Task: Look for space in Visconde do Rio Branco, Brazil from 12th August, 2023 to 16th August, 2023 for 8 adults in price range Rs.10000 to Rs.16000. Place can be private room with 8 bedrooms having 8 beds and 8 bathrooms. Property type can be house, flat, guest house, hotel. Amenities needed are: wifi, TV, free parkinig on premises, gym, breakfast. Booking option can be shelf check-in. Required host language is English.
Action: Mouse moved to (583, 130)
Screenshot: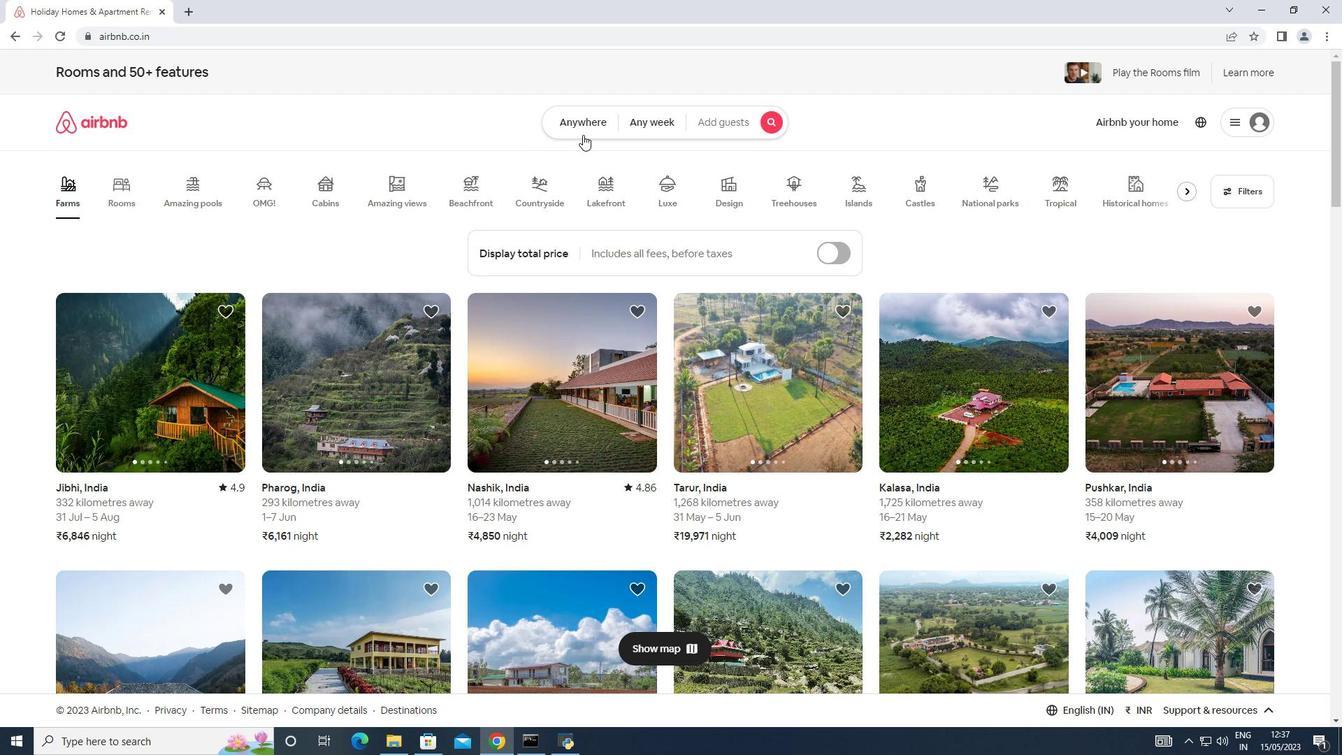 
Action: Mouse pressed left at (583, 130)
Screenshot: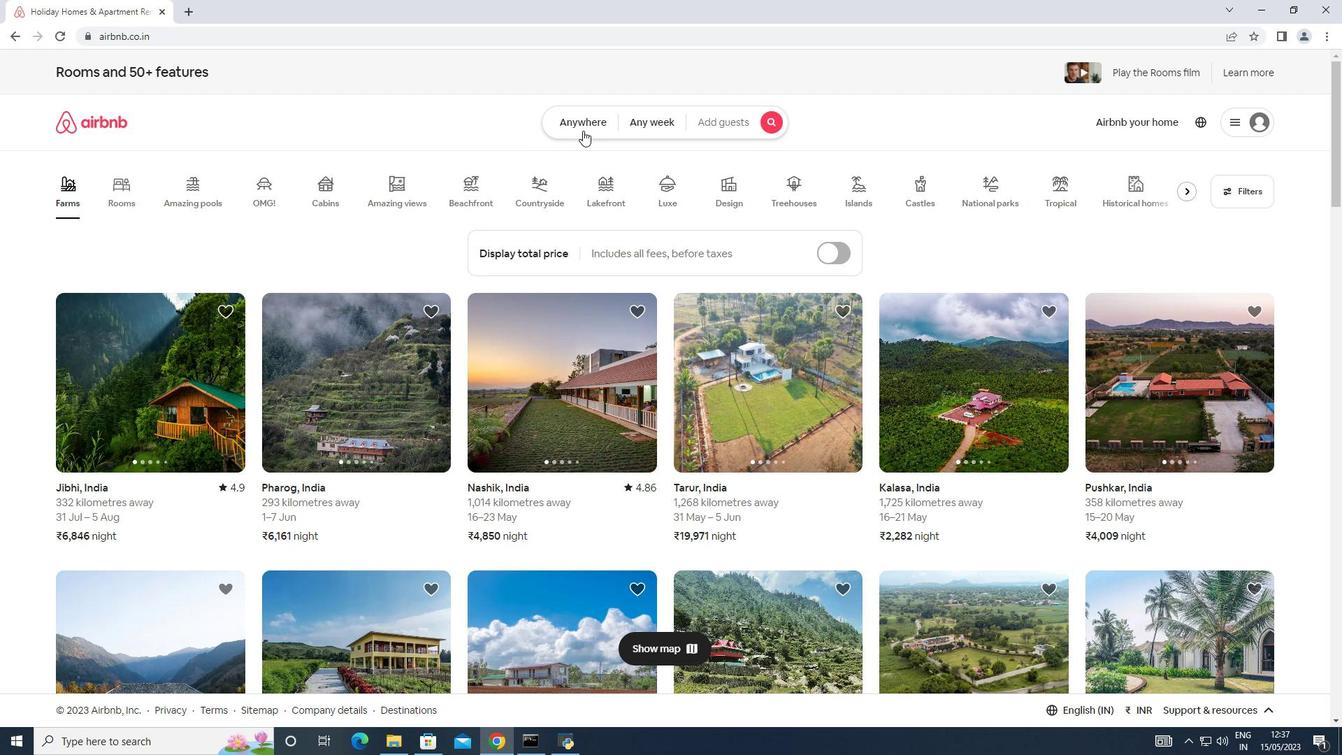 
Action: Mouse moved to (465, 181)
Screenshot: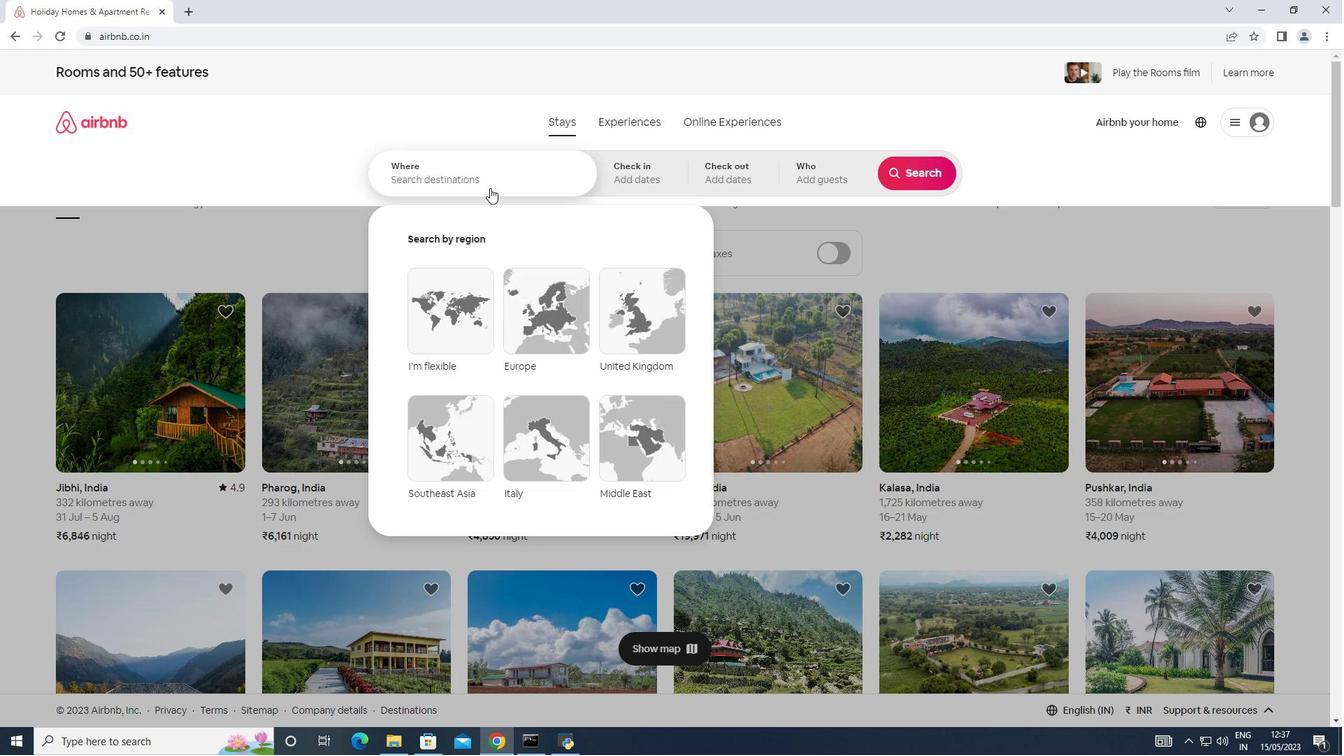 
Action: Mouse pressed left at (465, 181)
Screenshot: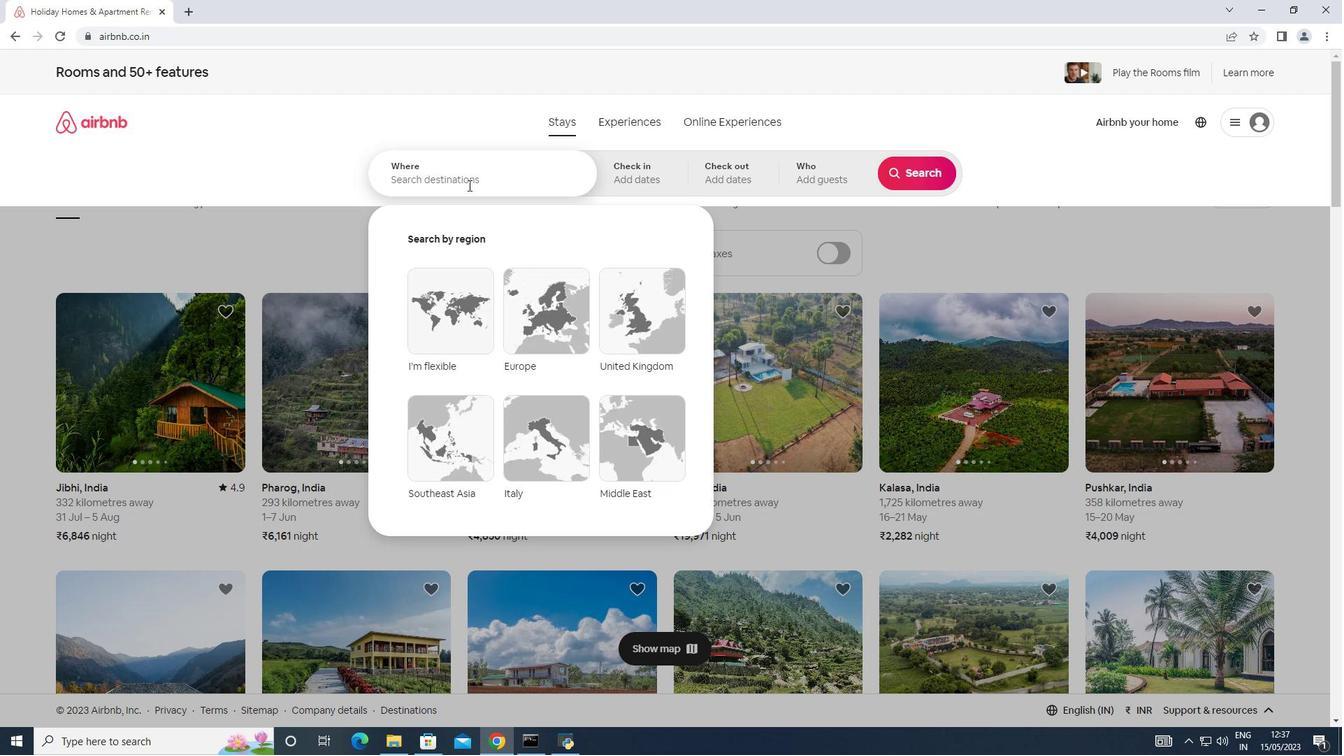 
Action: Key pressed <Key.shift>Visconde
Screenshot: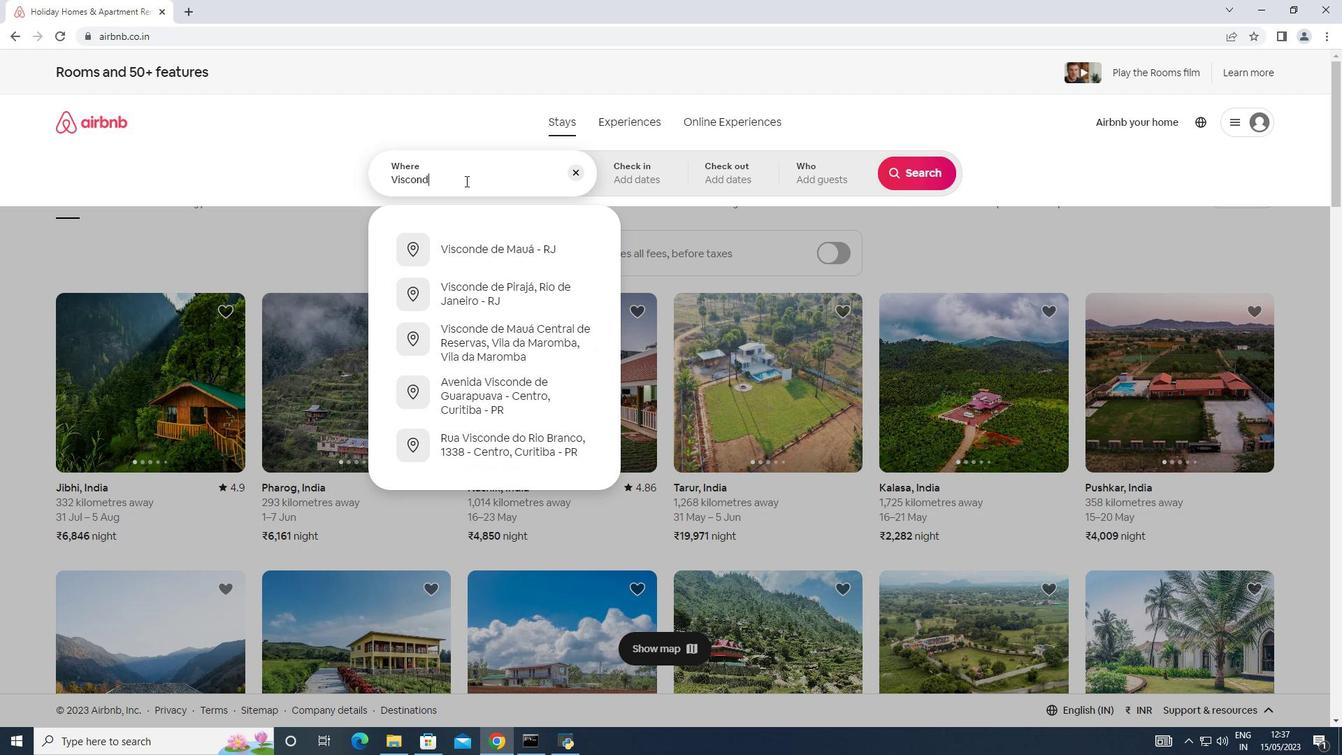 
Action: Mouse moved to (464, 181)
Screenshot: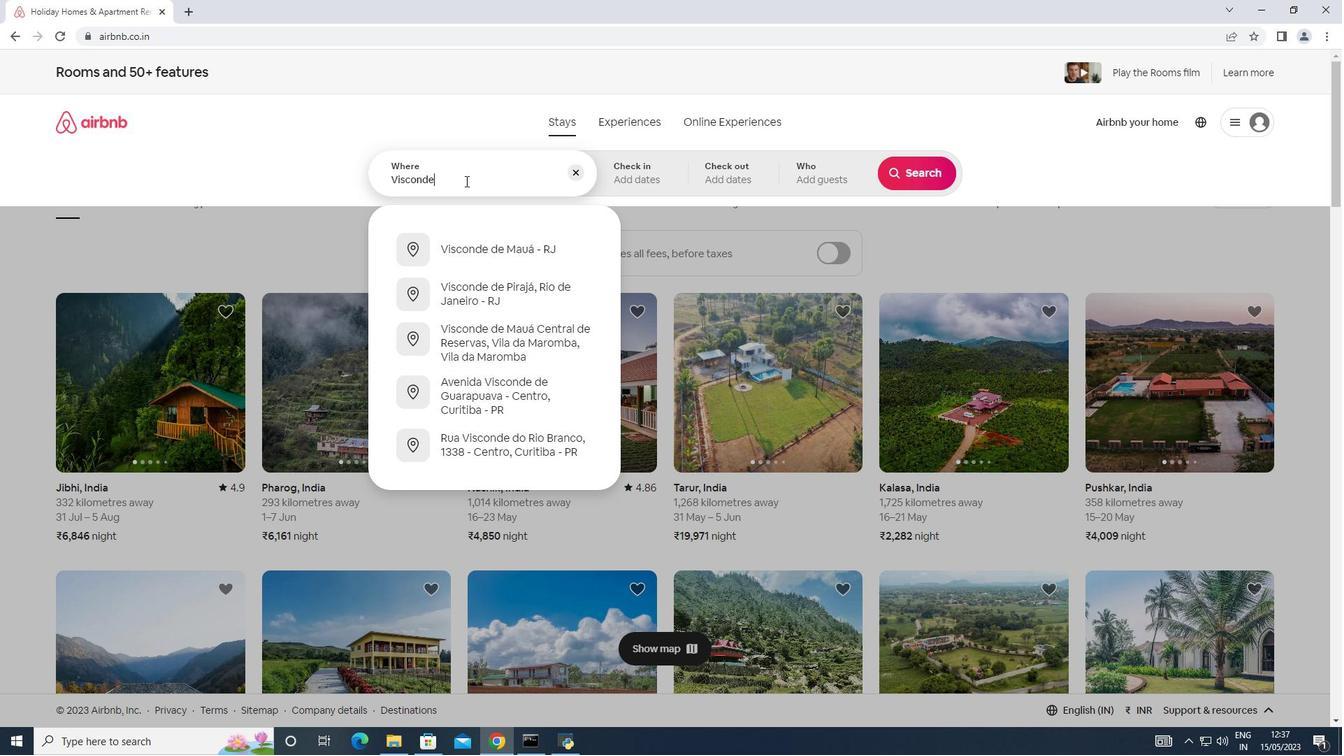 
Action: Key pressed <Key.space>de<Key.space><Key.shift><Key.shift><Key.shift><Key.shift>Rio<Key.space><Key.shift><Key.shift><Key.shift><Key.shift><Key.shift><Key.shift><Key.shift><Key.shift><Key.shift><Key.shift><Key.shift><Key.shift>Branco,<Key.shift><Key.shift><Key.shift><Key.shift><Key.shift><Key.shift><Key.shift><Key.shift><Key.shift><Key.shift><Key.shift><Key.shift><Key.shift><Key.shift><Key.shift><Key.shift><Key.shift><Key.shift><Key.shift><Key.shift><Key.shift><Key.shift><Key.shift><Key.shift><Key.shift><Key.shift><Key.shift>Brazil
Screenshot: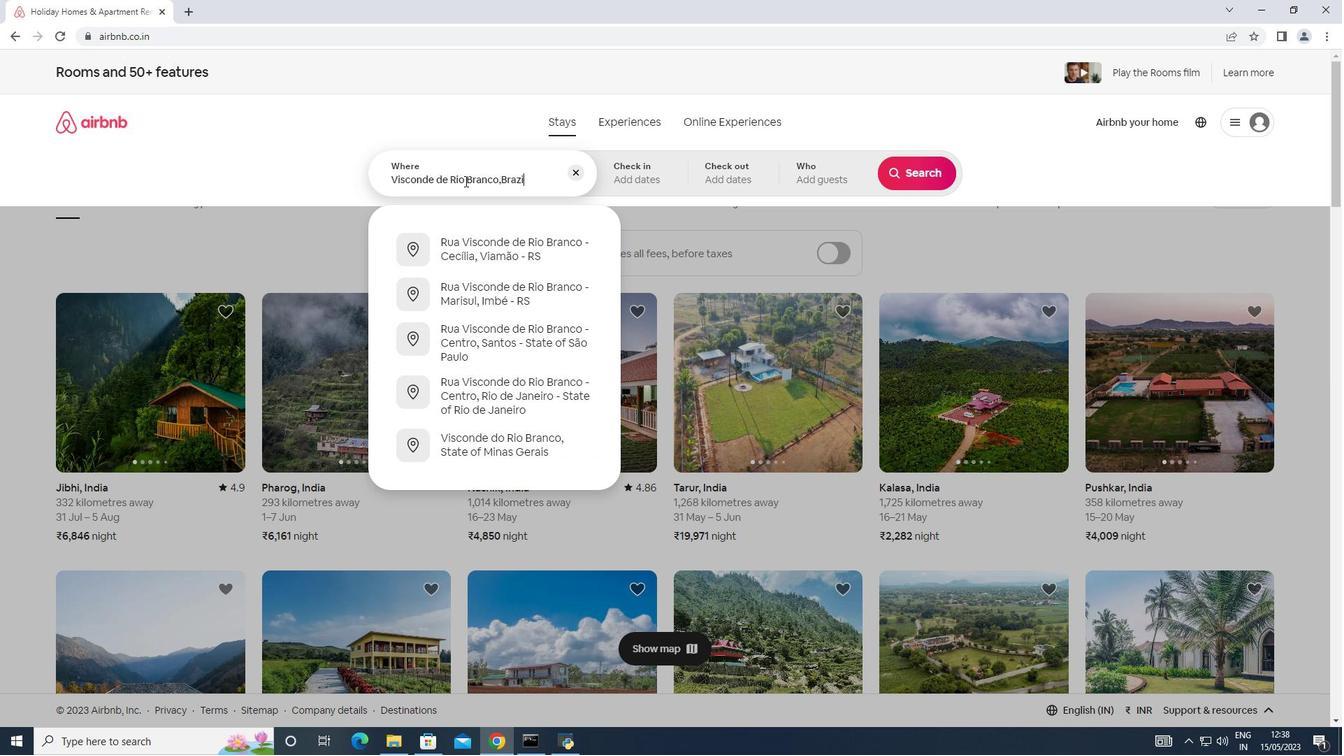 
Action: Mouse moved to (604, 174)
Screenshot: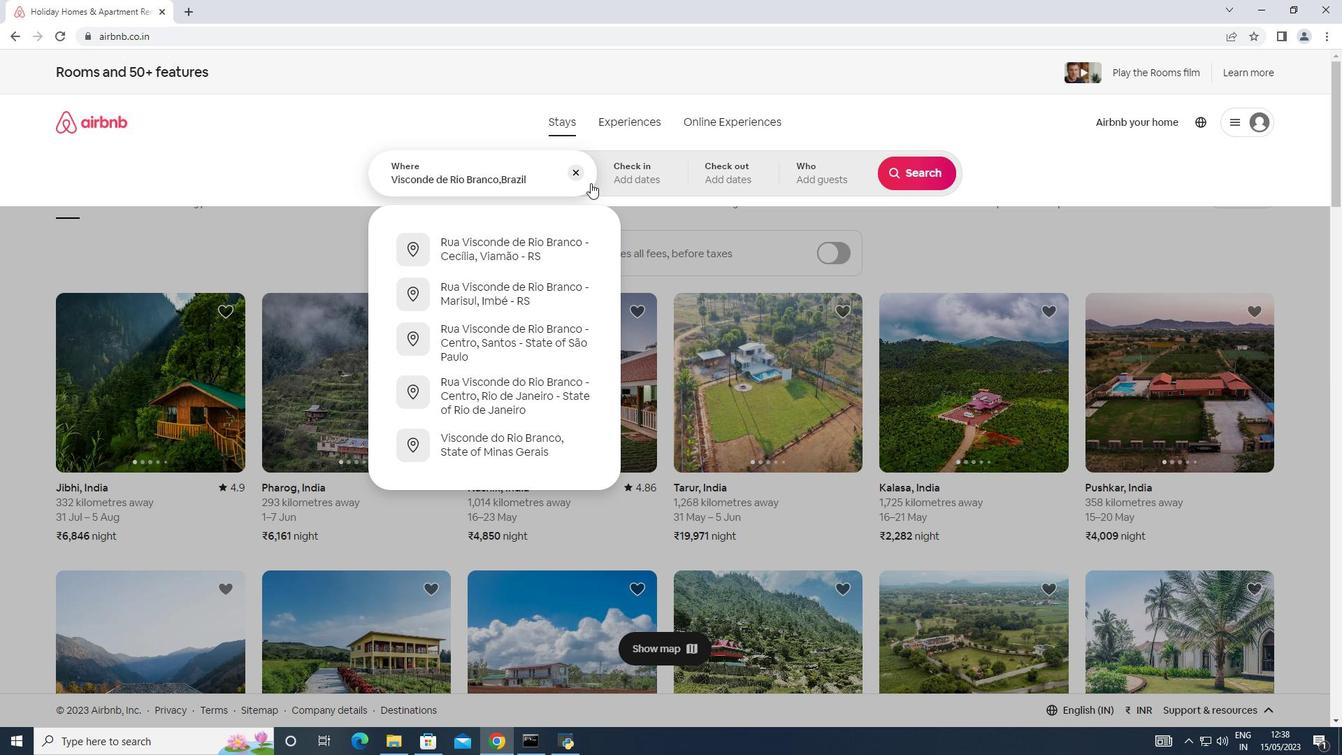 
Action: Mouse pressed left at (604, 174)
Screenshot: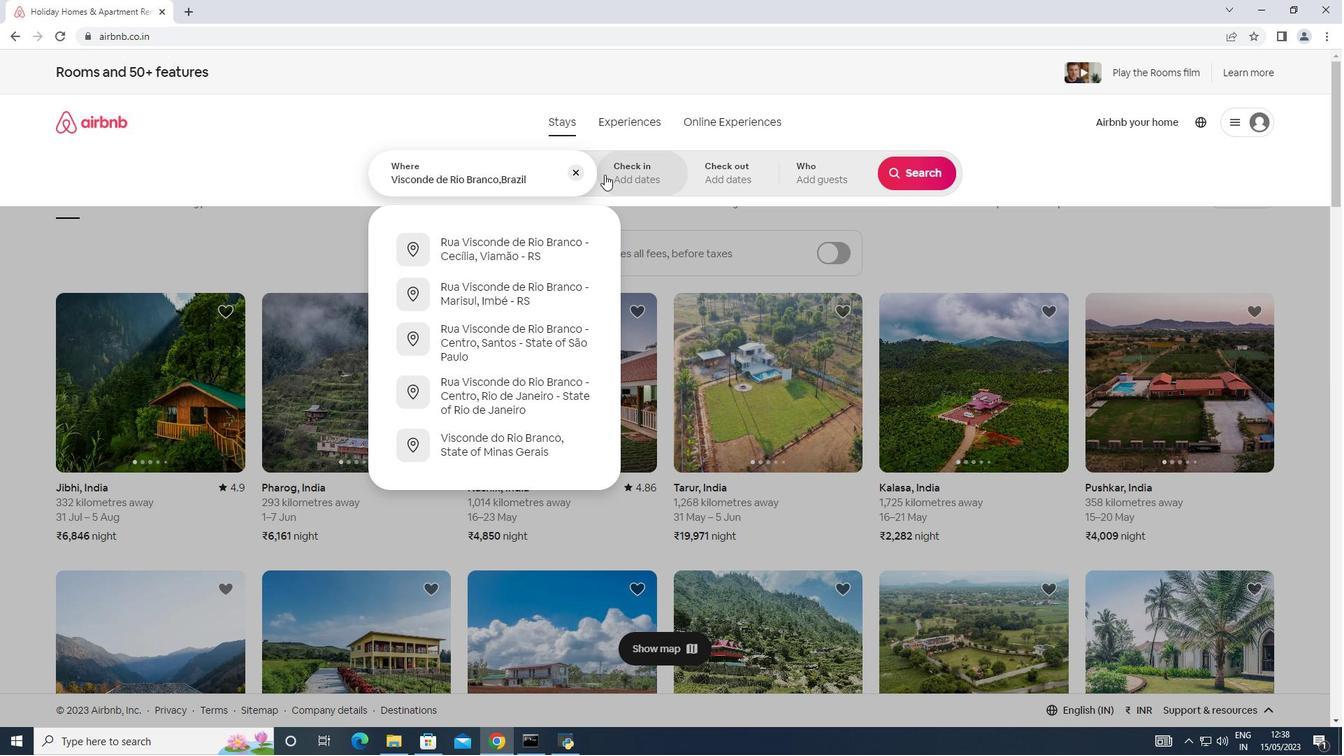 
Action: Mouse moved to (920, 283)
Screenshot: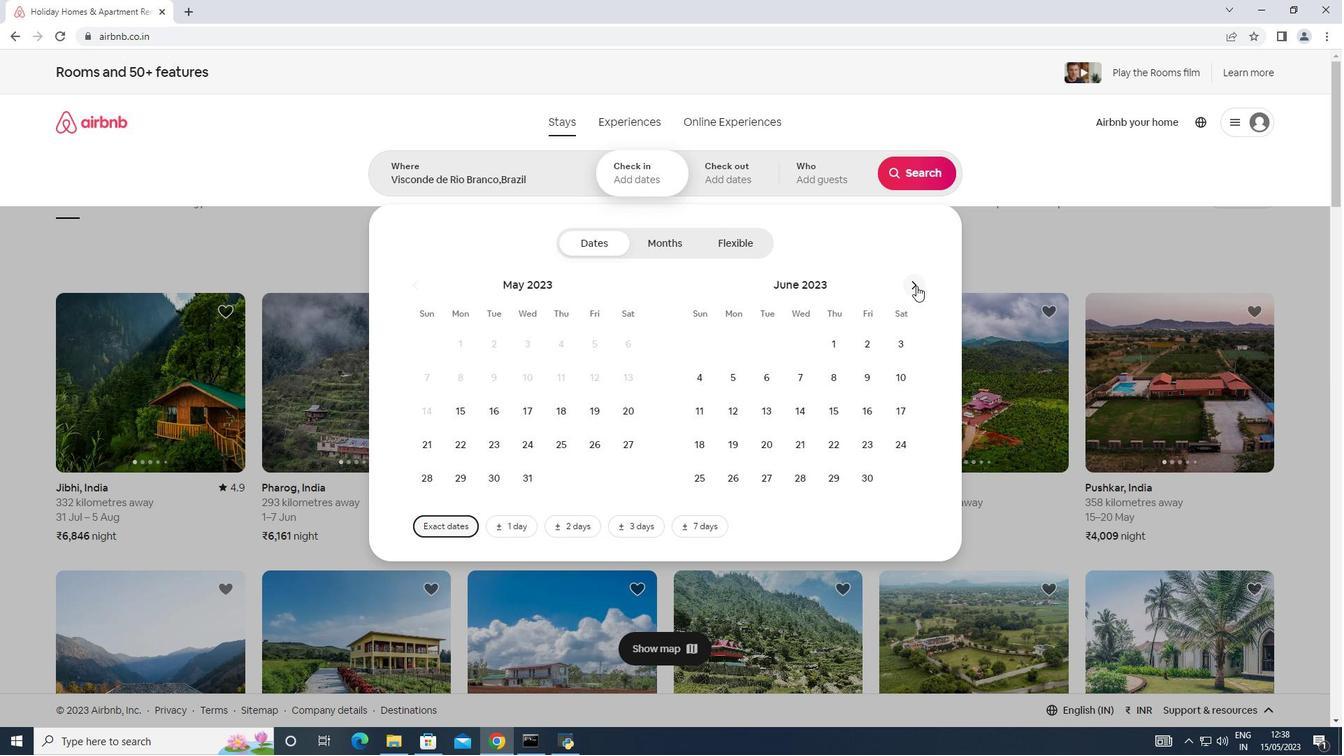 
Action: Mouse pressed left at (920, 283)
Screenshot: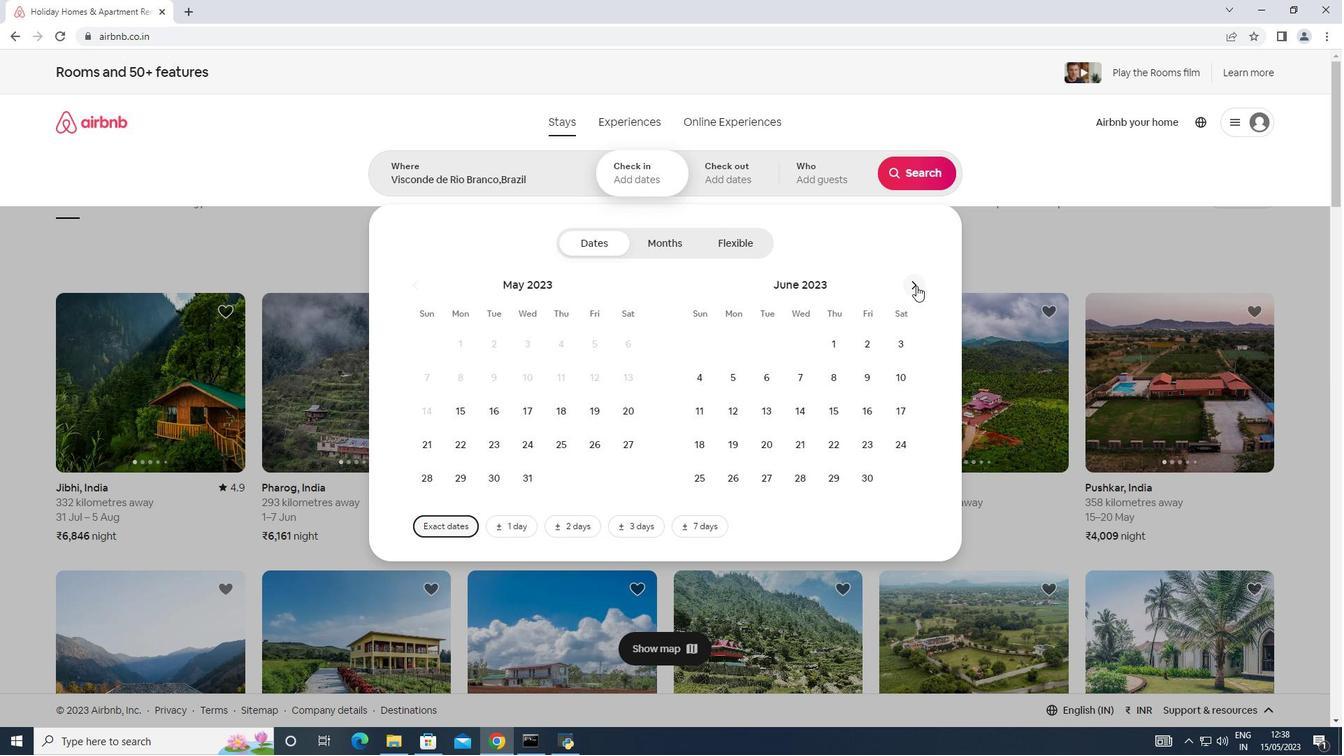
Action: Mouse pressed left at (920, 283)
Screenshot: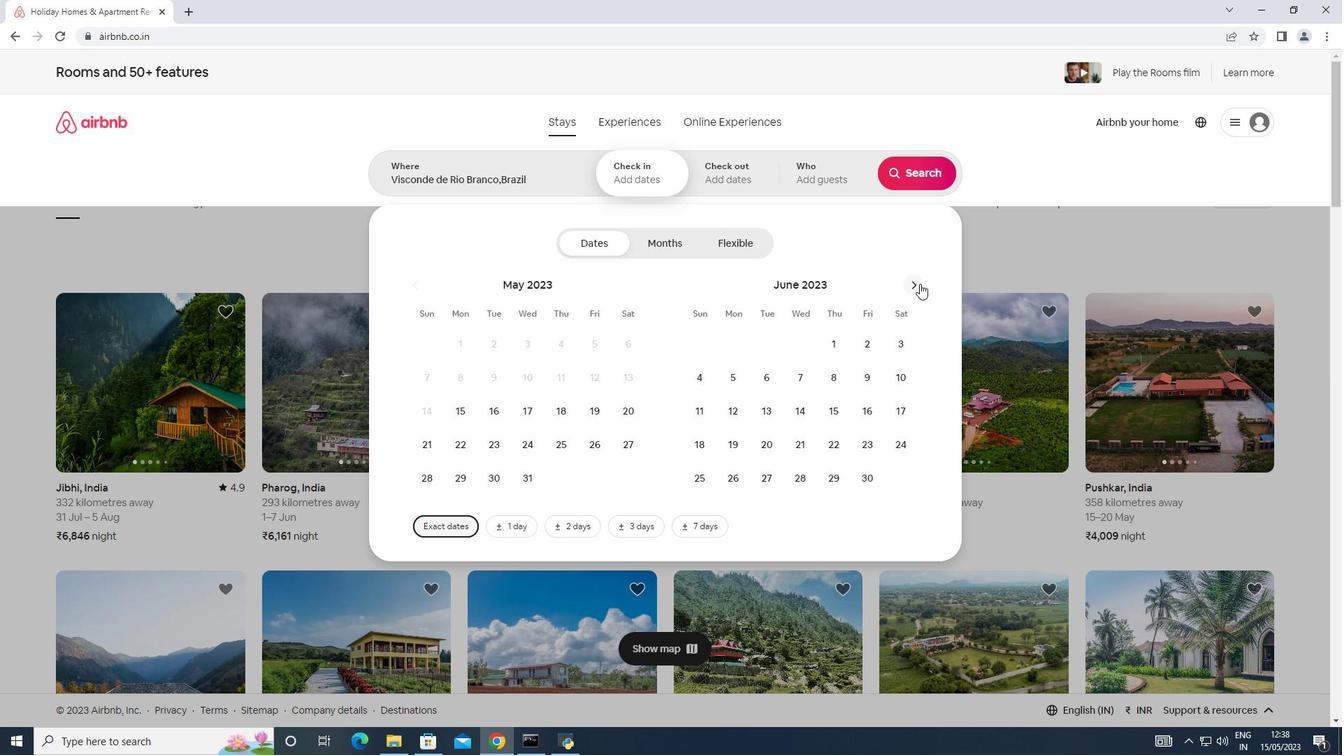 
Action: Mouse moved to (894, 371)
Screenshot: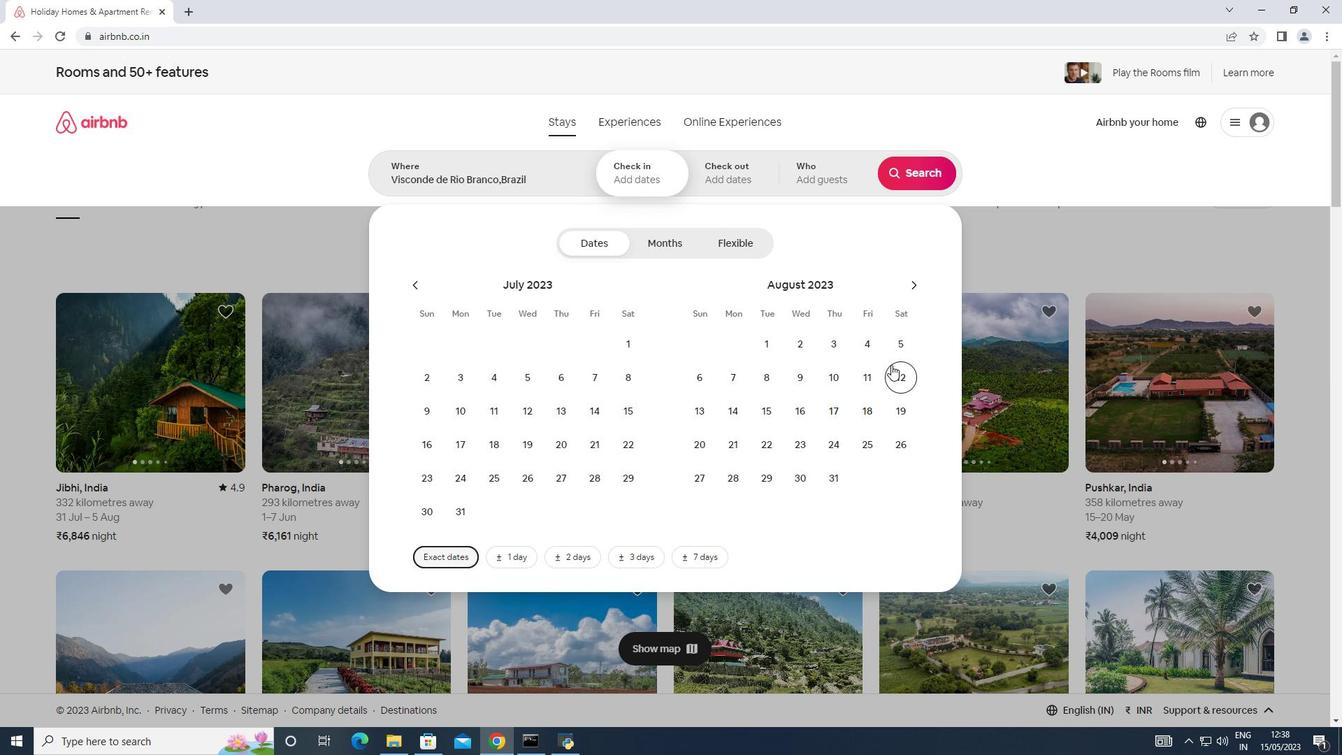 
Action: Mouse pressed left at (894, 371)
Screenshot: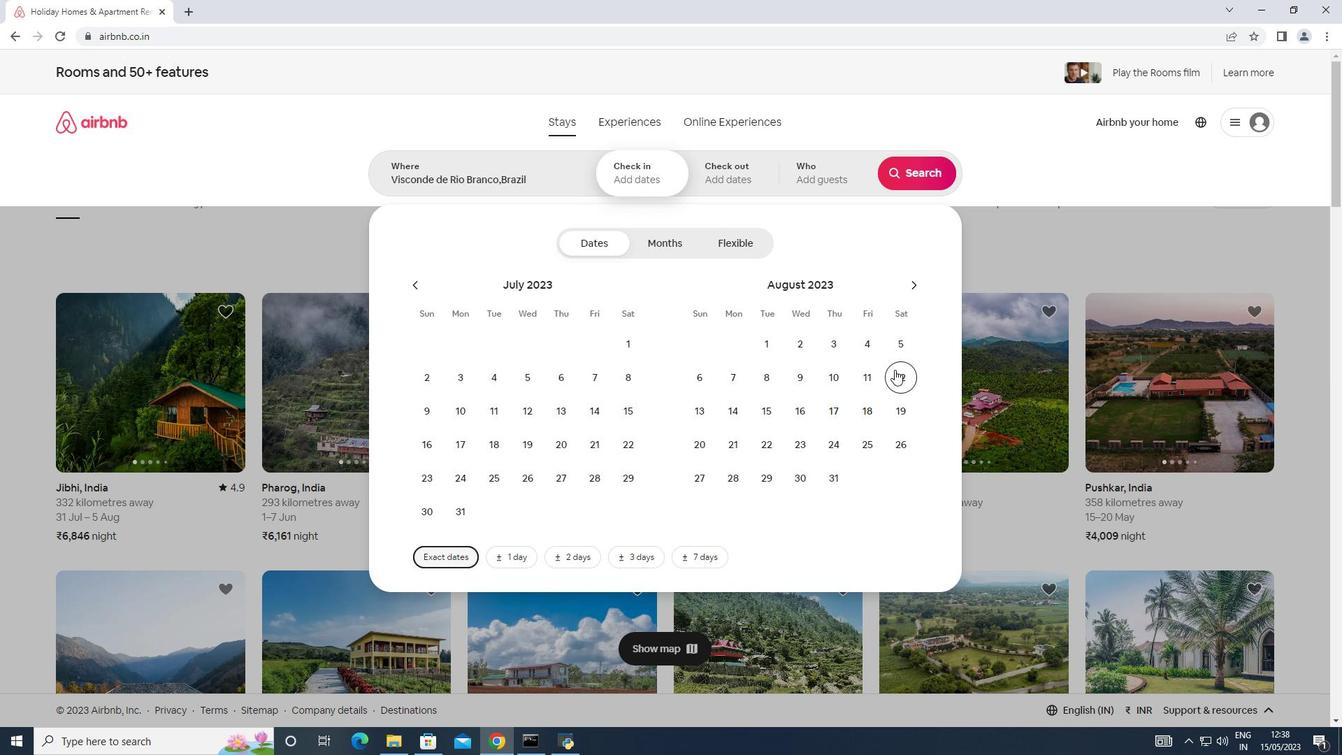 
Action: Mouse moved to (793, 406)
Screenshot: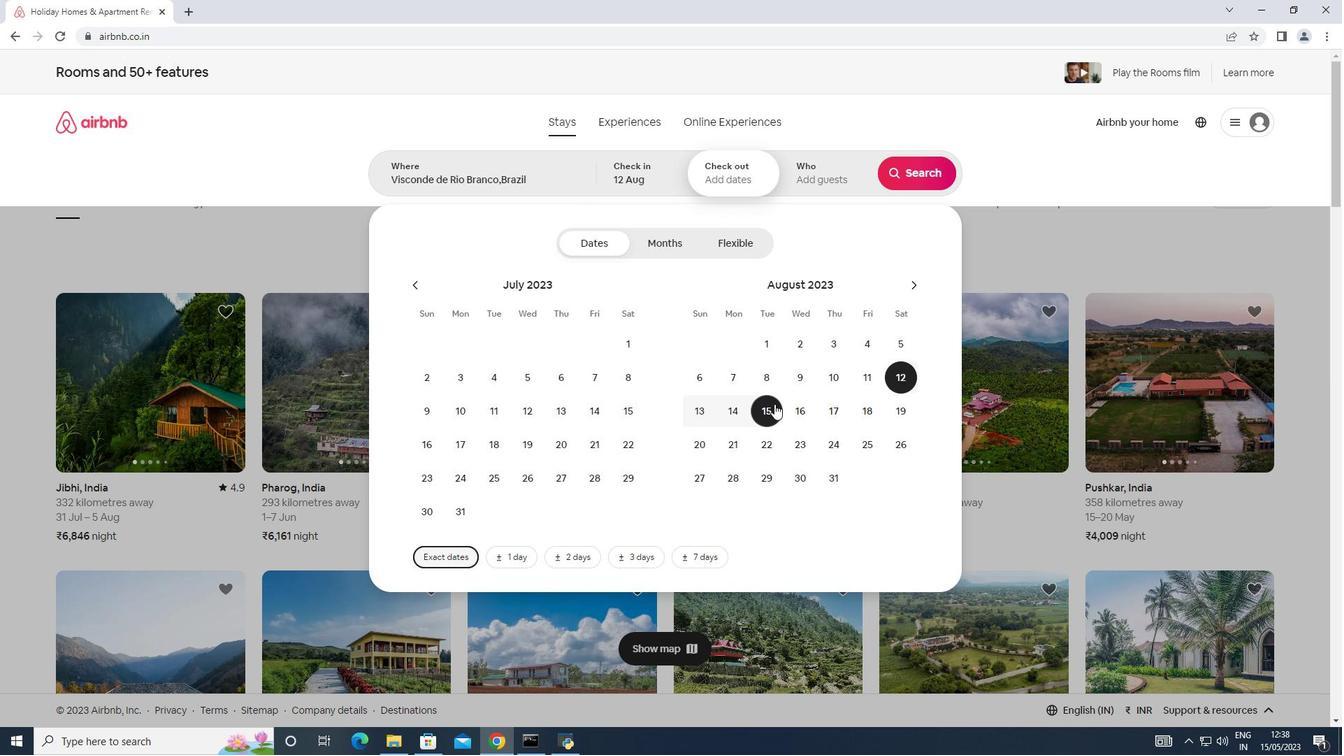 
Action: Mouse pressed left at (793, 406)
Screenshot: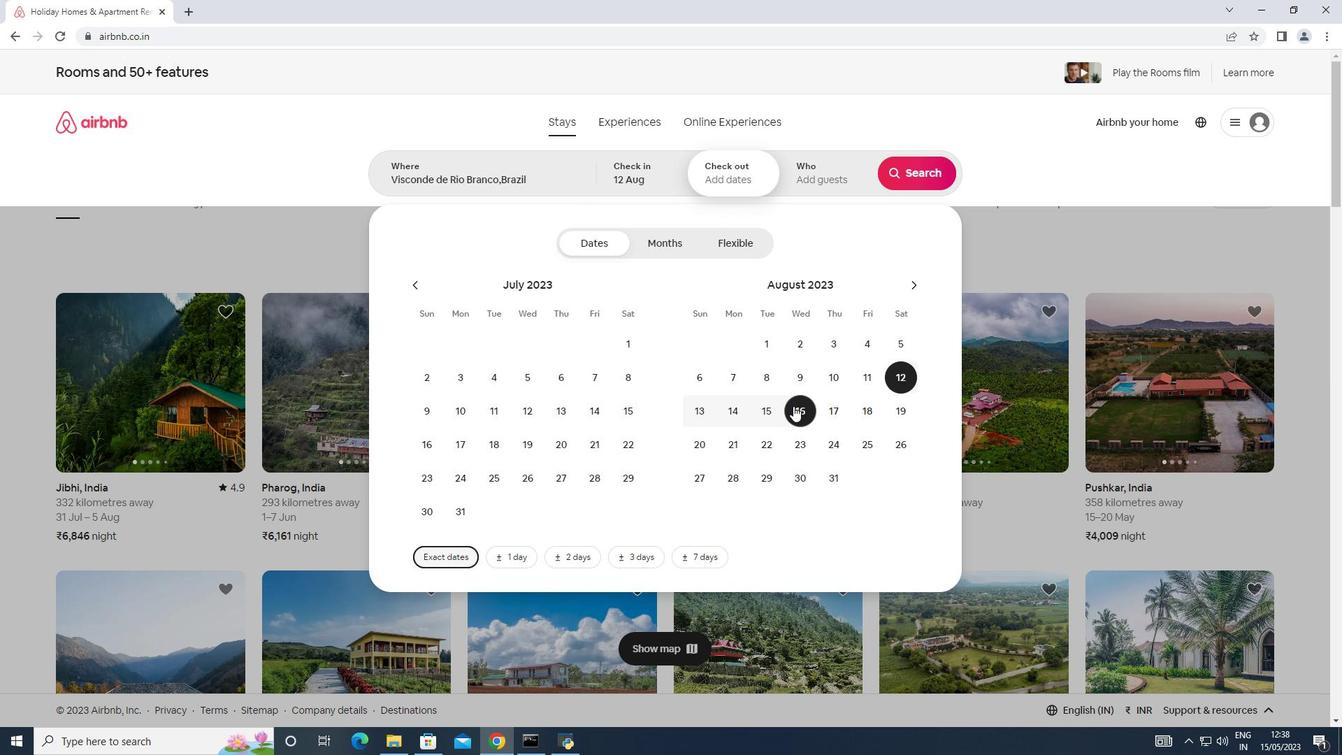 
Action: Mouse moved to (813, 179)
Screenshot: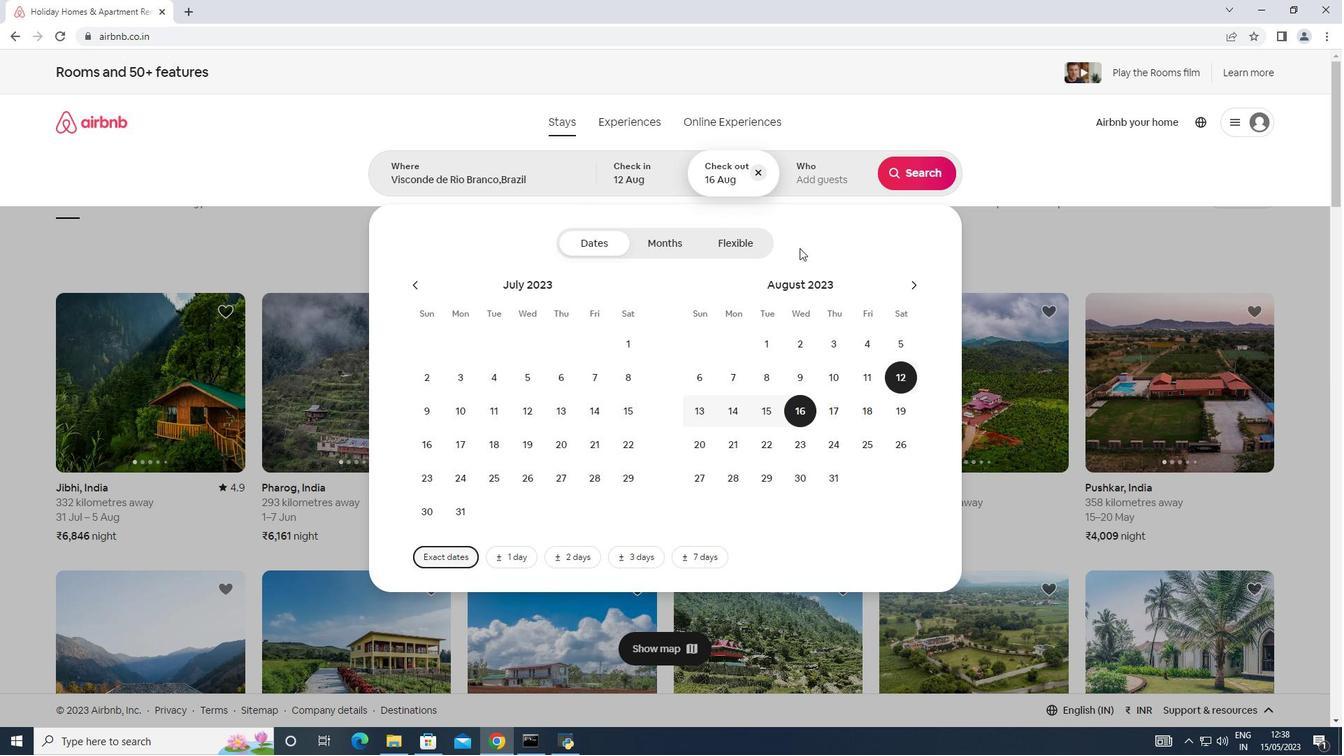 
Action: Mouse pressed left at (813, 179)
Screenshot: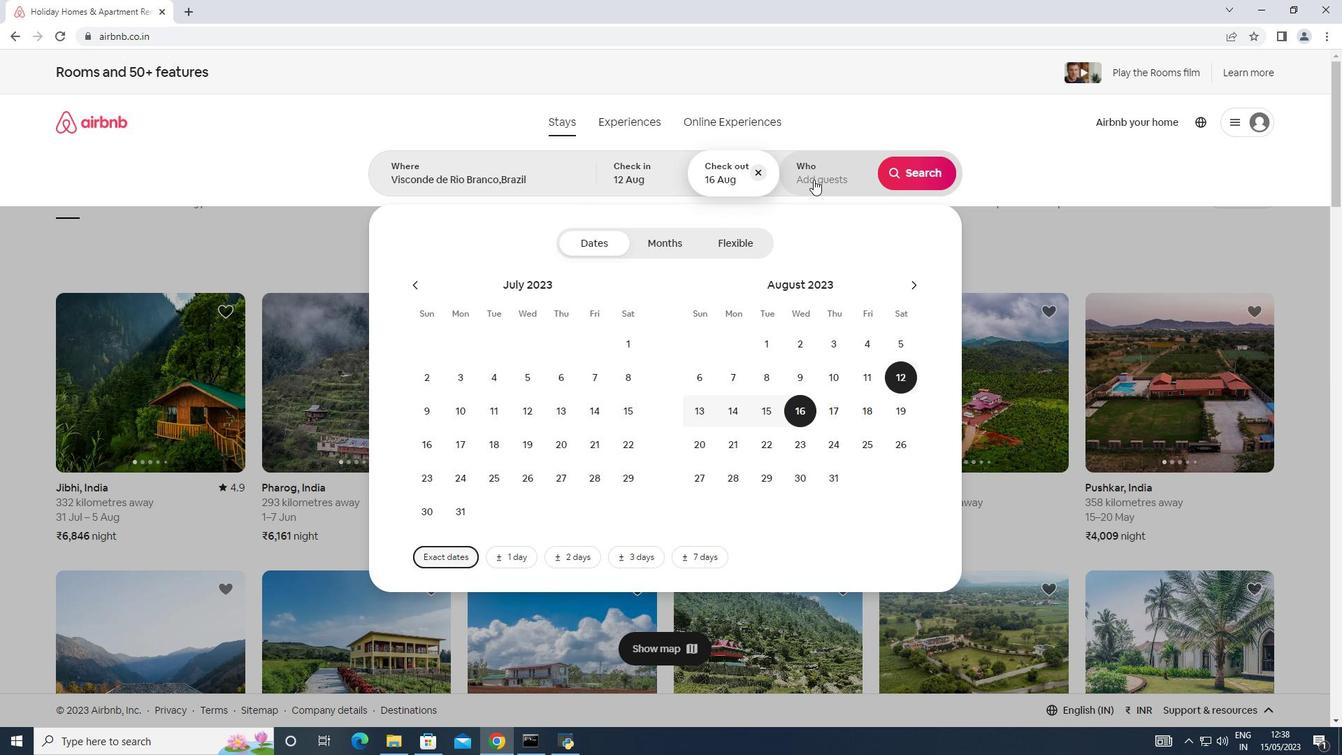 
Action: Mouse moved to (917, 255)
Screenshot: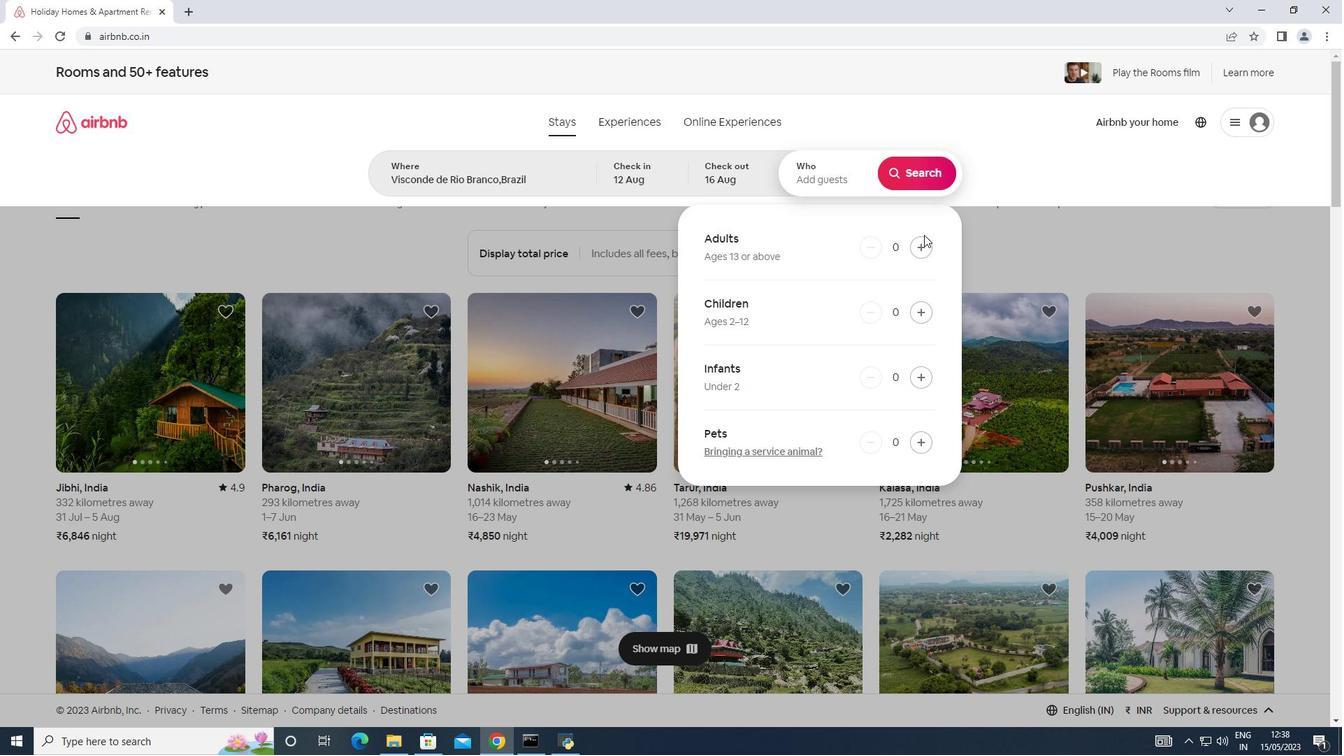 
Action: Mouse pressed left at (917, 255)
Screenshot: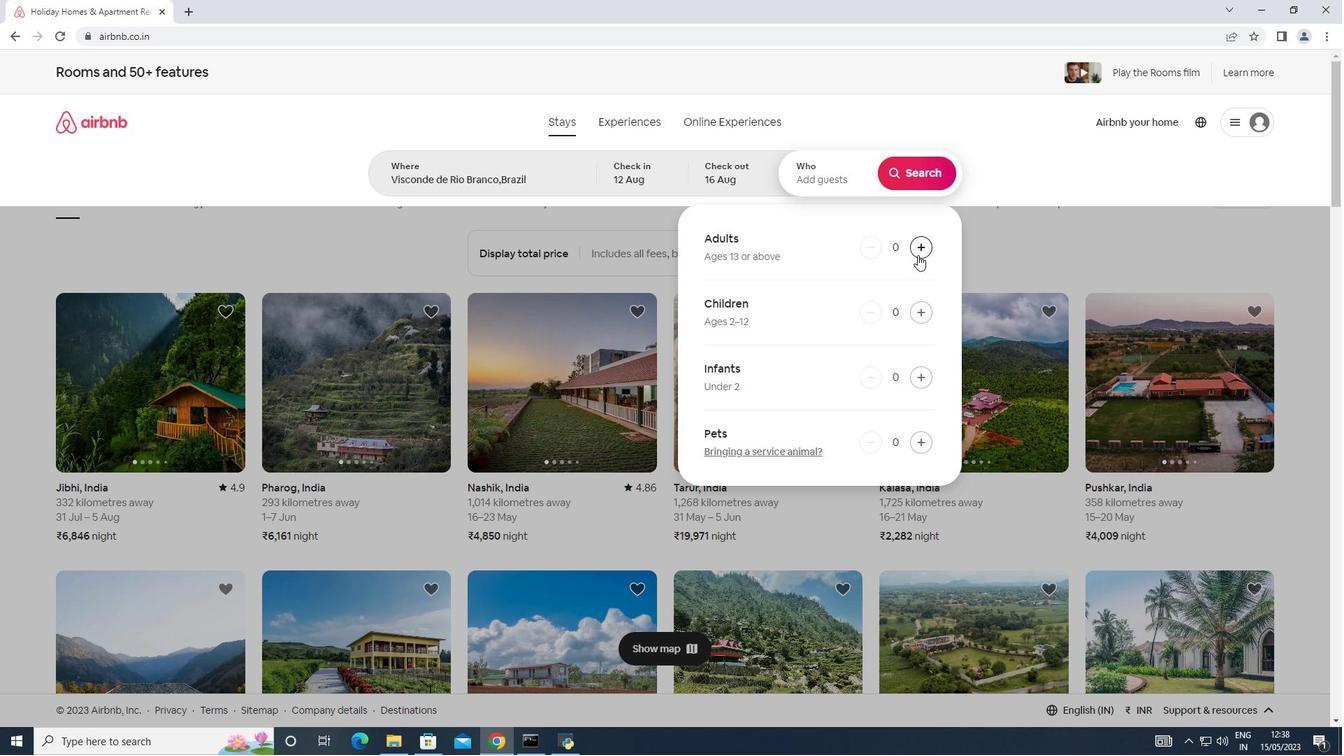 
Action: Mouse pressed left at (917, 255)
Screenshot: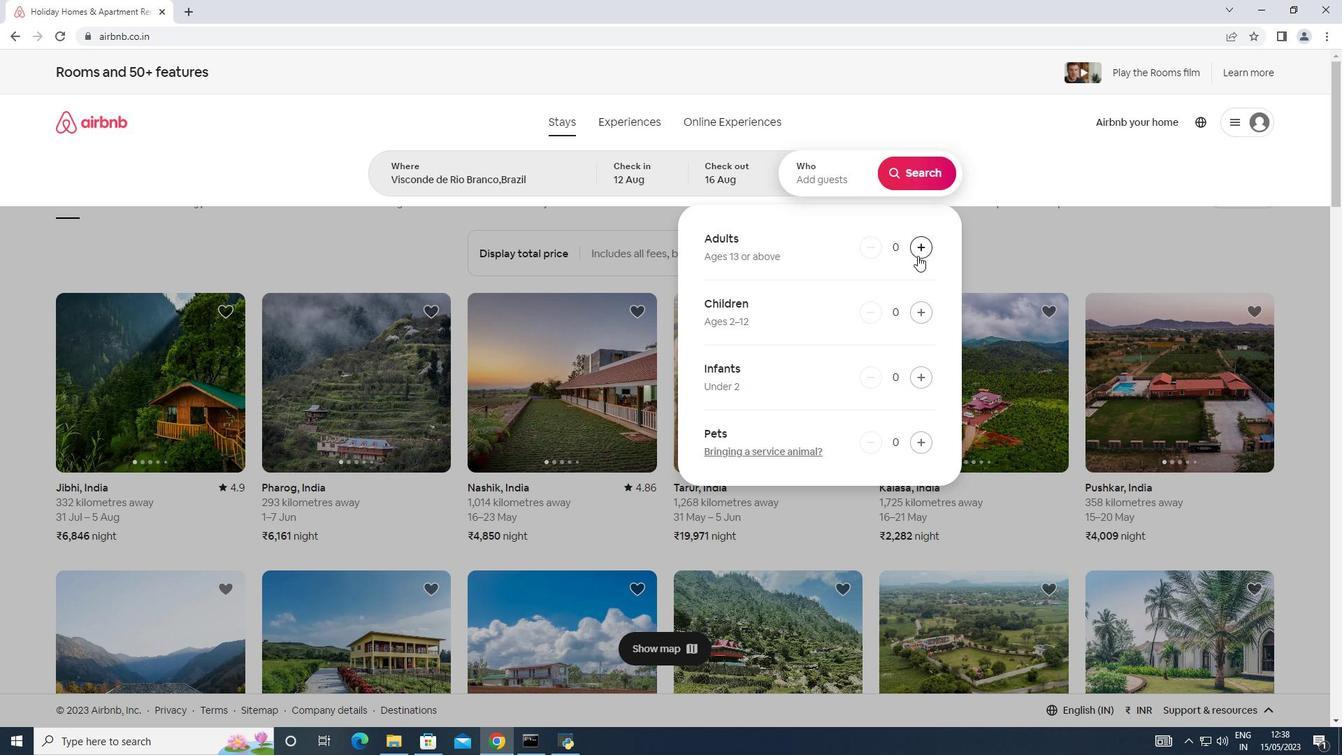 
Action: Mouse pressed left at (917, 255)
Screenshot: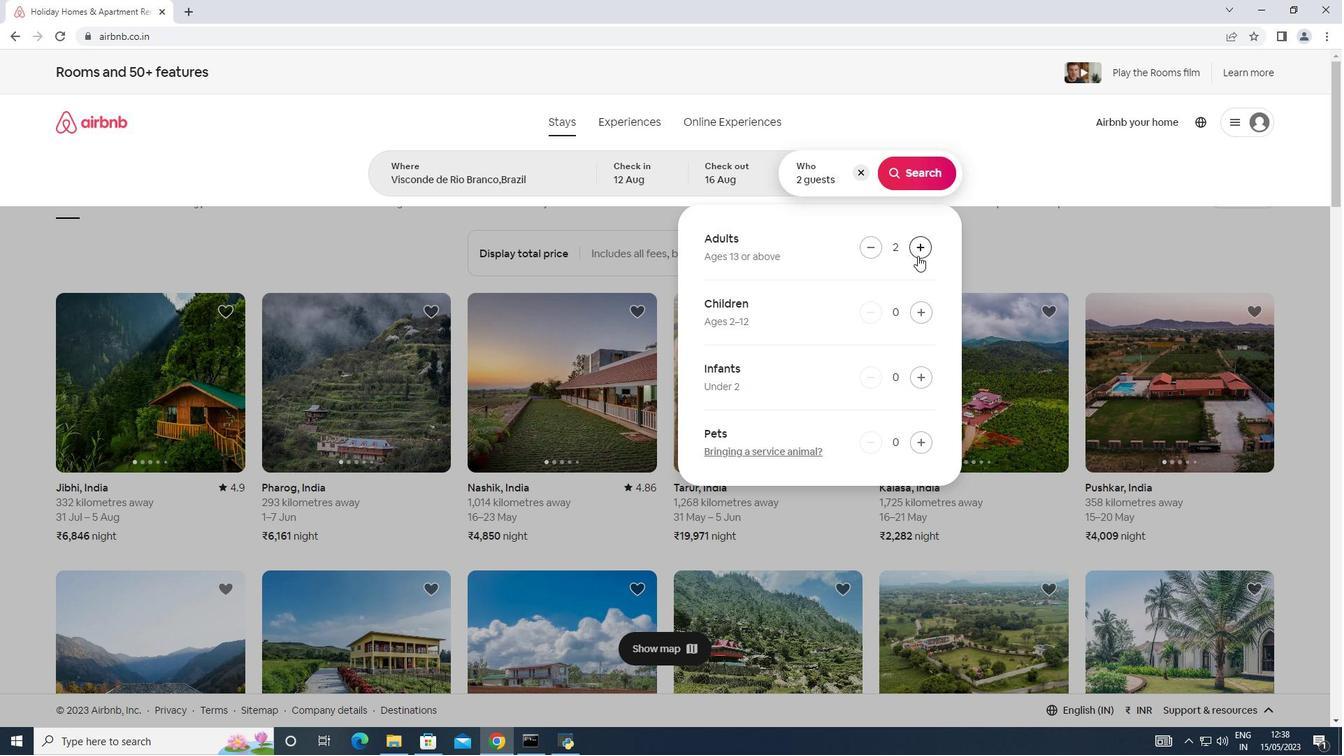
Action: Mouse pressed left at (917, 255)
Screenshot: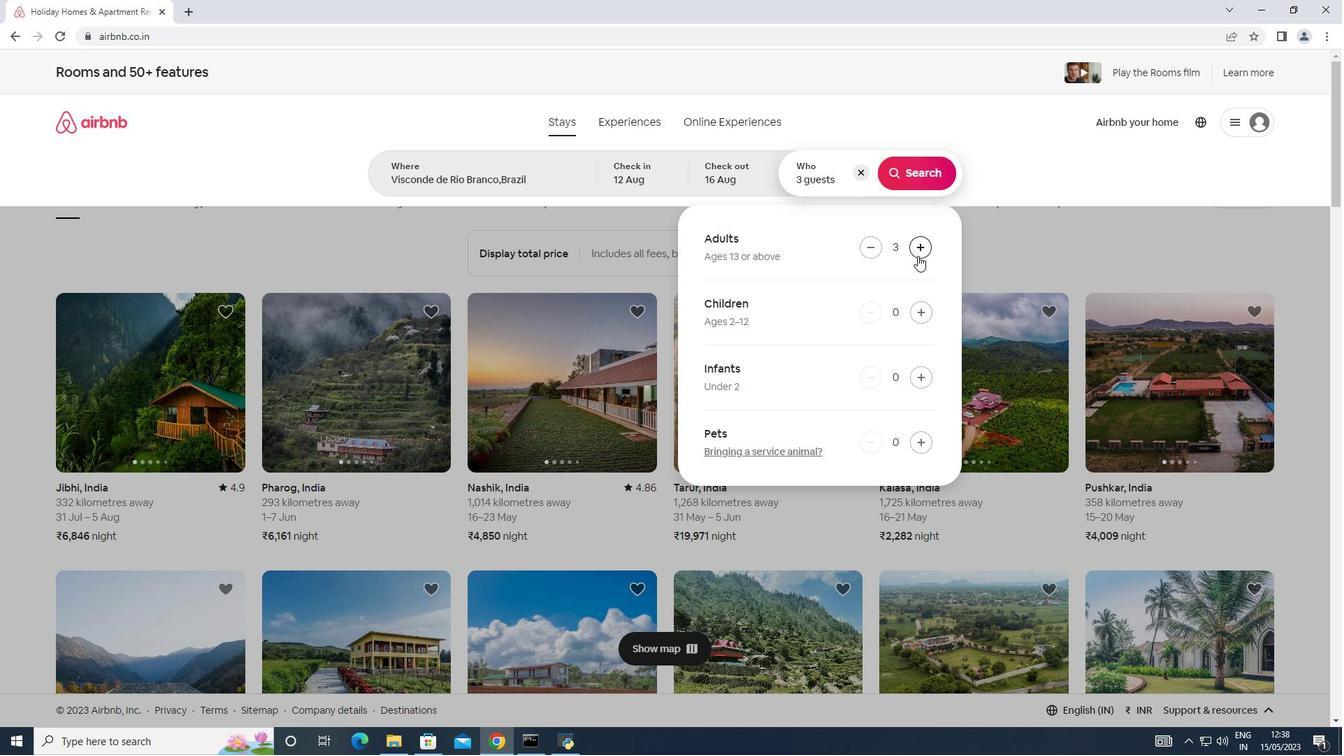 
Action: Mouse pressed left at (917, 255)
Screenshot: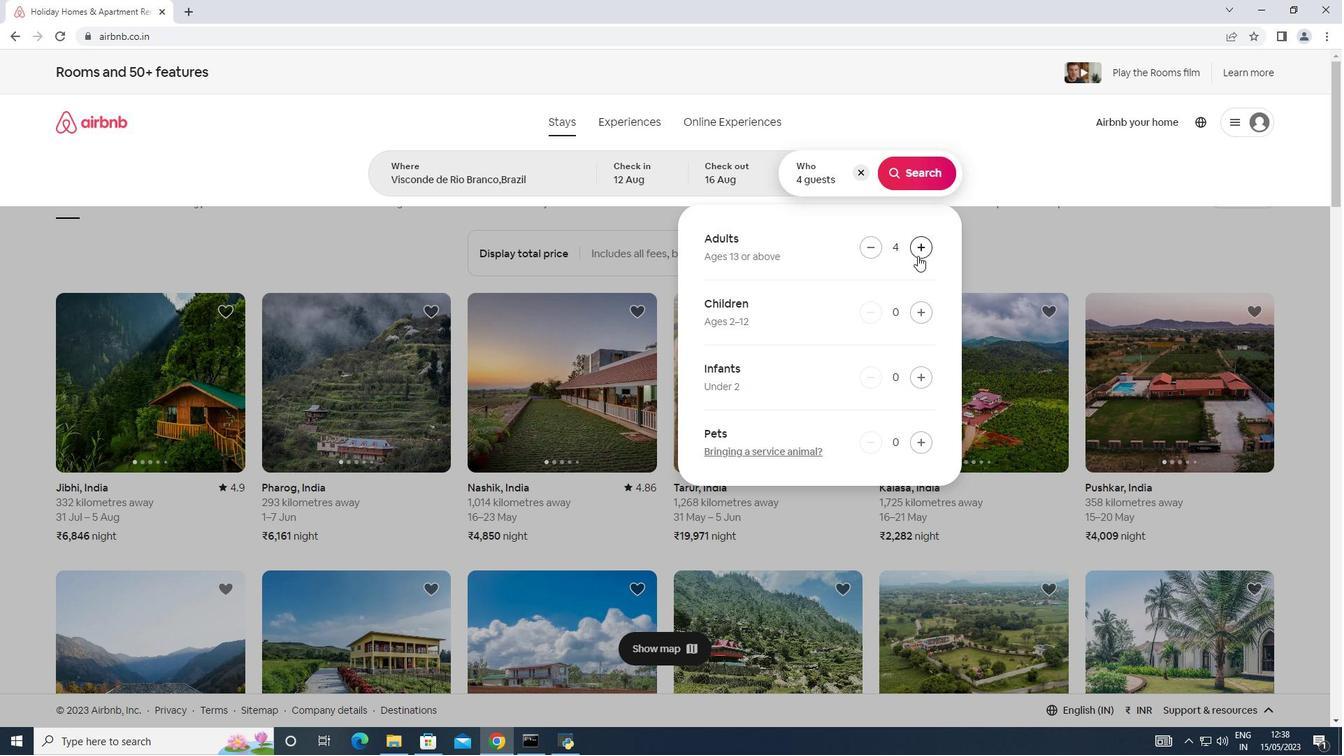 
Action: Mouse pressed left at (917, 255)
Screenshot: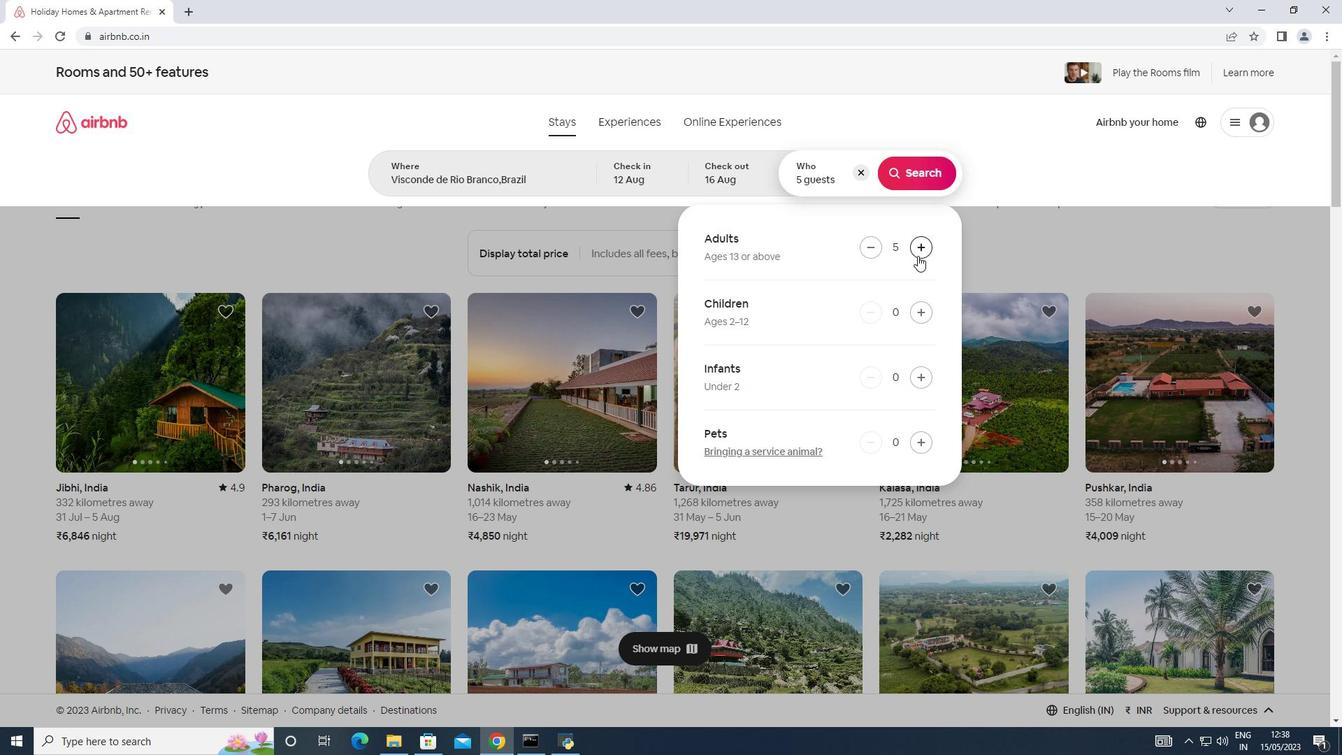 
Action: Mouse pressed left at (917, 255)
Screenshot: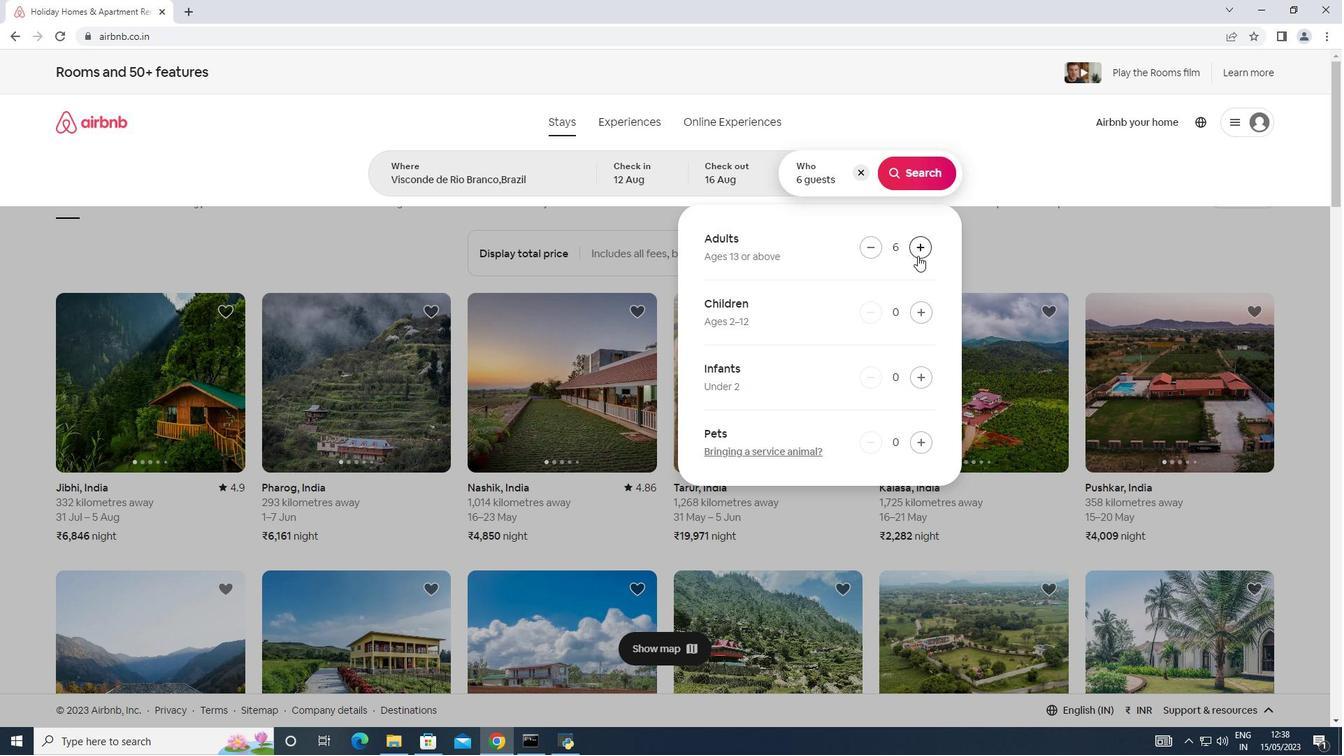 
Action: Mouse pressed left at (917, 255)
Screenshot: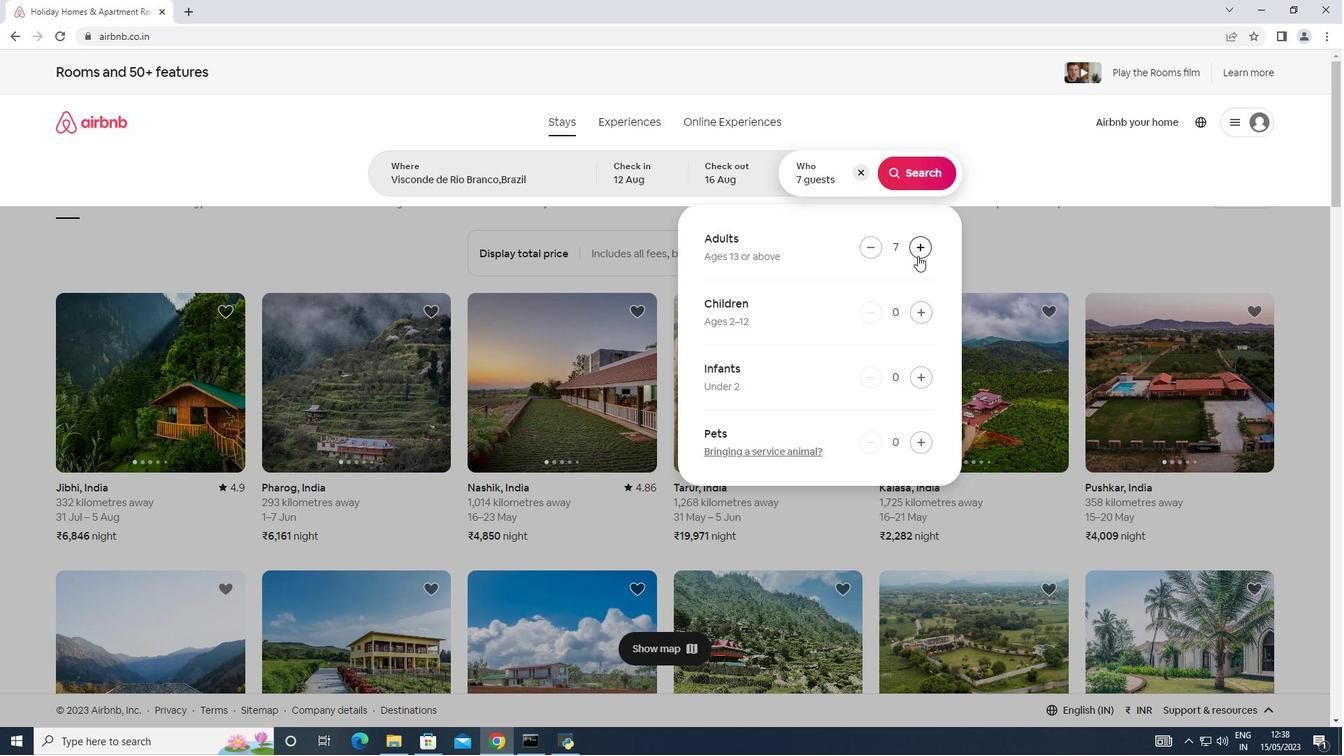 
Action: Mouse moved to (933, 170)
Screenshot: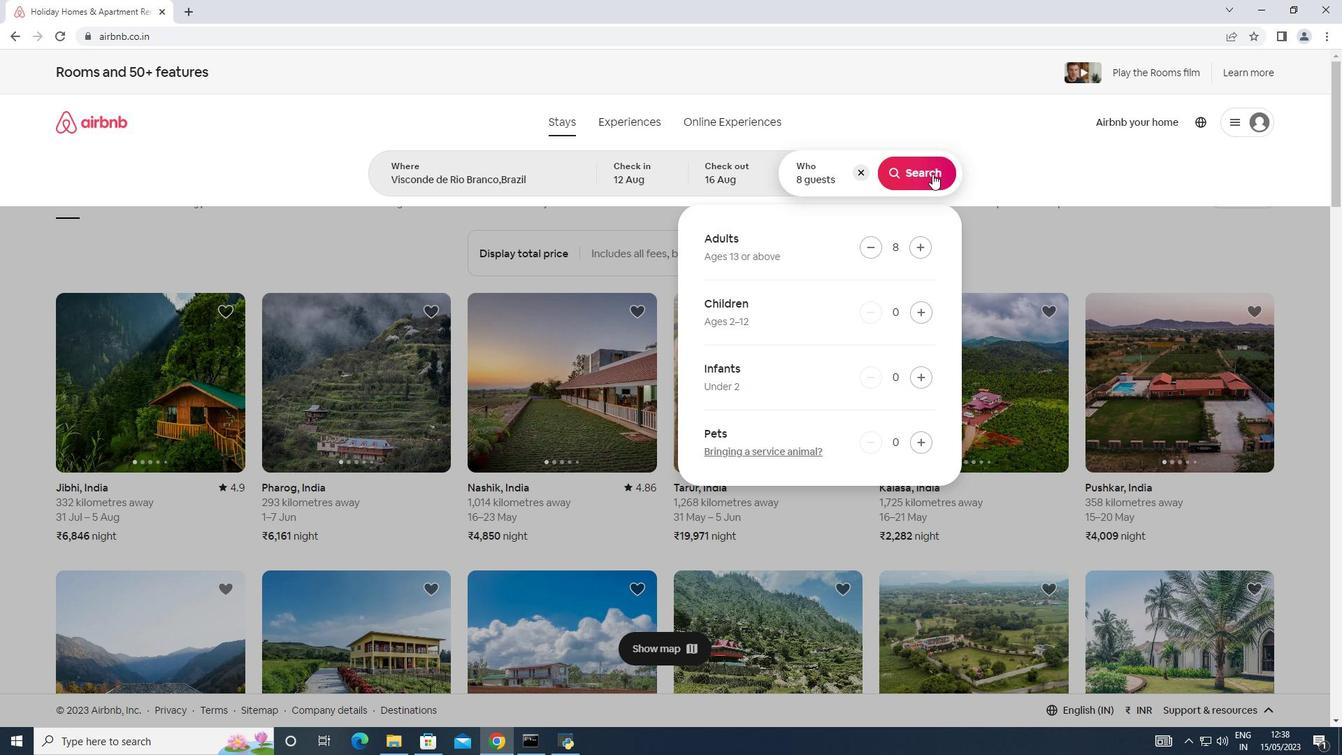 
Action: Mouse pressed left at (933, 170)
Screenshot: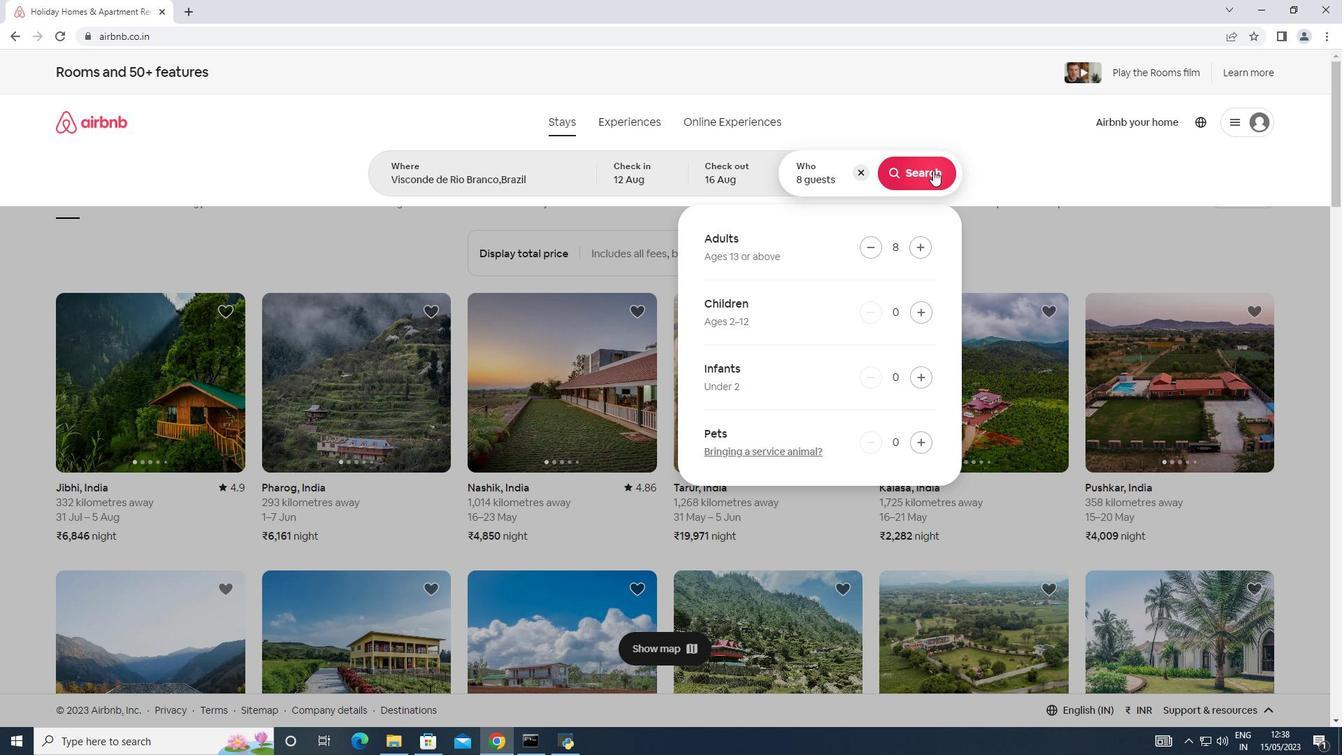 
Action: Mouse moved to (1266, 136)
Screenshot: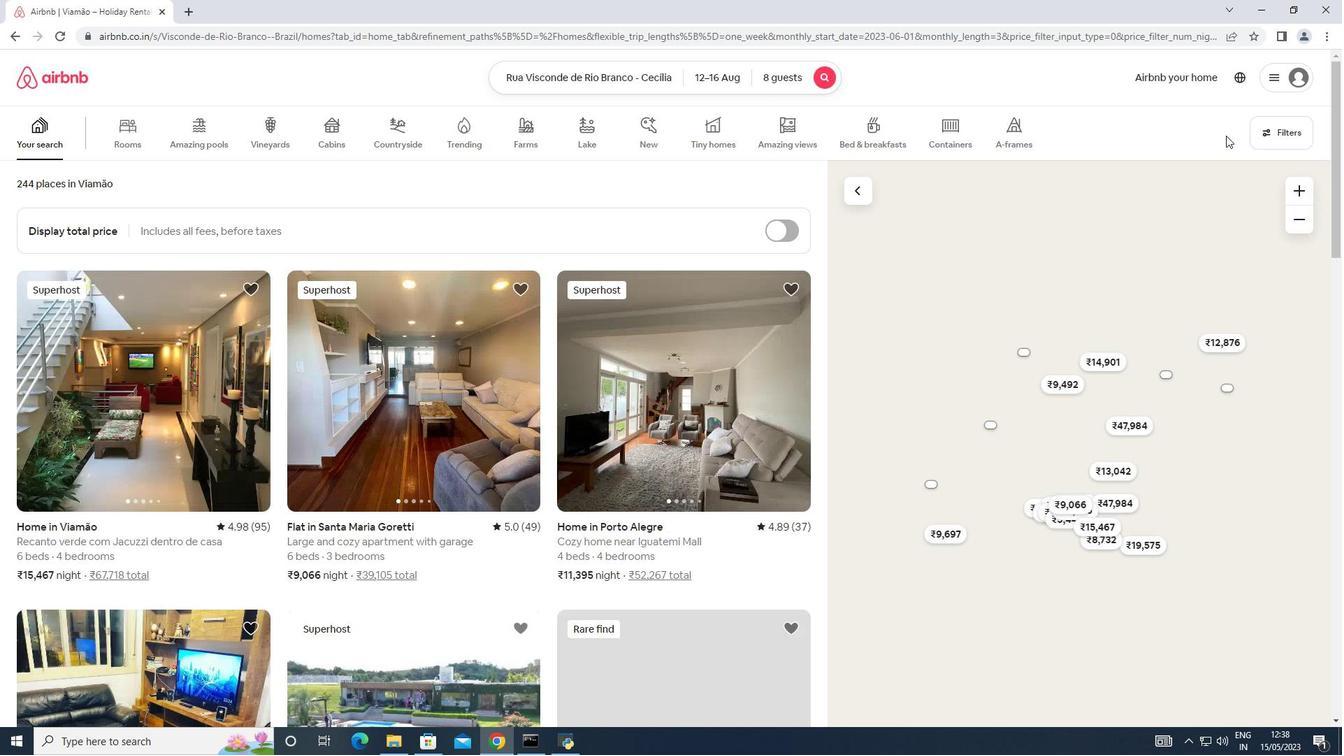 
Action: Mouse pressed left at (1266, 136)
Screenshot: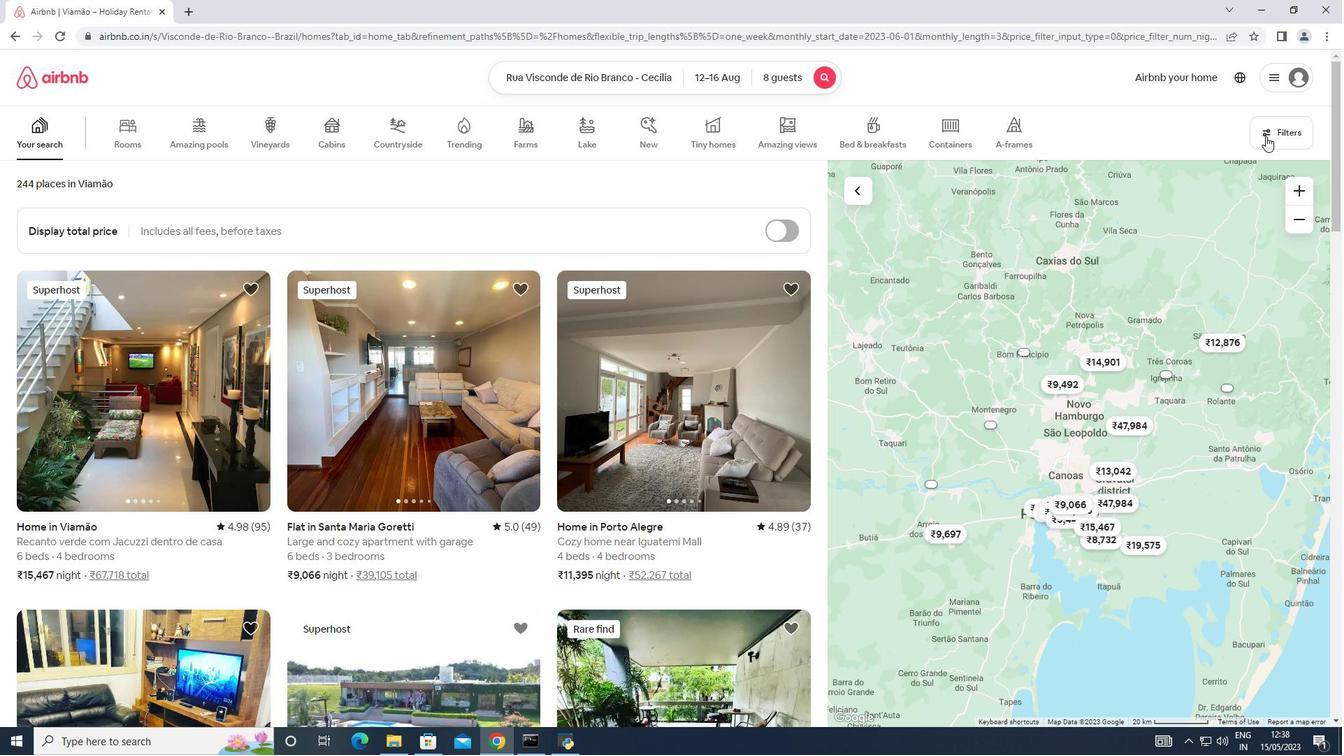 
Action: Mouse moved to (480, 481)
Screenshot: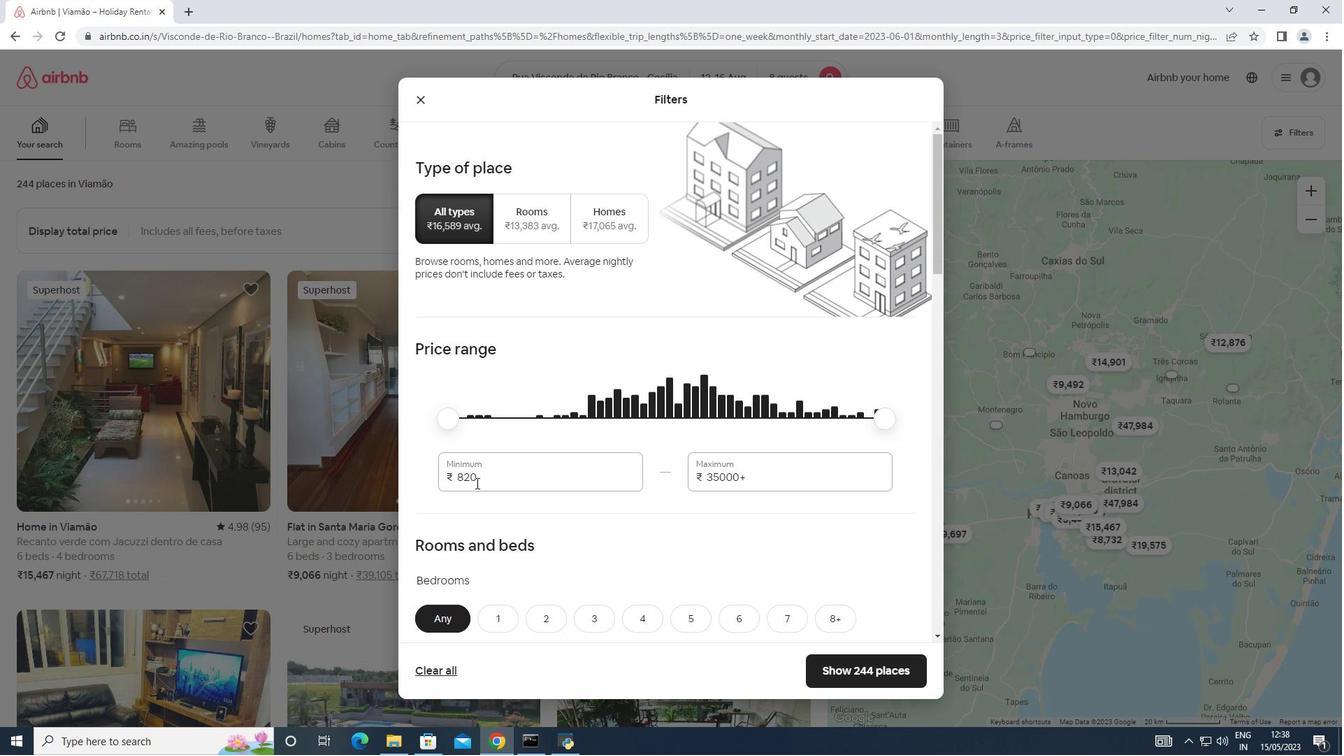 
Action: Mouse pressed left at (480, 481)
Screenshot: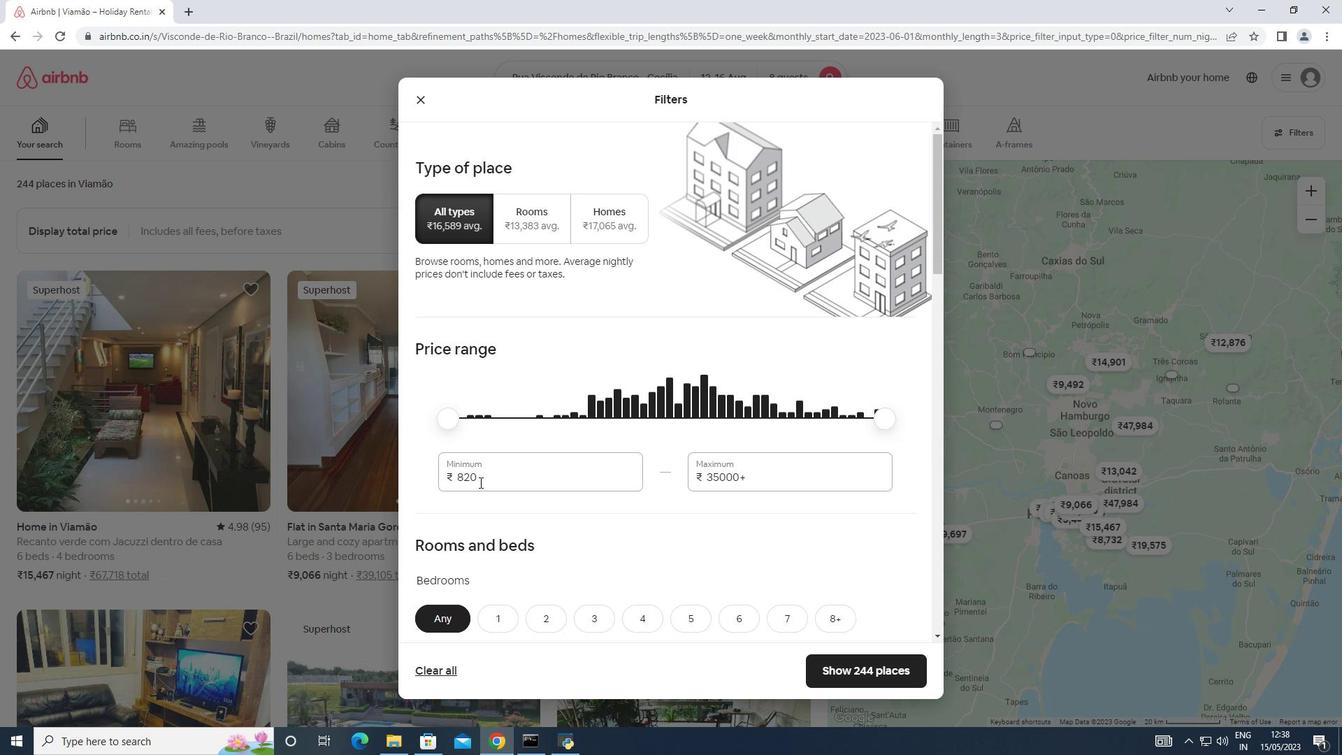 
Action: Mouse moved to (435, 467)
Screenshot: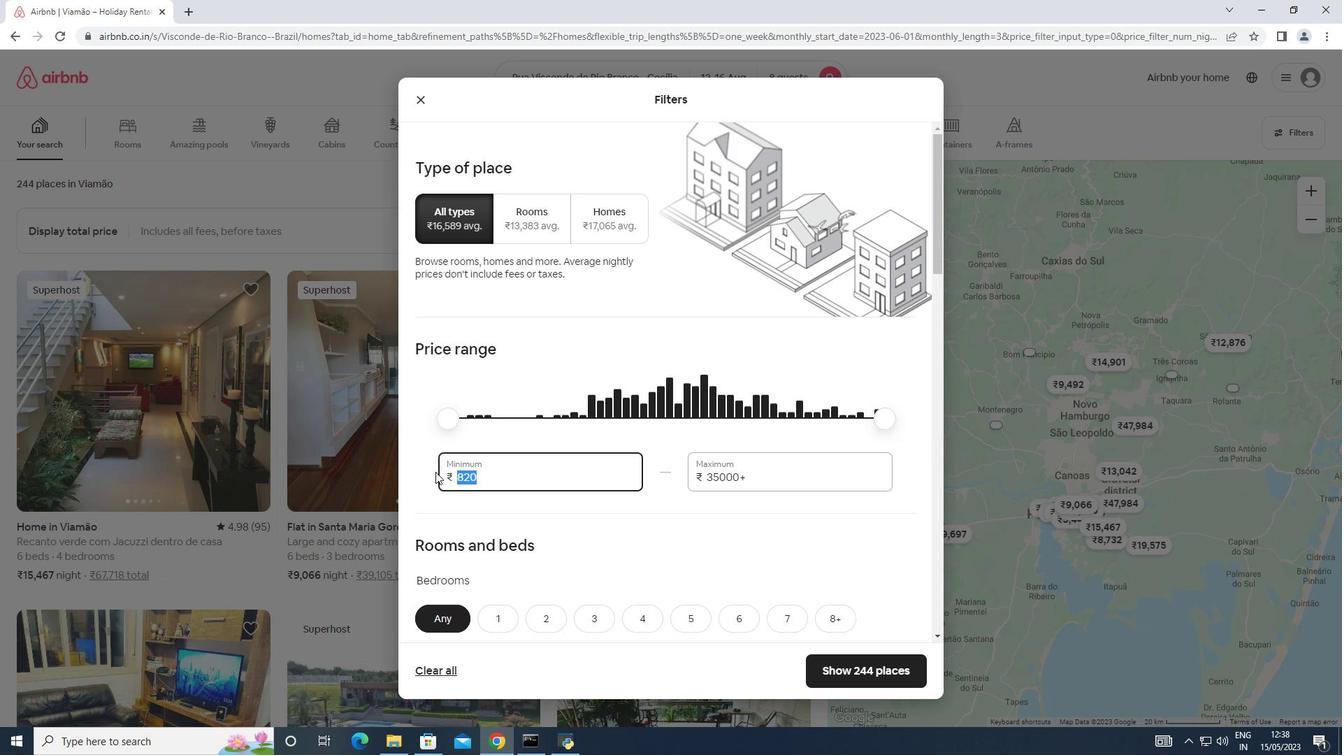 
Action: Key pressed 10000<Key.tab>16000
Screenshot: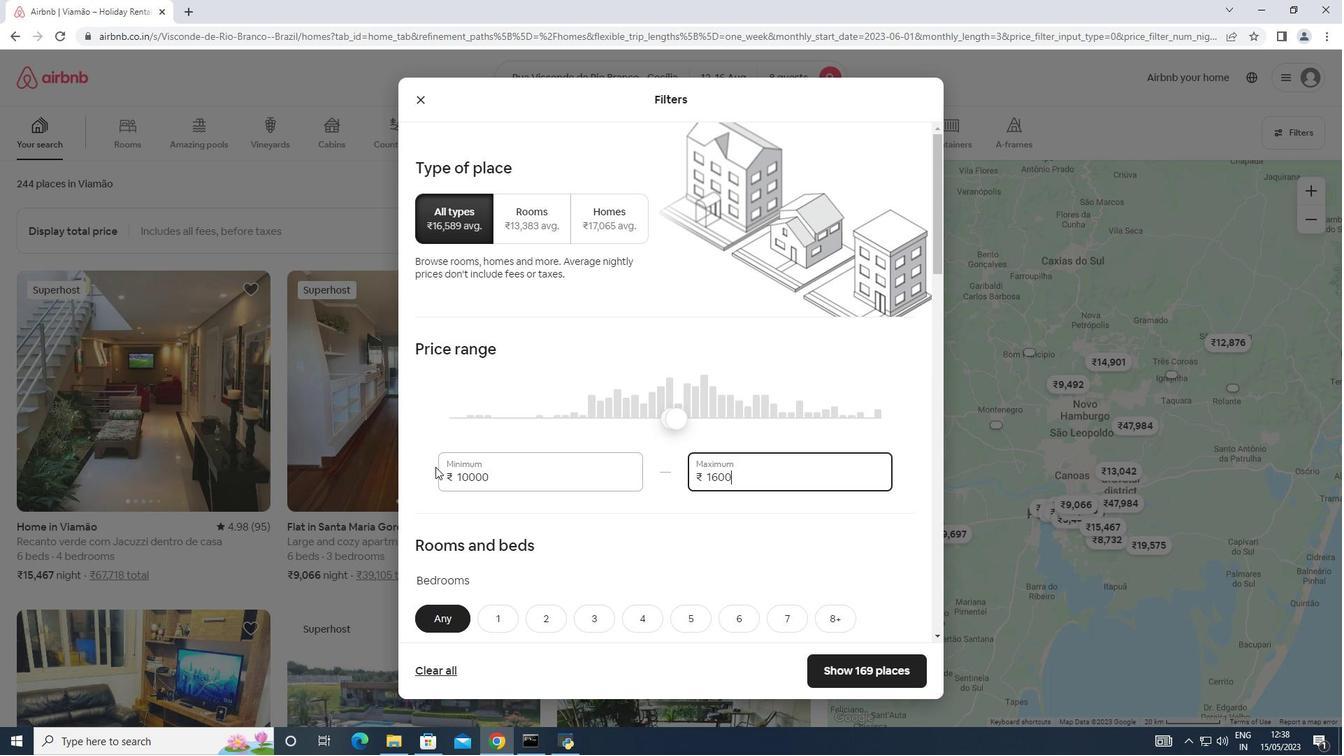 
Action: Mouse moved to (439, 462)
Screenshot: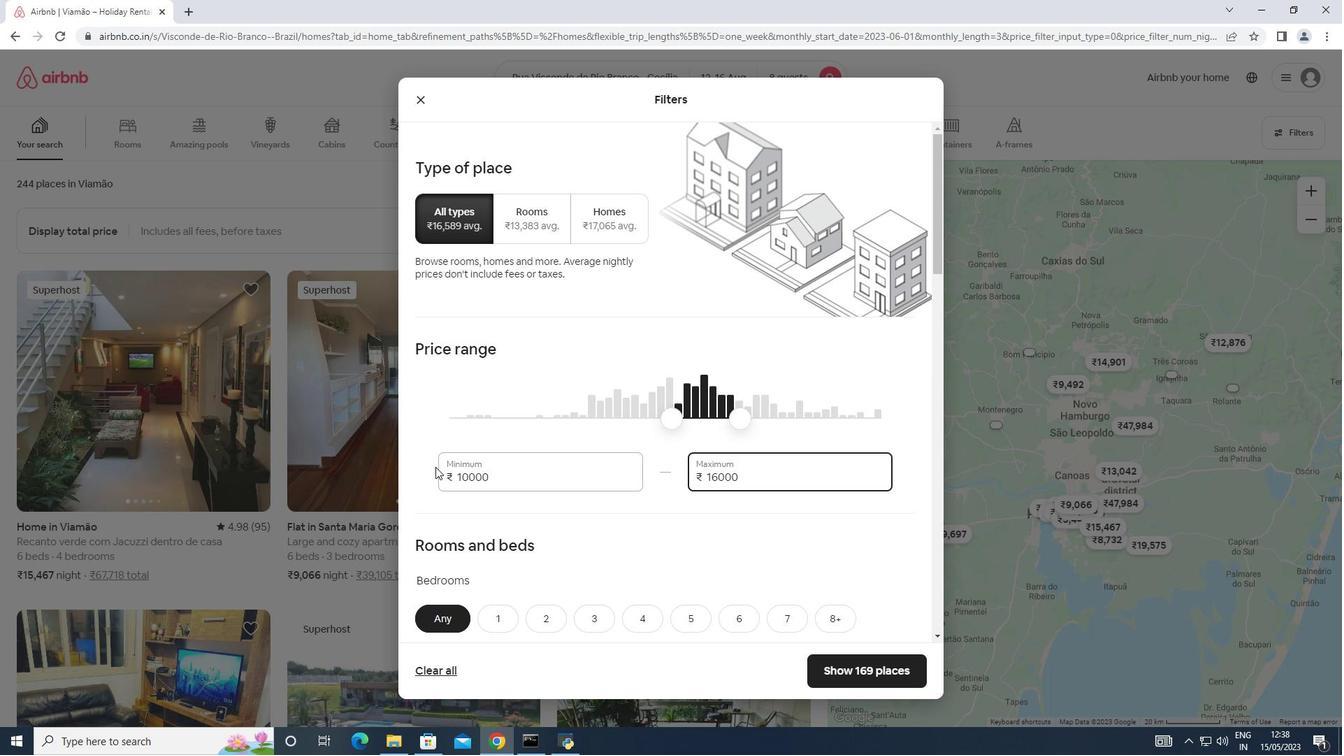 
Action: Mouse scrolled (439, 461) with delta (0, 0)
Screenshot: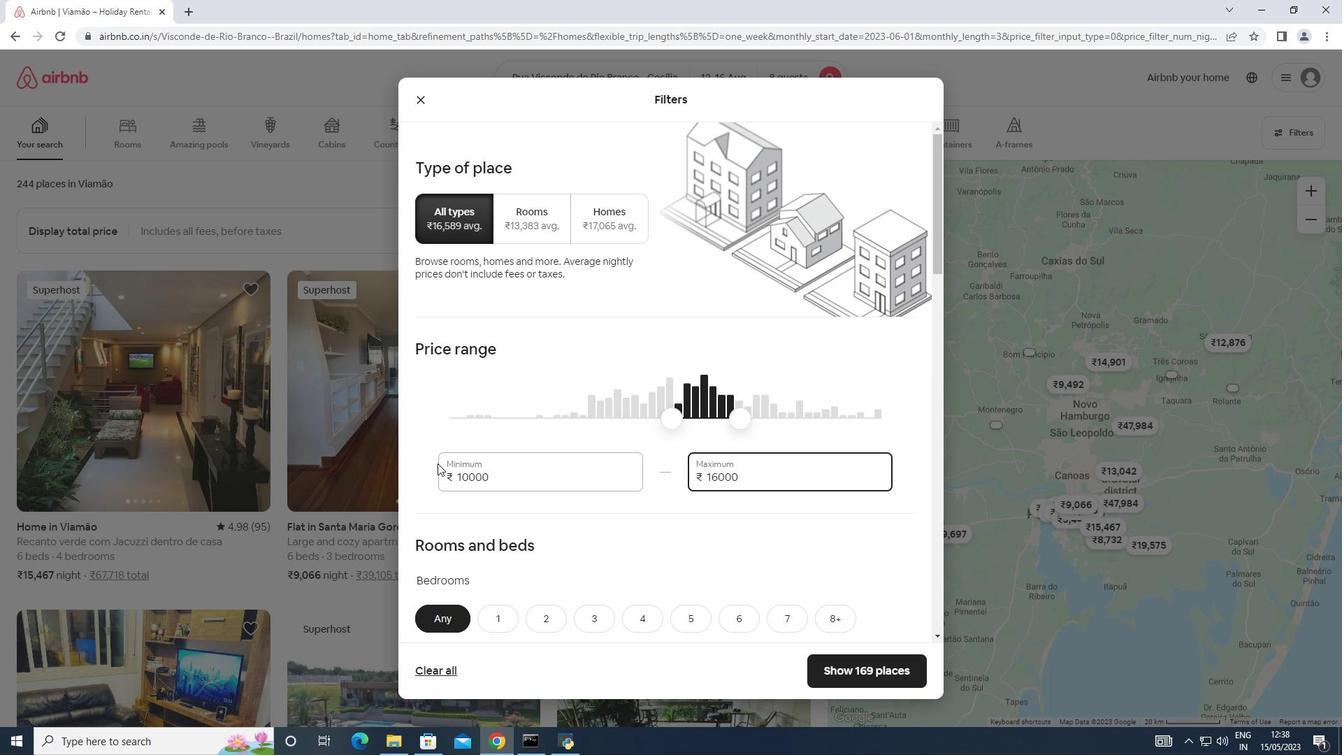 
Action: Mouse moved to (441, 460)
Screenshot: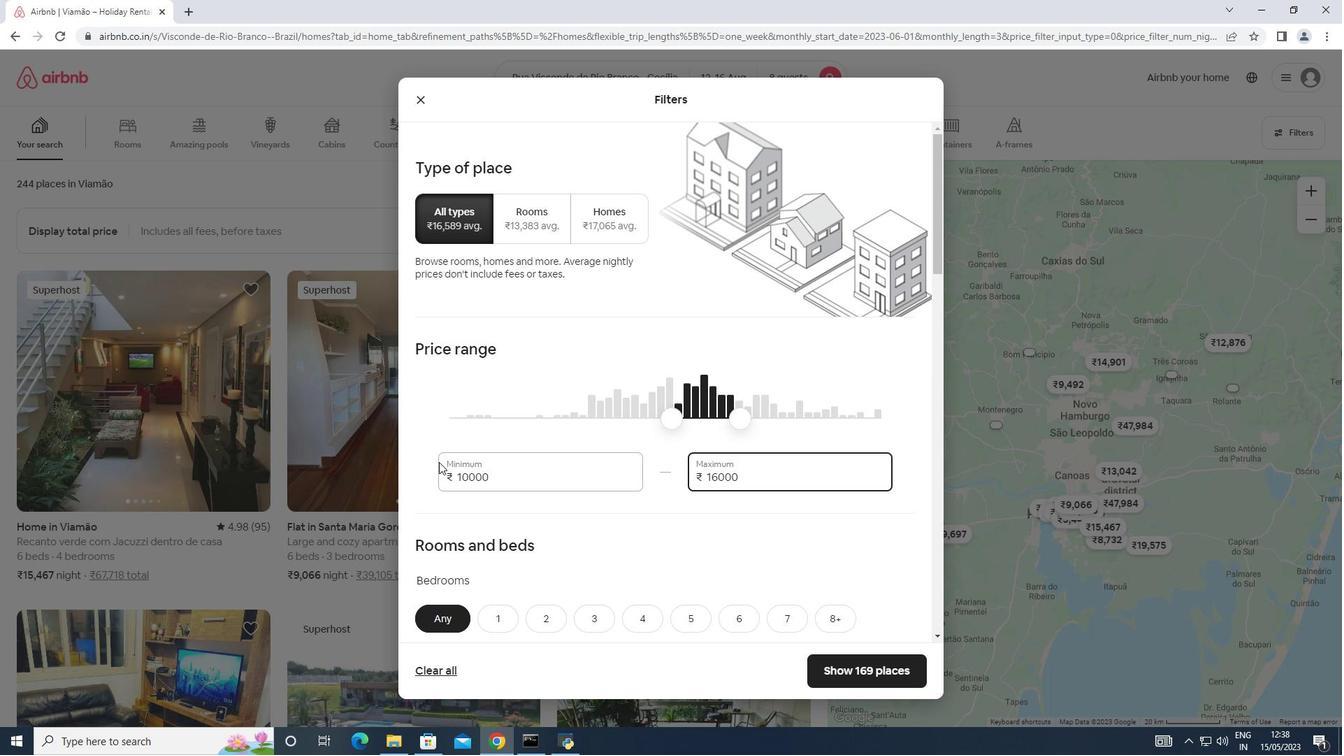 
Action: Mouse scrolled (441, 460) with delta (0, 0)
Screenshot: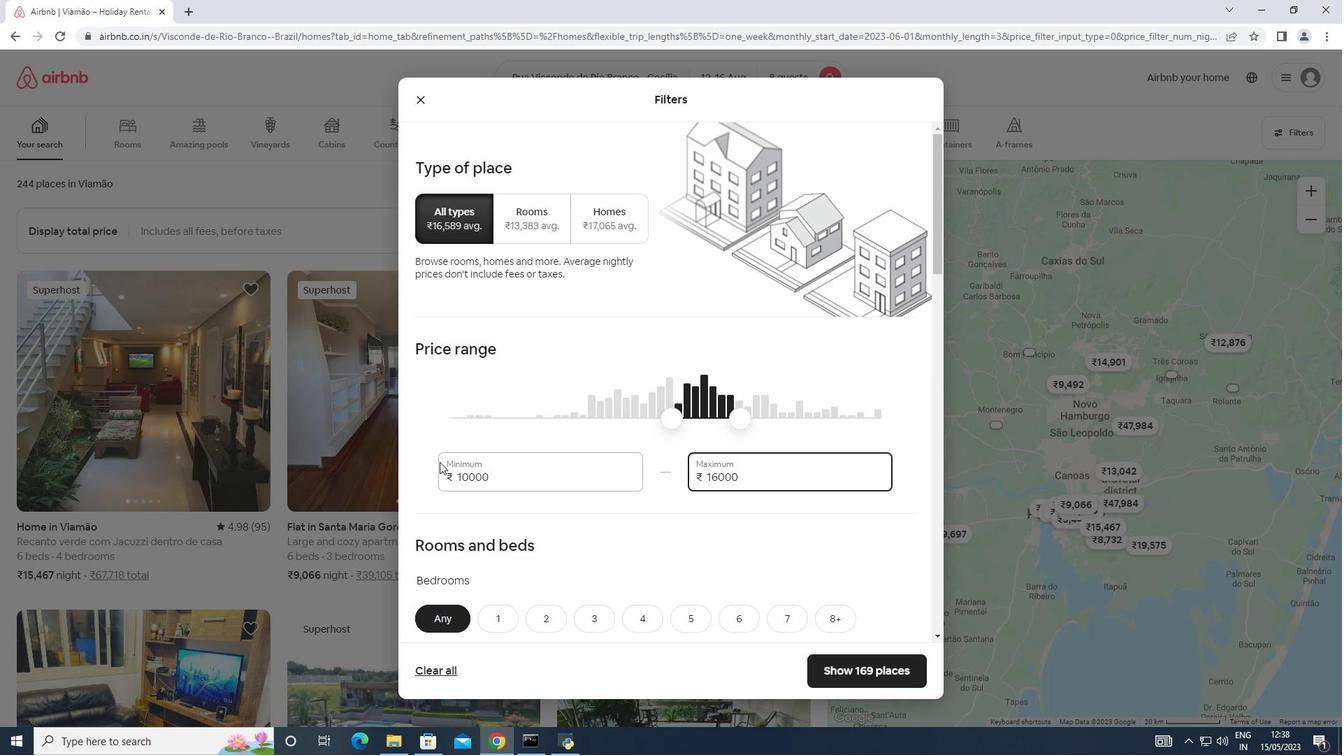 
Action: Mouse moved to (851, 485)
Screenshot: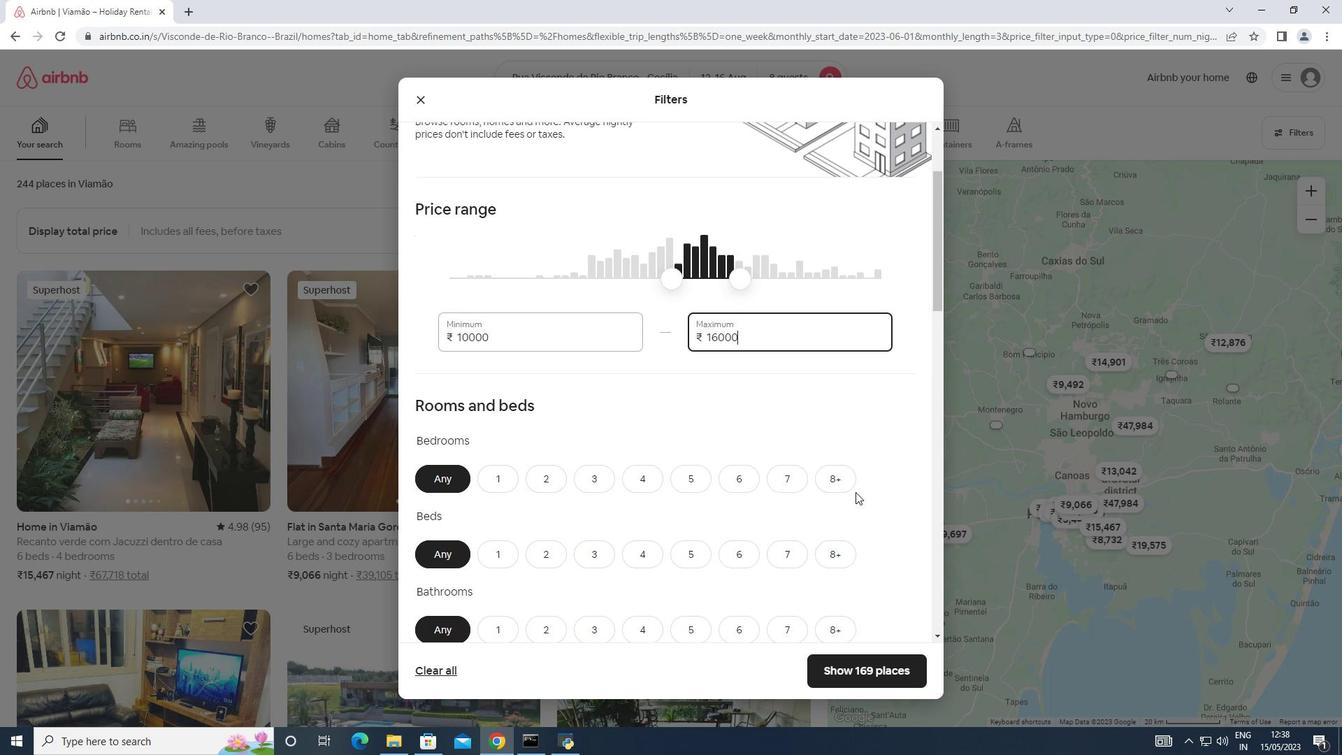 
Action: Mouse pressed left at (851, 485)
Screenshot: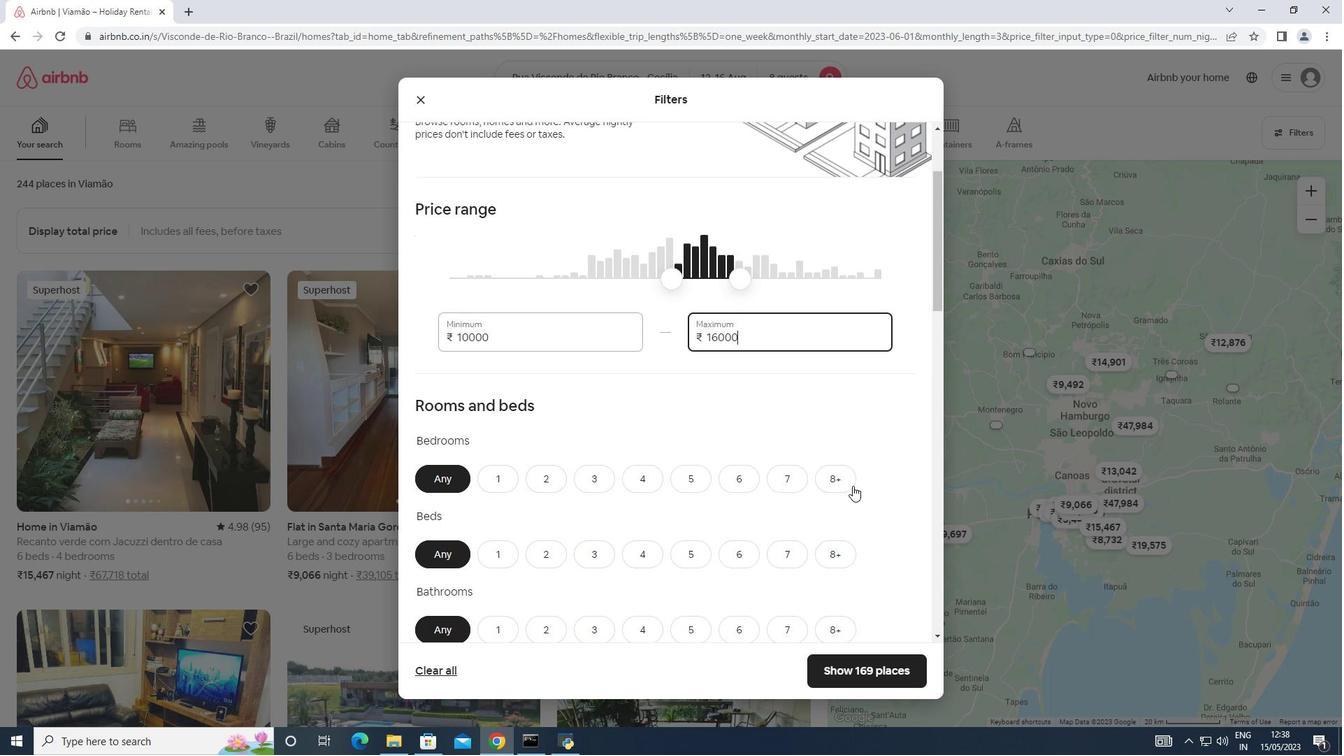 
Action: Mouse moved to (831, 564)
Screenshot: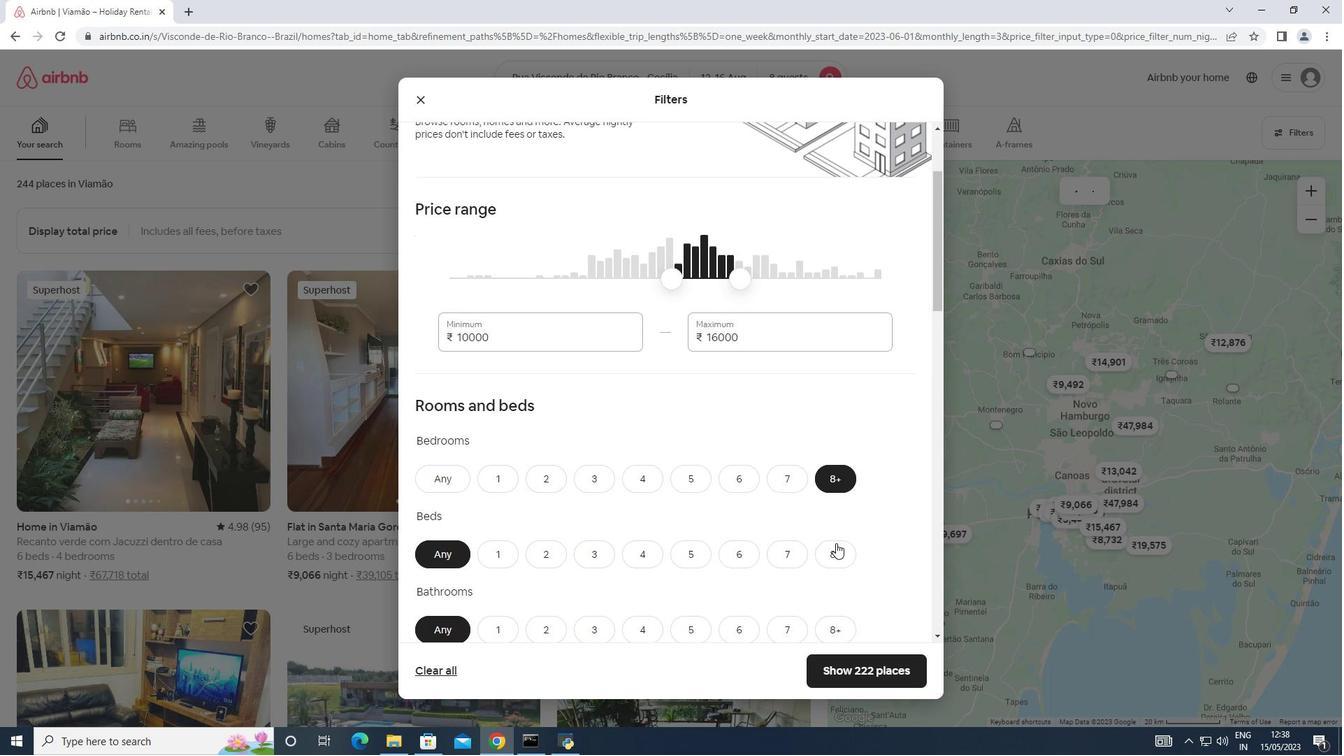 
Action: Mouse pressed left at (831, 564)
Screenshot: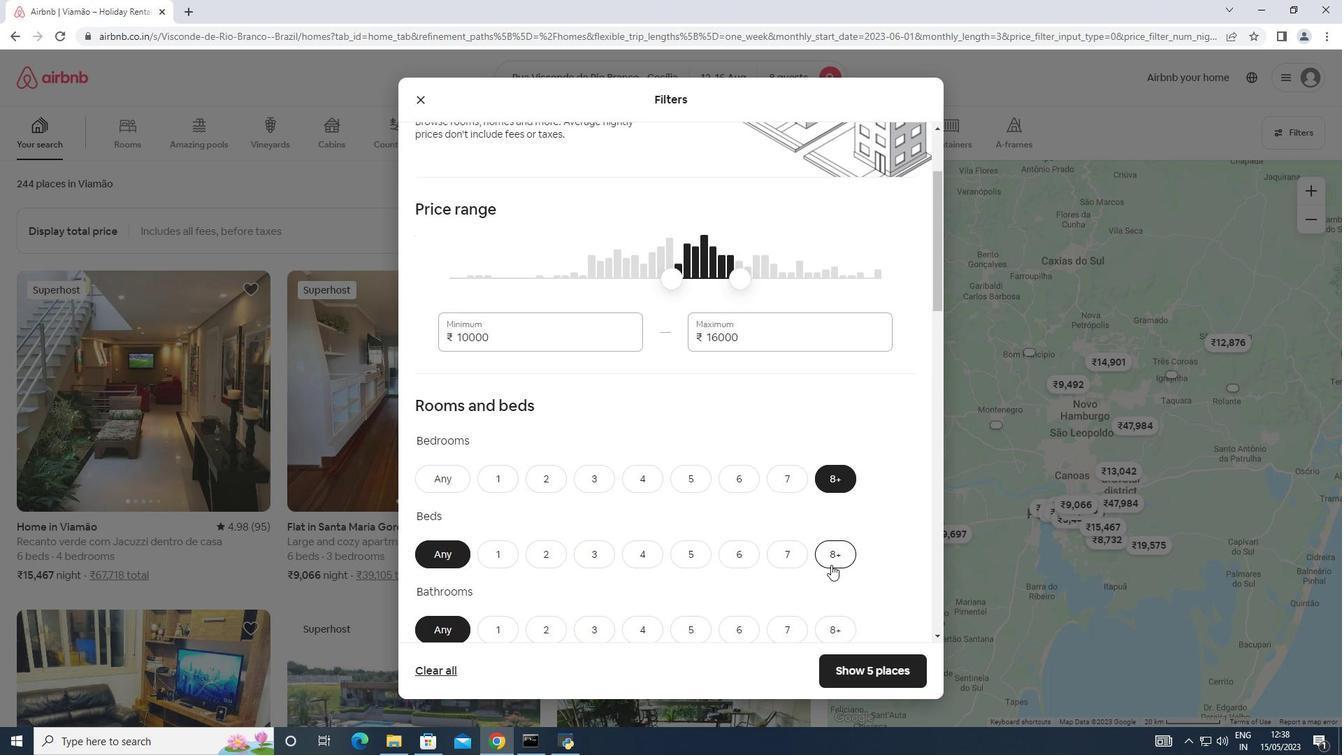 
Action: Mouse moved to (831, 550)
Screenshot: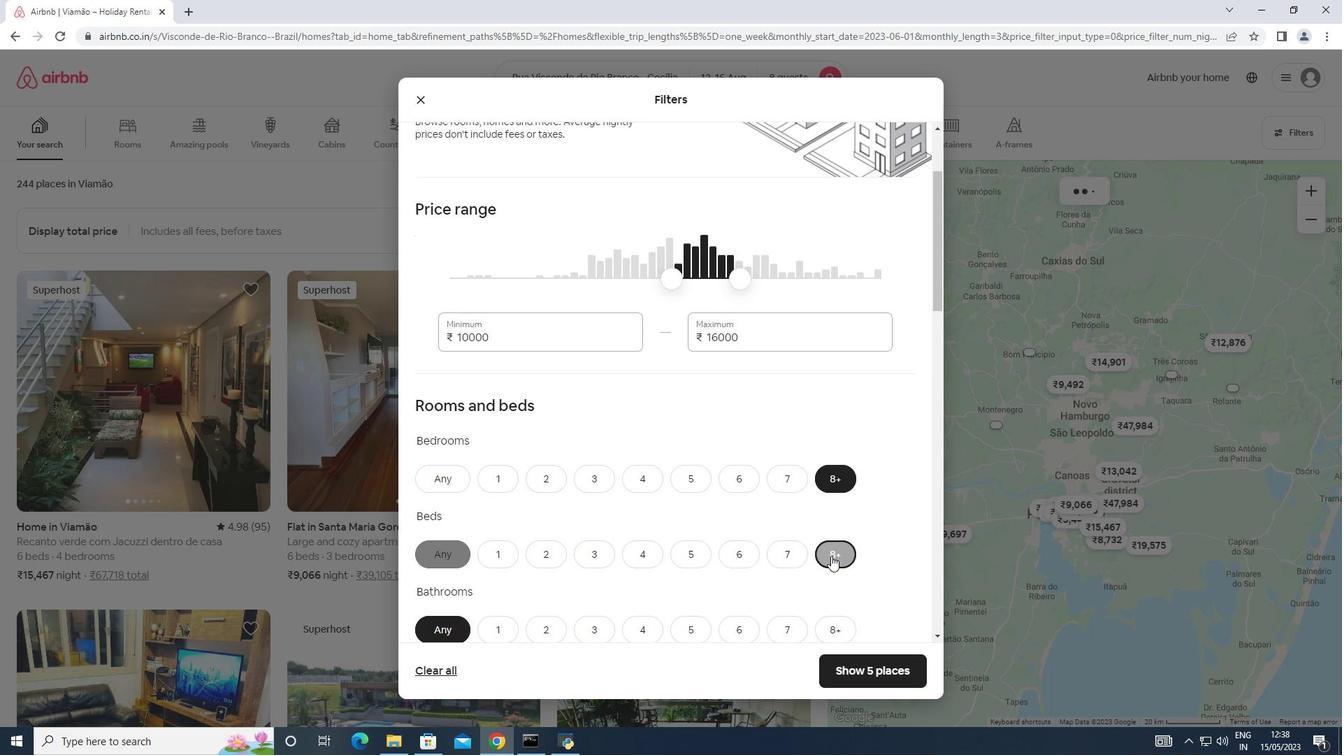 
Action: Mouse scrolled (831, 550) with delta (0, 0)
Screenshot: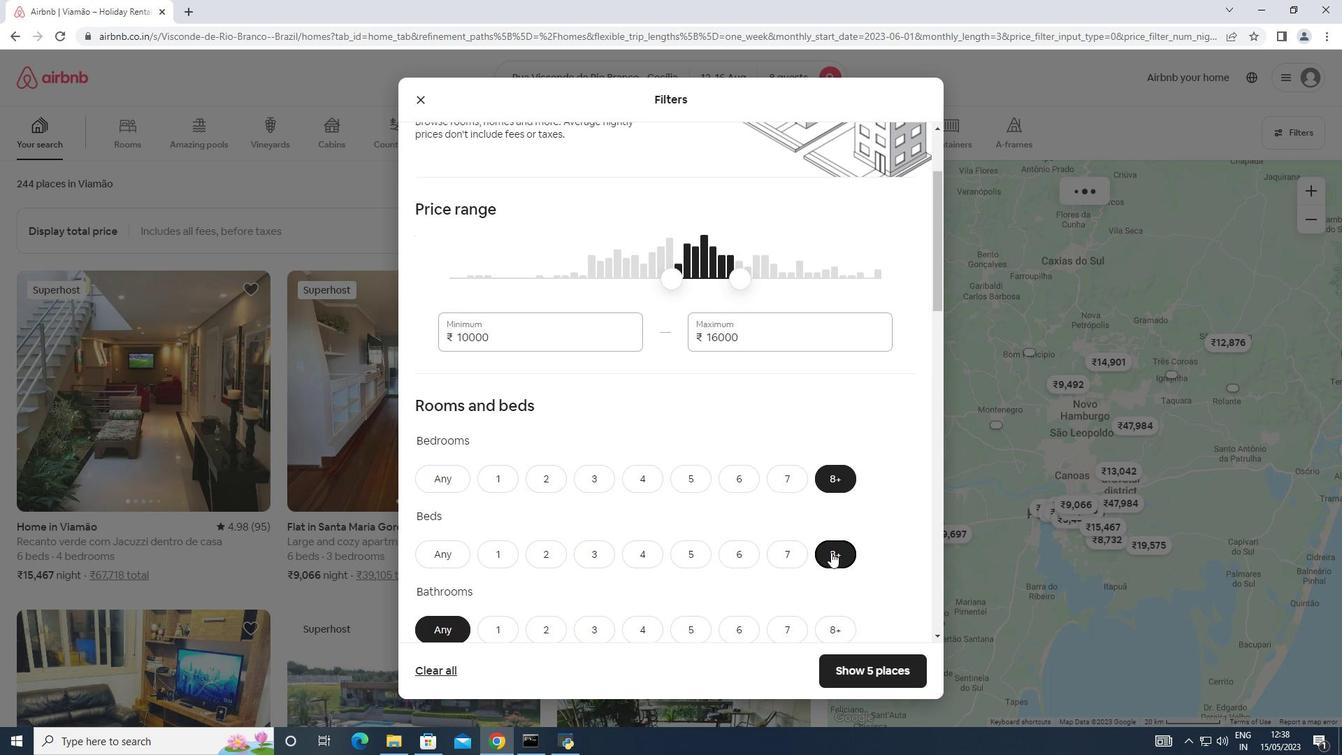 
Action: Mouse scrolled (831, 550) with delta (0, 0)
Screenshot: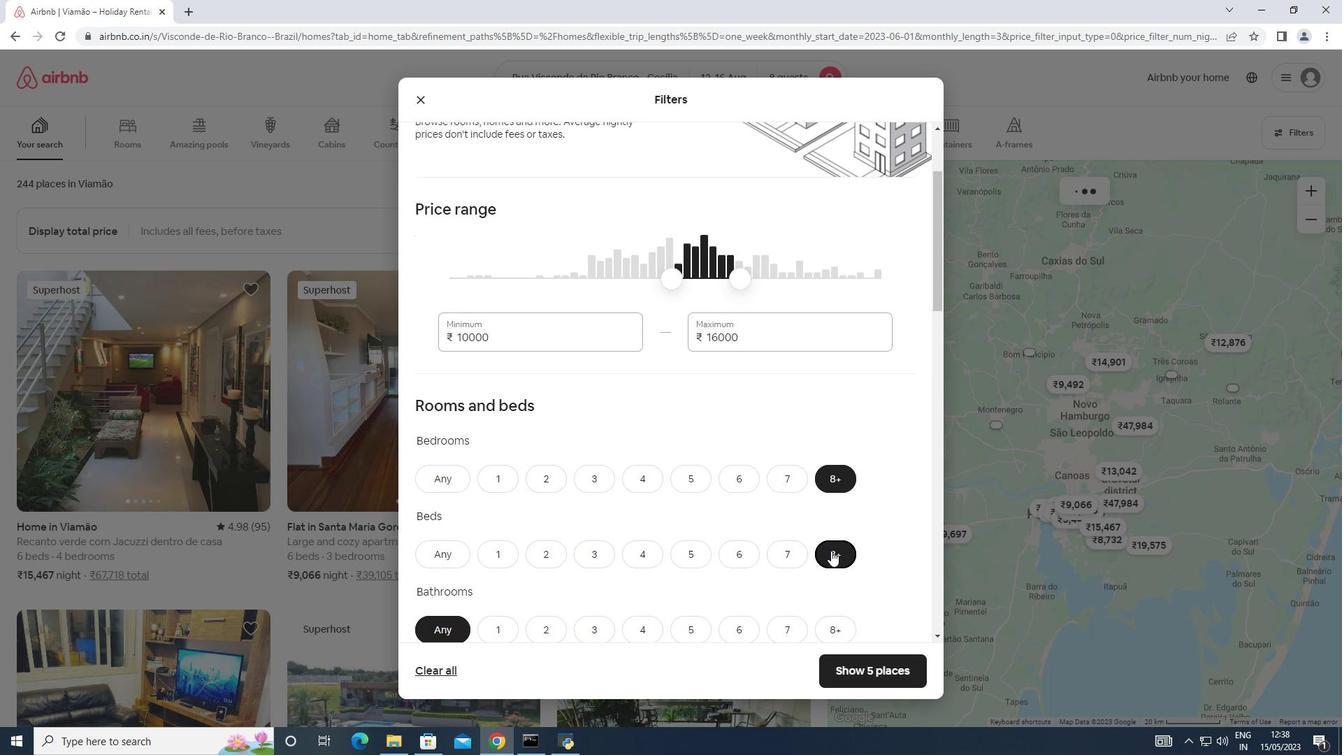 
Action: Mouse moved to (837, 488)
Screenshot: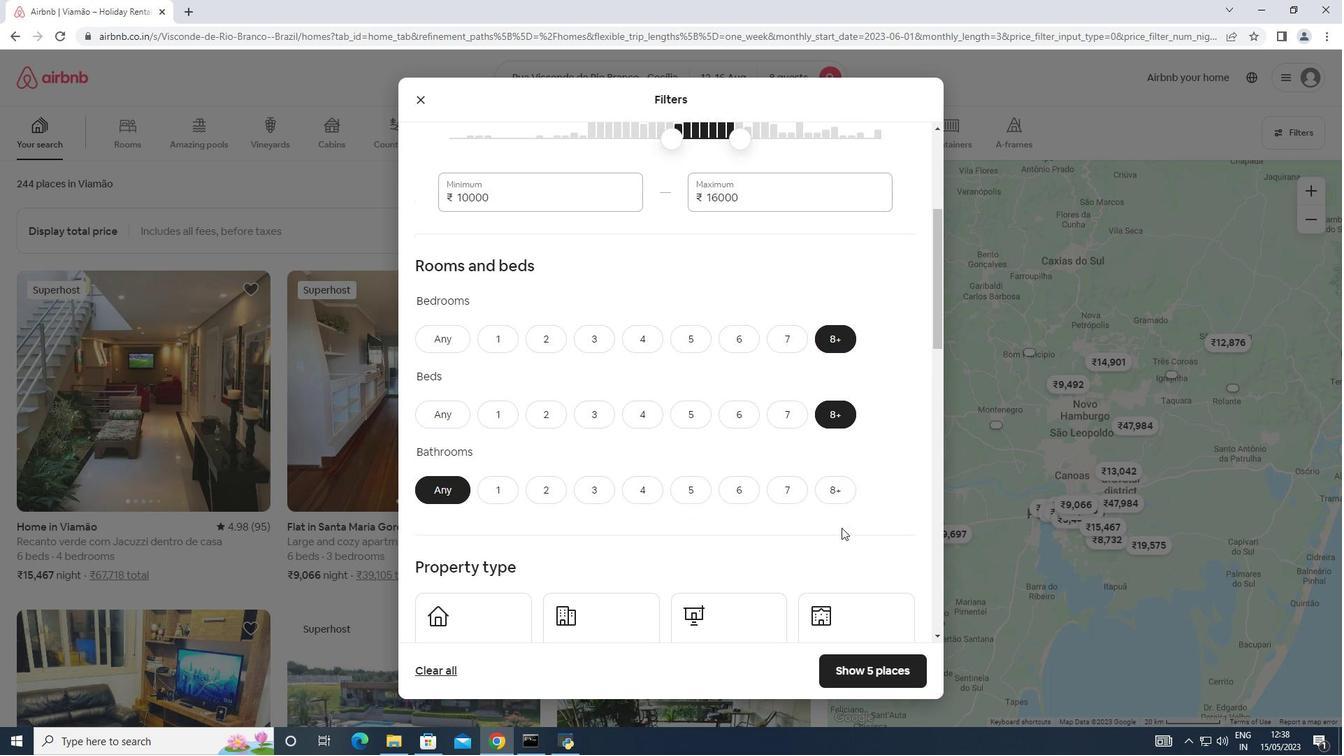 
Action: Mouse pressed left at (837, 488)
Screenshot: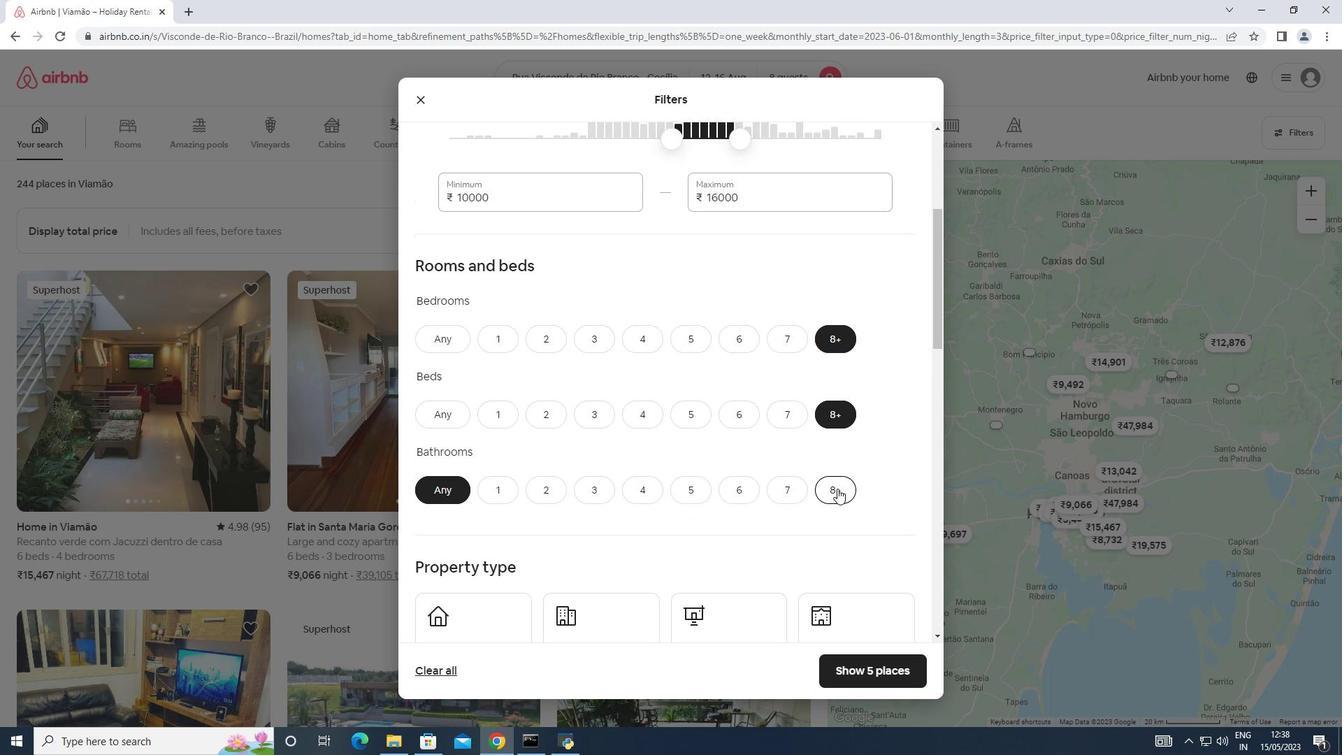 
Action: Mouse moved to (833, 487)
Screenshot: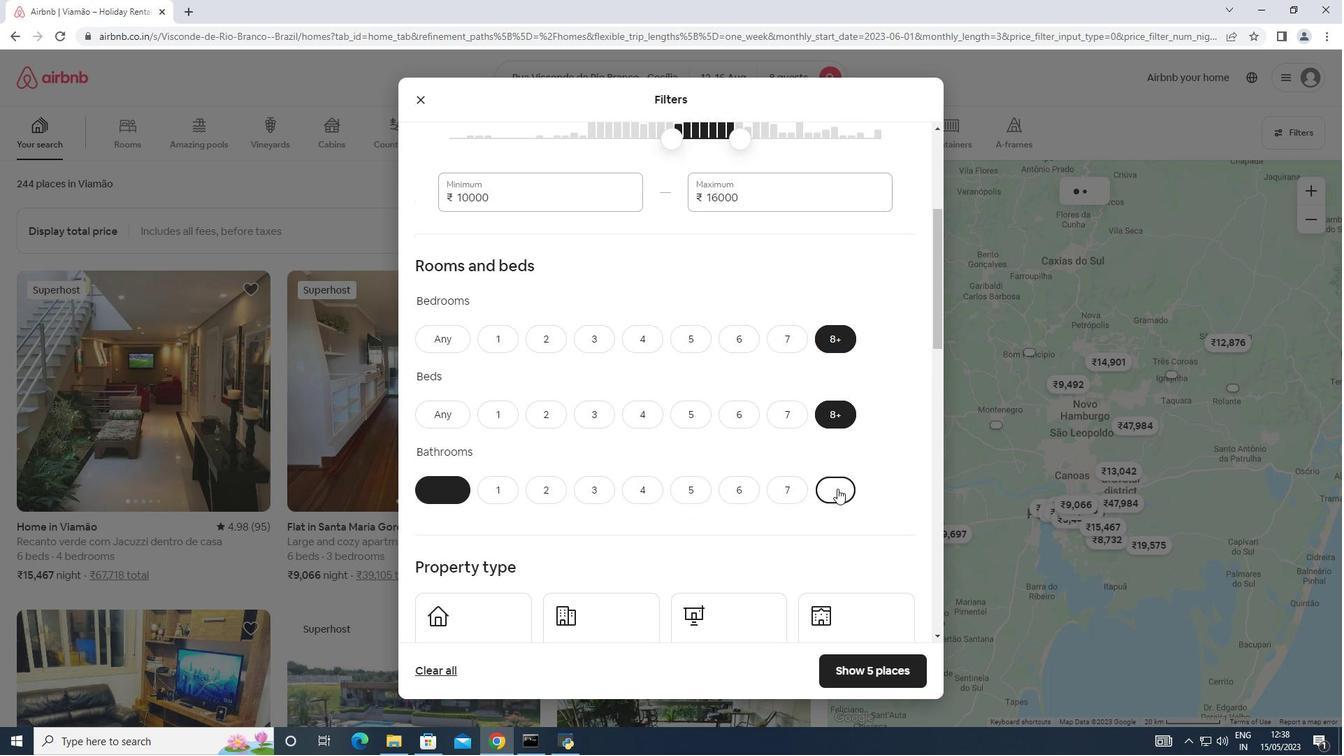 
Action: Mouse scrolled (833, 486) with delta (0, 0)
Screenshot: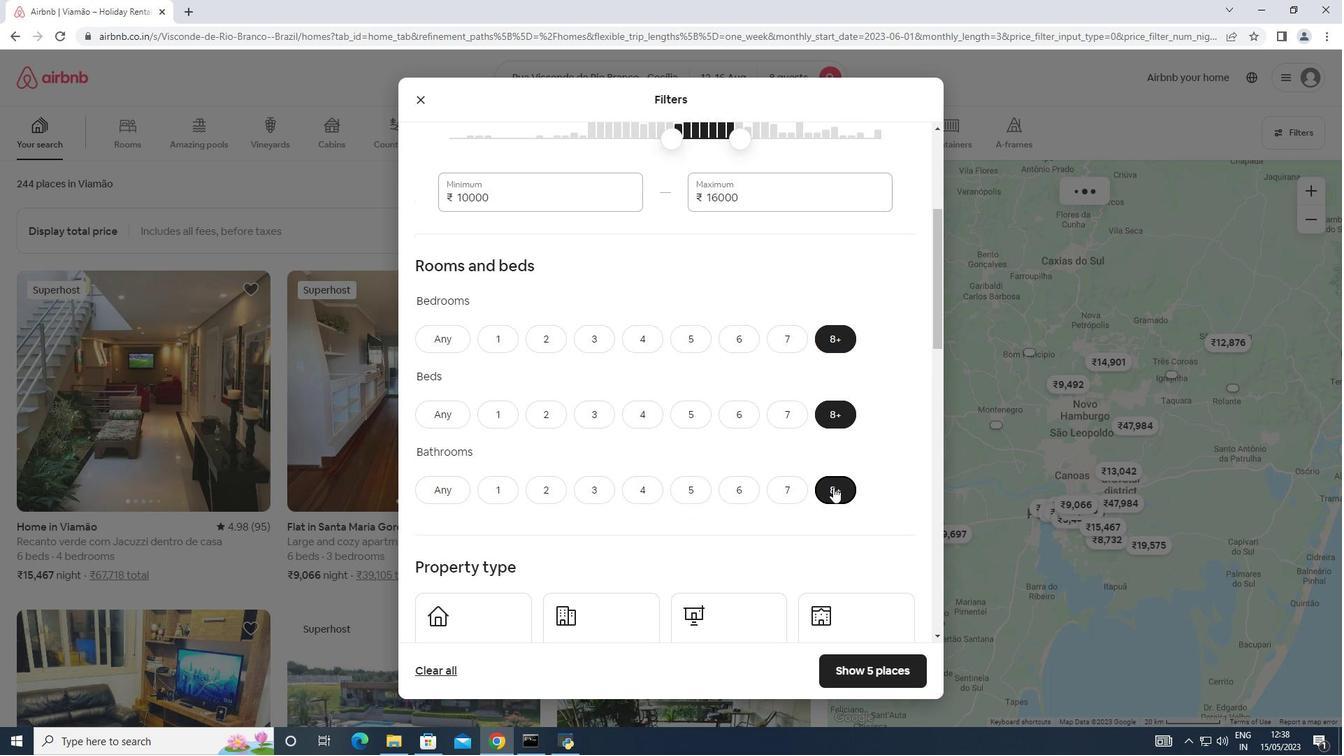 
Action: Mouse moved to (817, 494)
Screenshot: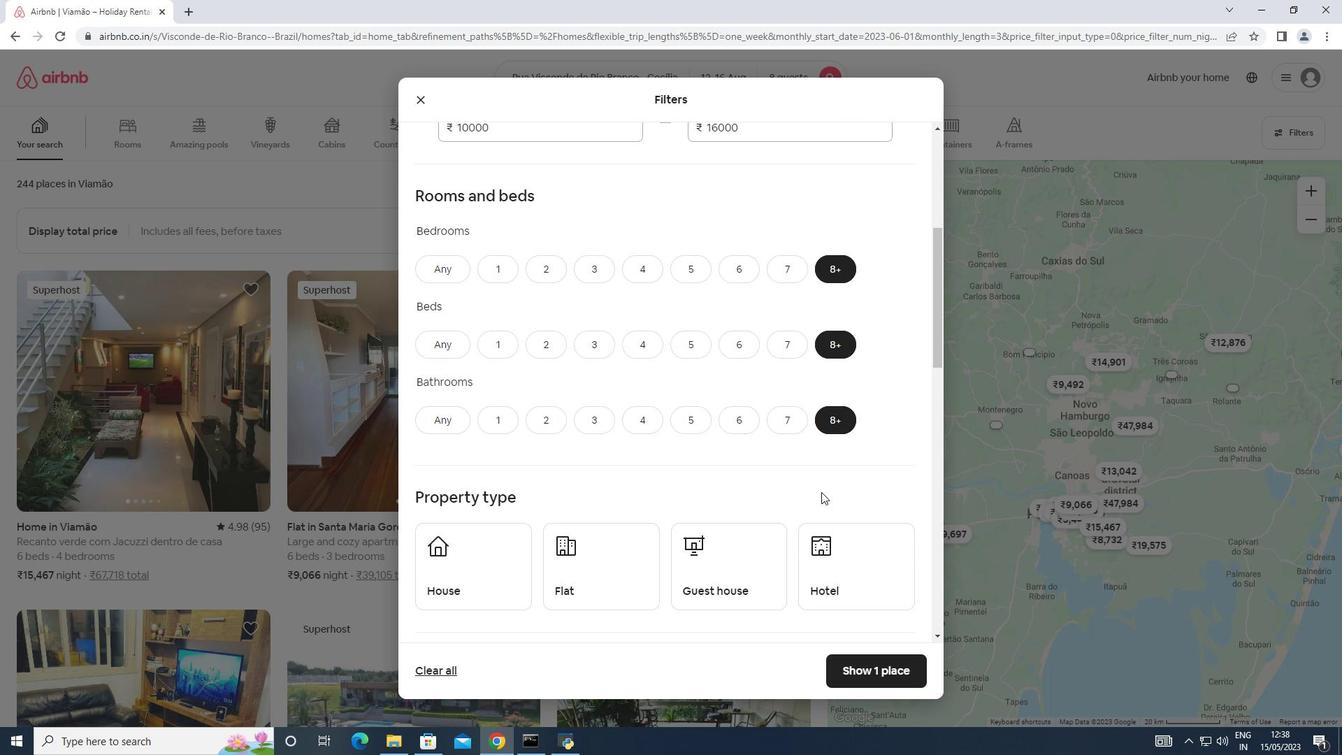 
Action: Mouse scrolled (817, 493) with delta (0, 0)
Screenshot: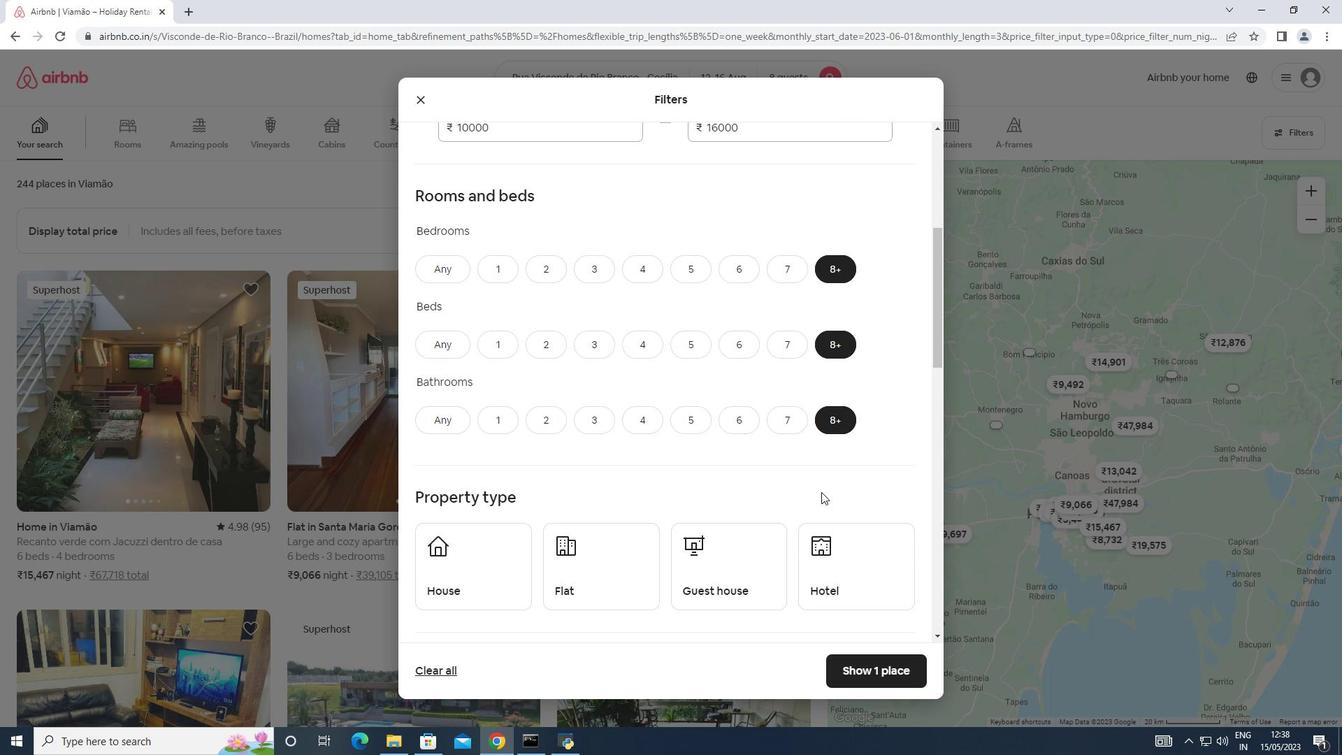 
Action: Mouse moved to (497, 487)
Screenshot: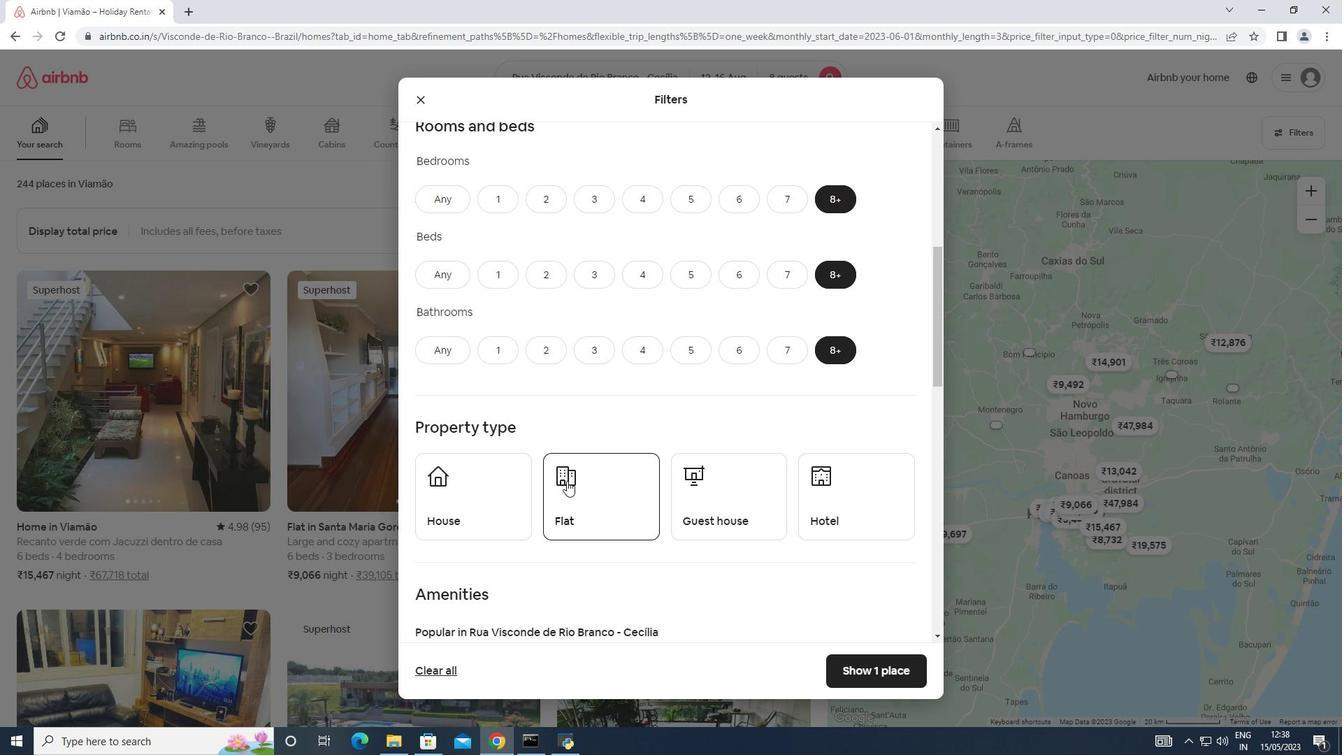 
Action: Mouse pressed left at (497, 487)
Screenshot: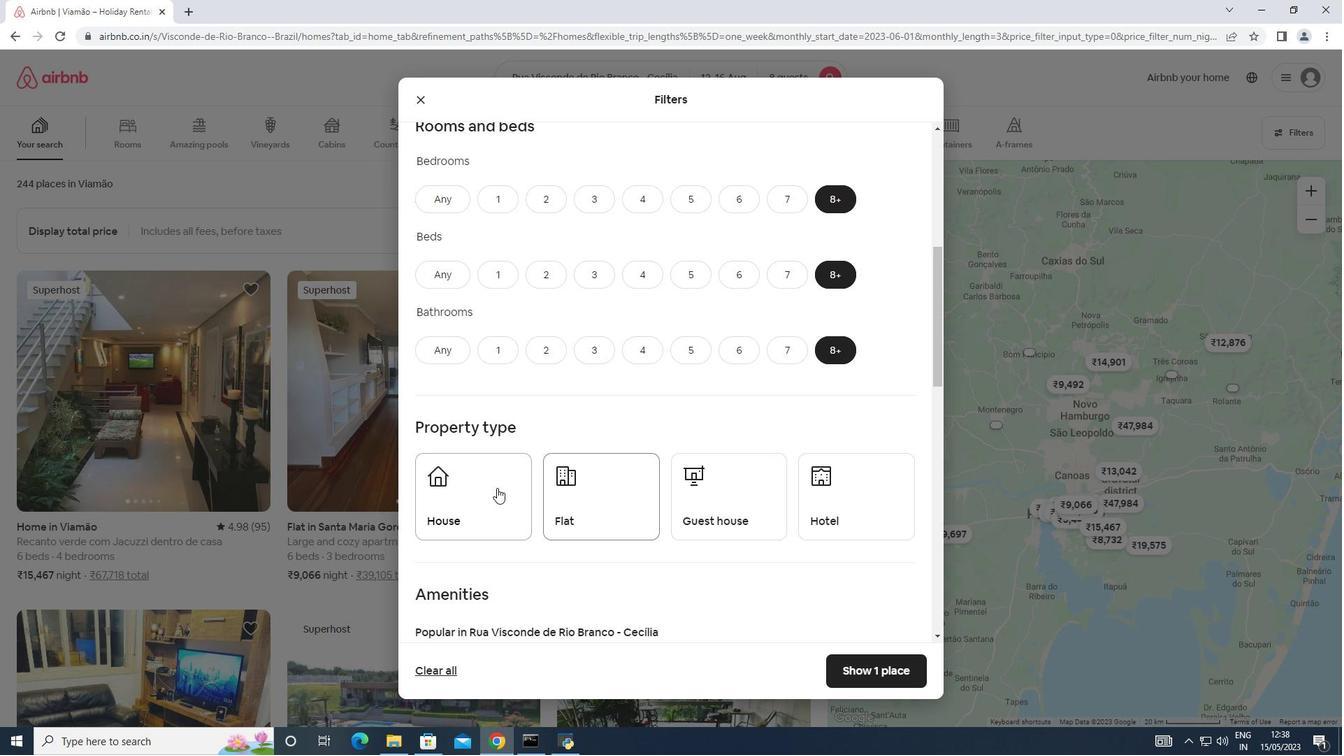 
Action: Mouse moved to (573, 498)
Screenshot: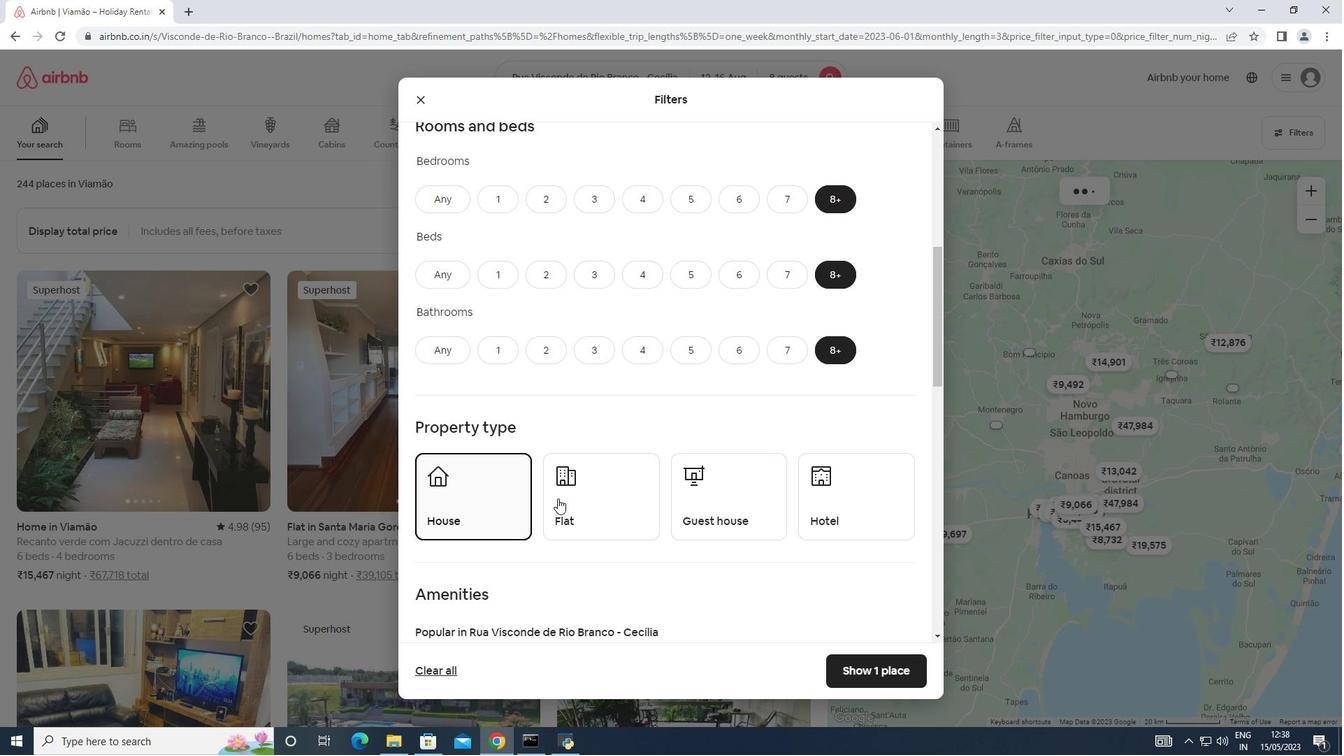 
Action: Mouse pressed left at (573, 498)
Screenshot: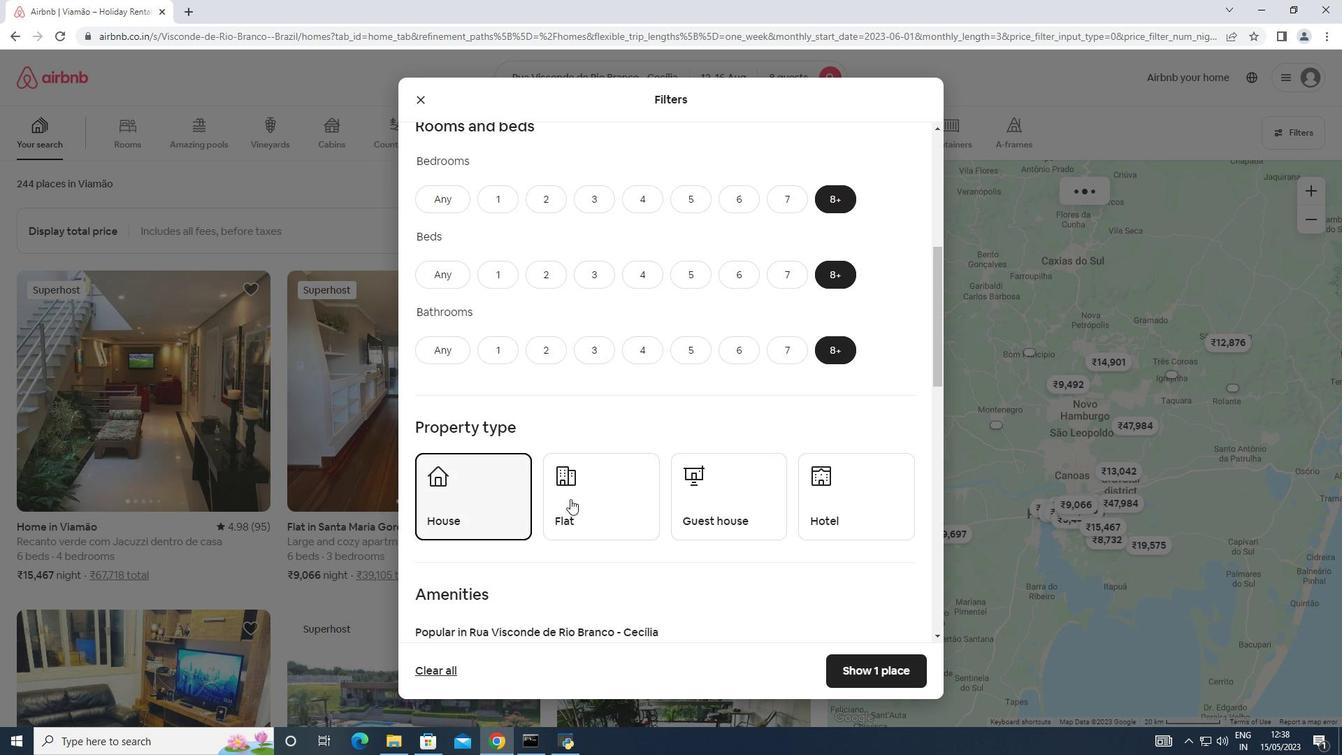 
Action: Mouse moved to (701, 500)
Screenshot: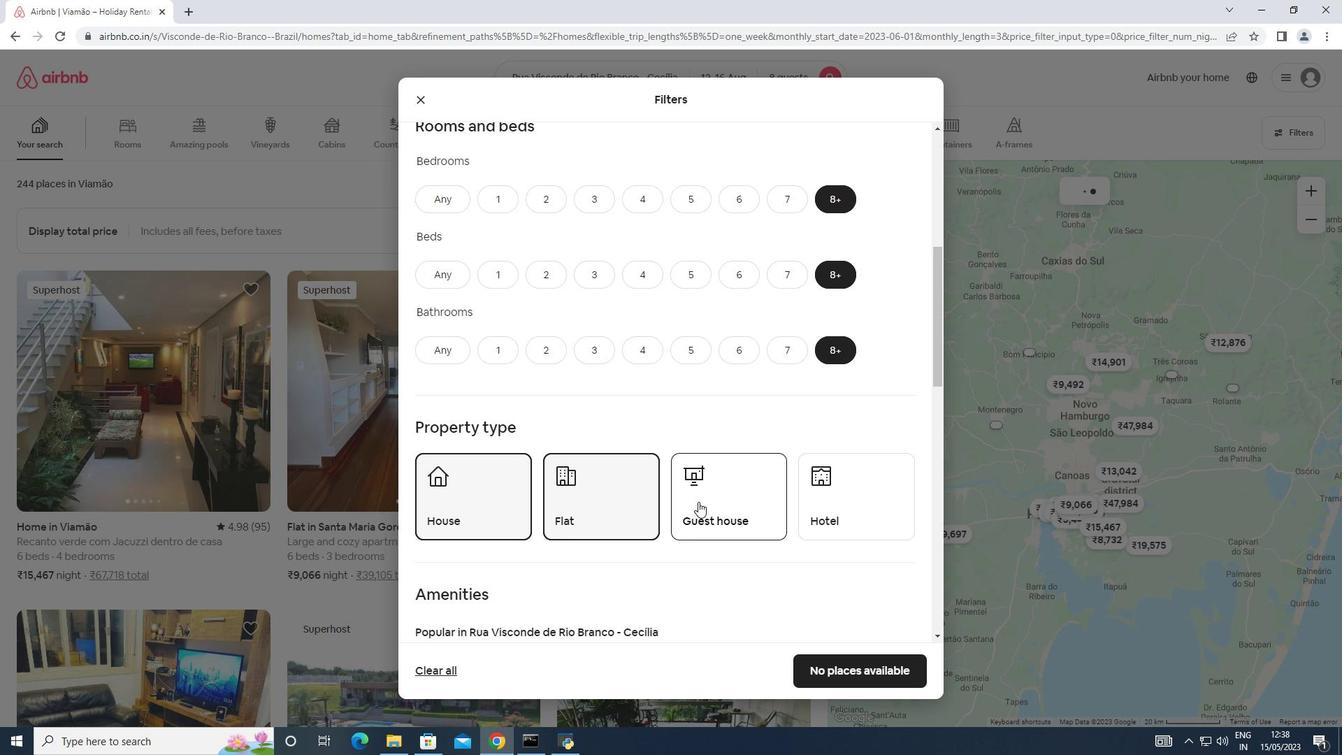 
Action: Mouse pressed left at (701, 500)
Screenshot: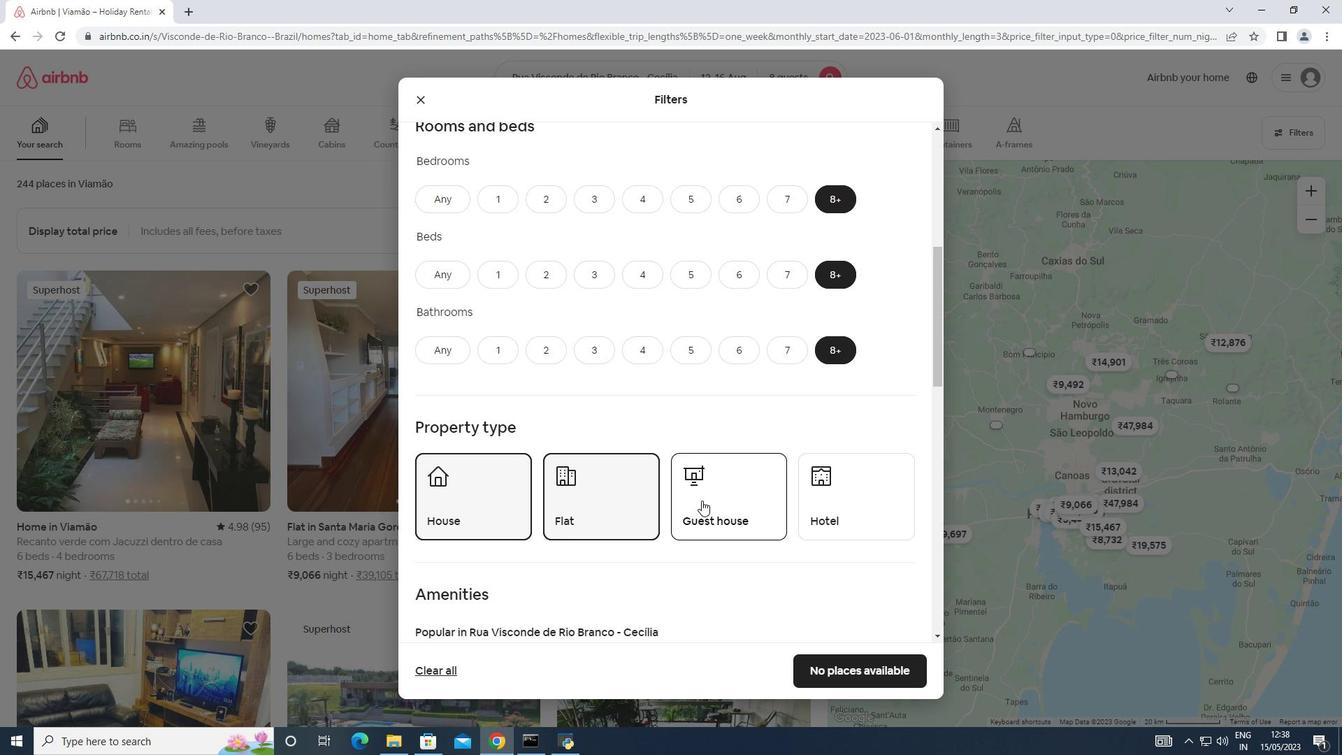 
Action: Mouse moved to (705, 497)
Screenshot: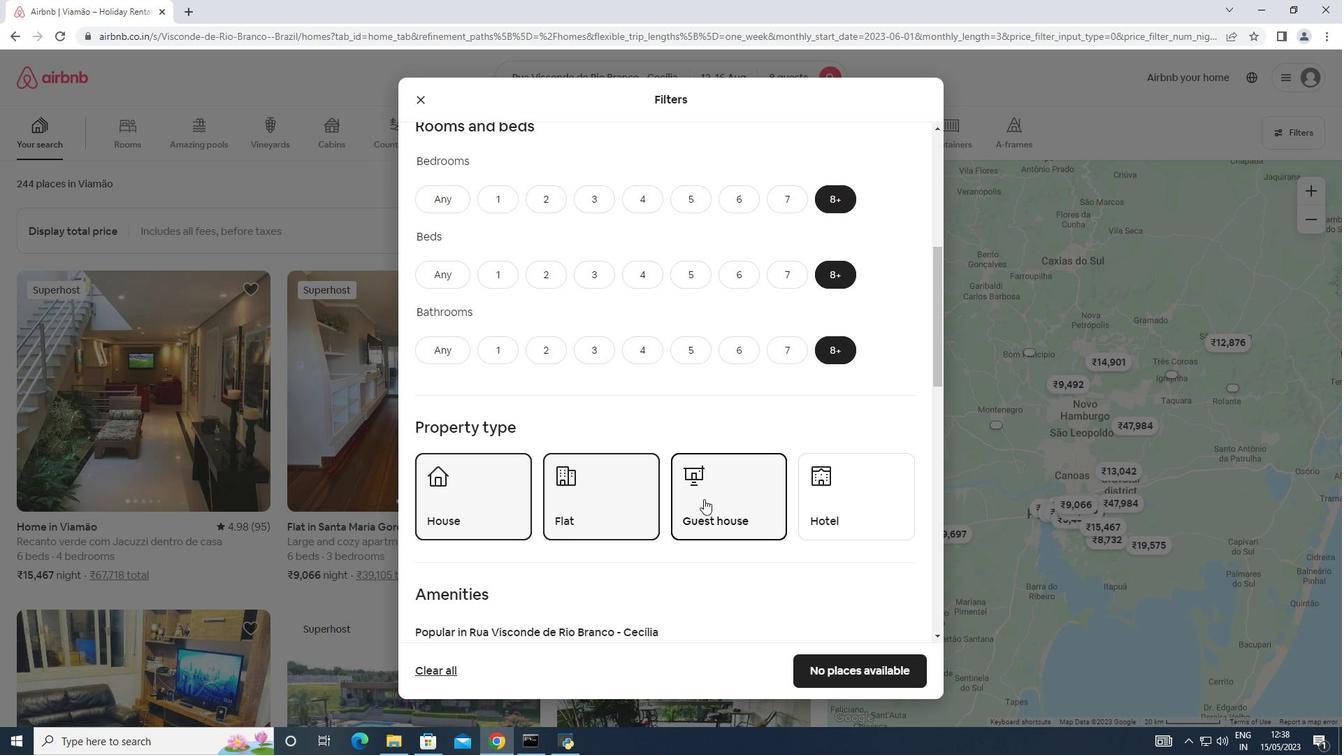 
Action: Mouse scrolled (705, 497) with delta (0, 0)
Screenshot: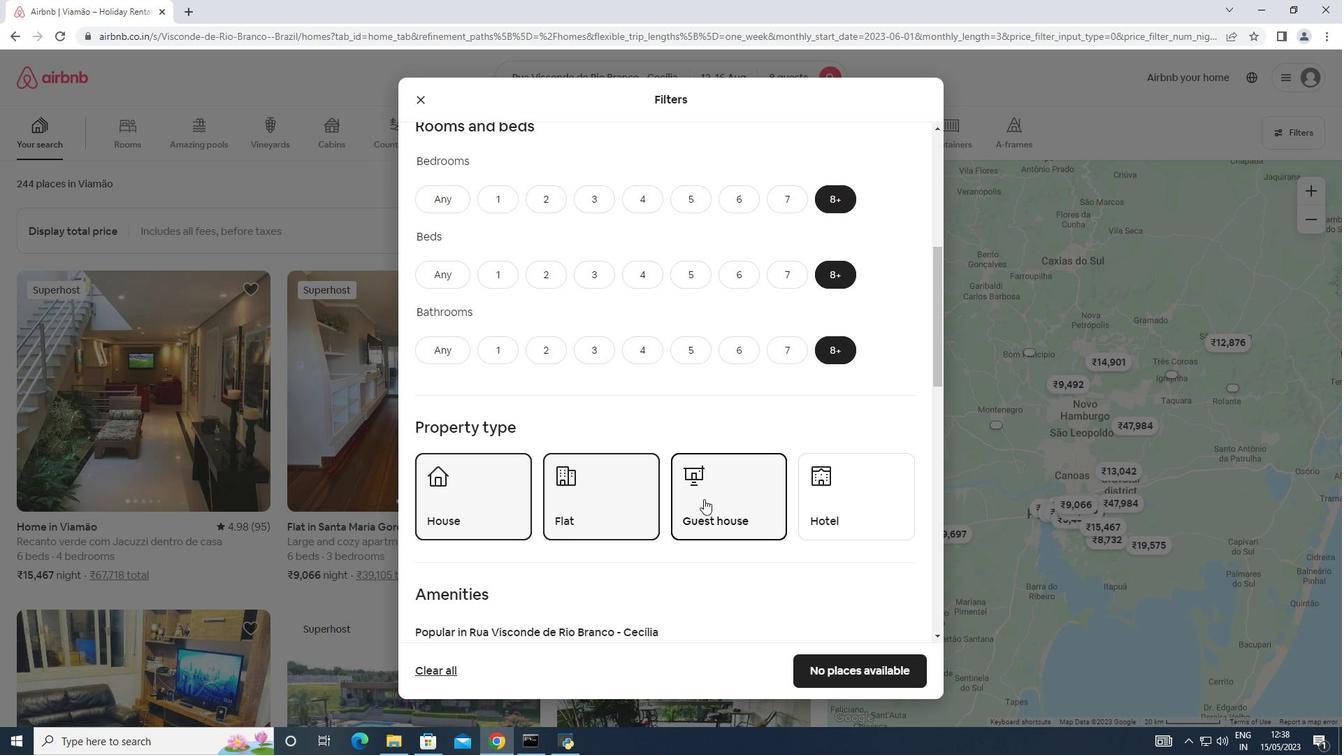 
Action: Mouse moved to (706, 497)
Screenshot: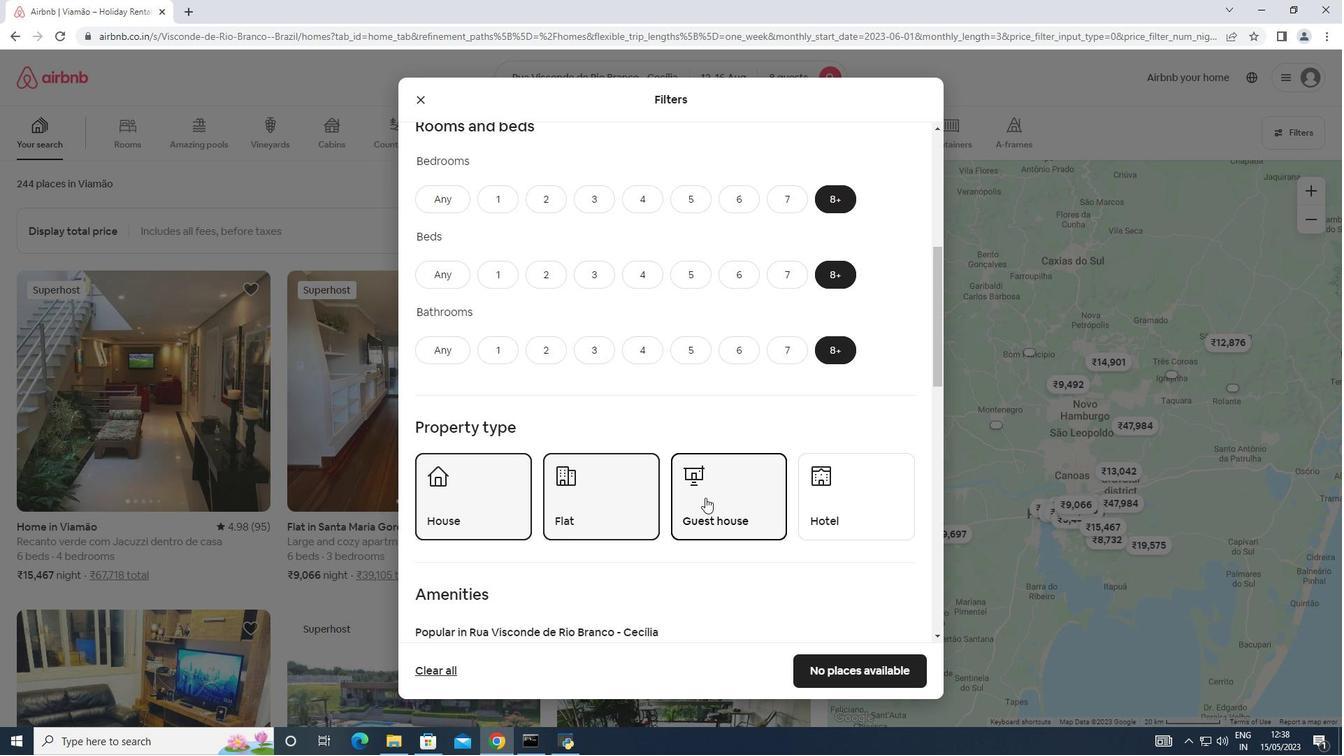 
Action: Mouse scrolled (706, 497) with delta (0, 0)
Screenshot: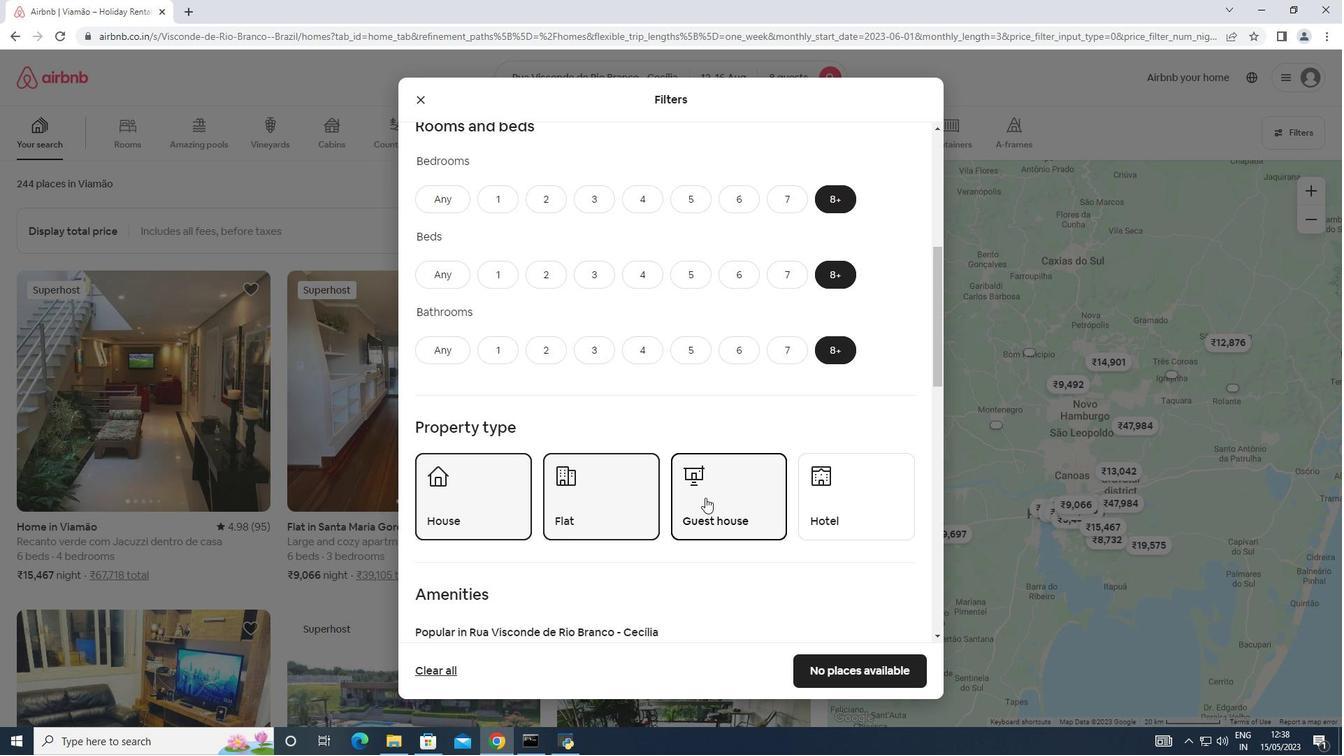 
Action: Mouse moved to (833, 384)
Screenshot: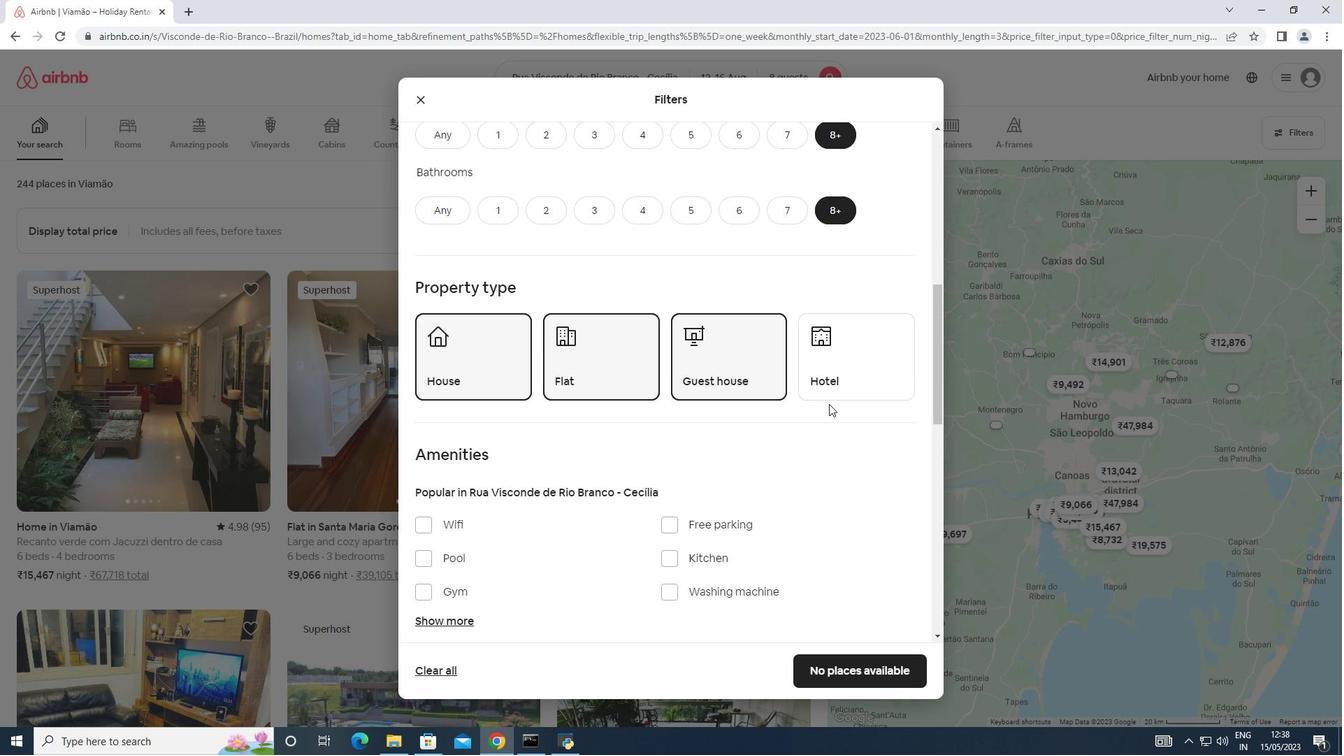 
Action: Mouse pressed left at (833, 384)
Screenshot: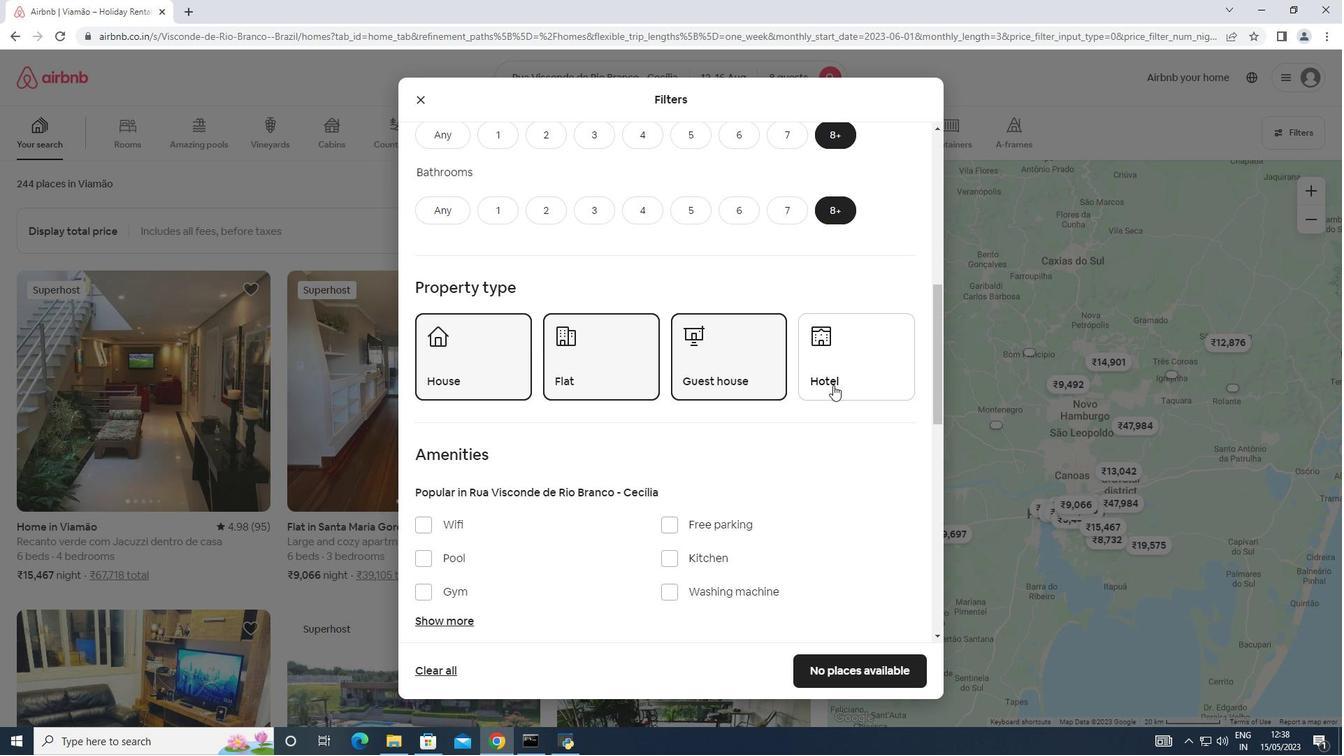 
Action: Mouse moved to (594, 498)
Screenshot: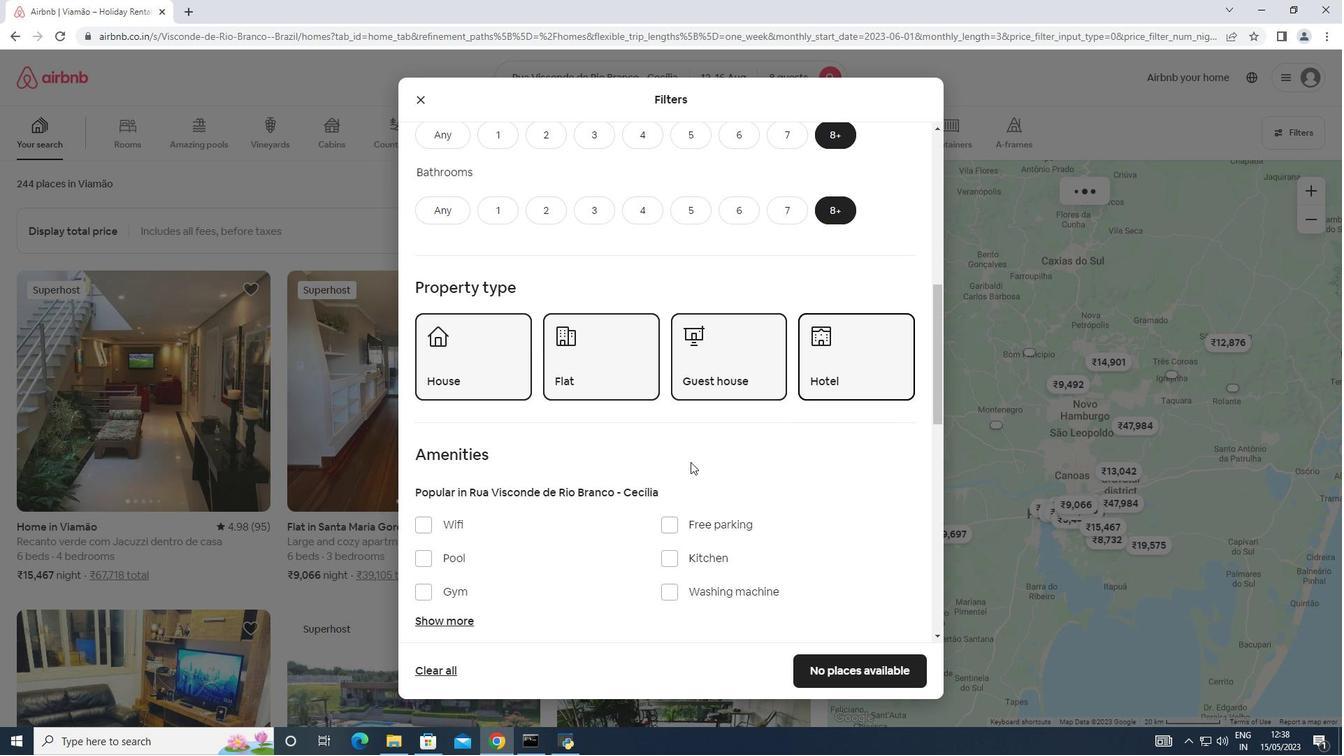 
Action: Mouse scrolled (594, 497) with delta (0, 0)
Screenshot: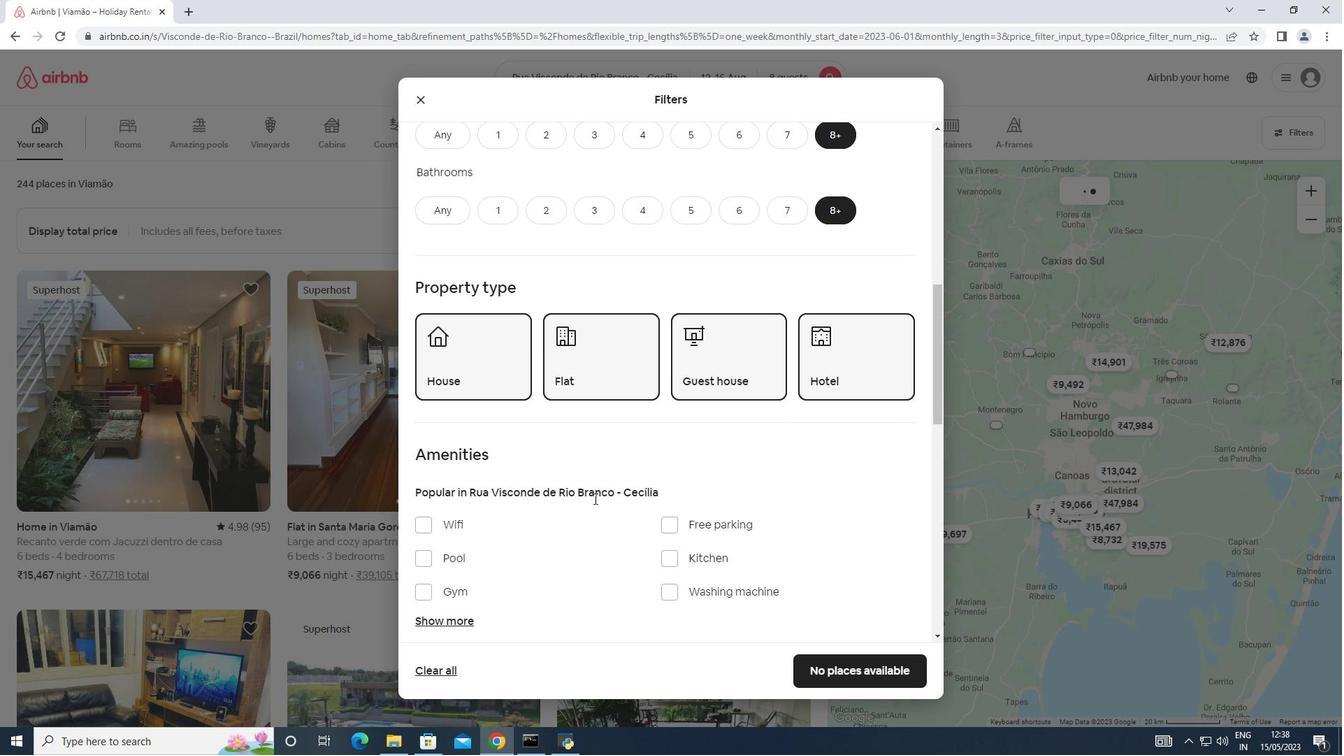 
Action: Mouse scrolled (594, 497) with delta (0, 0)
Screenshot: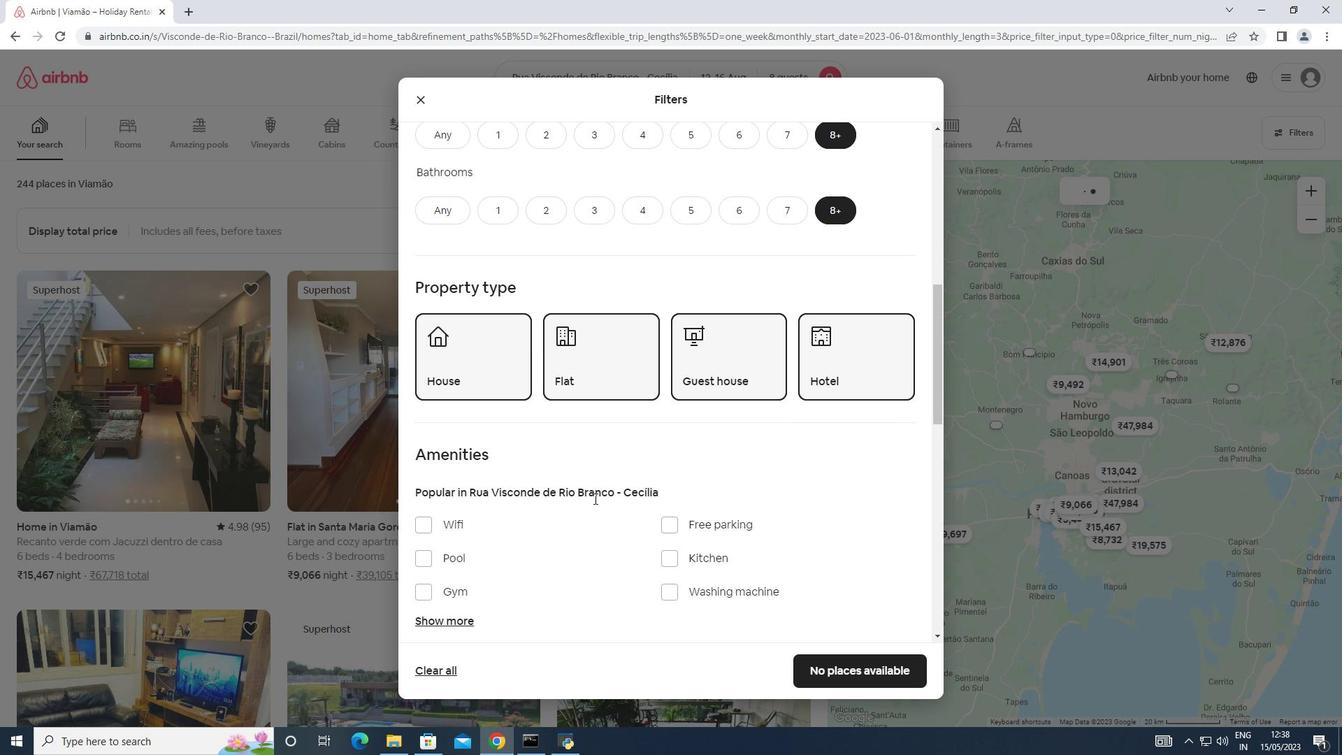 
Action: Mouse moved to (426, 381)
Screenshot: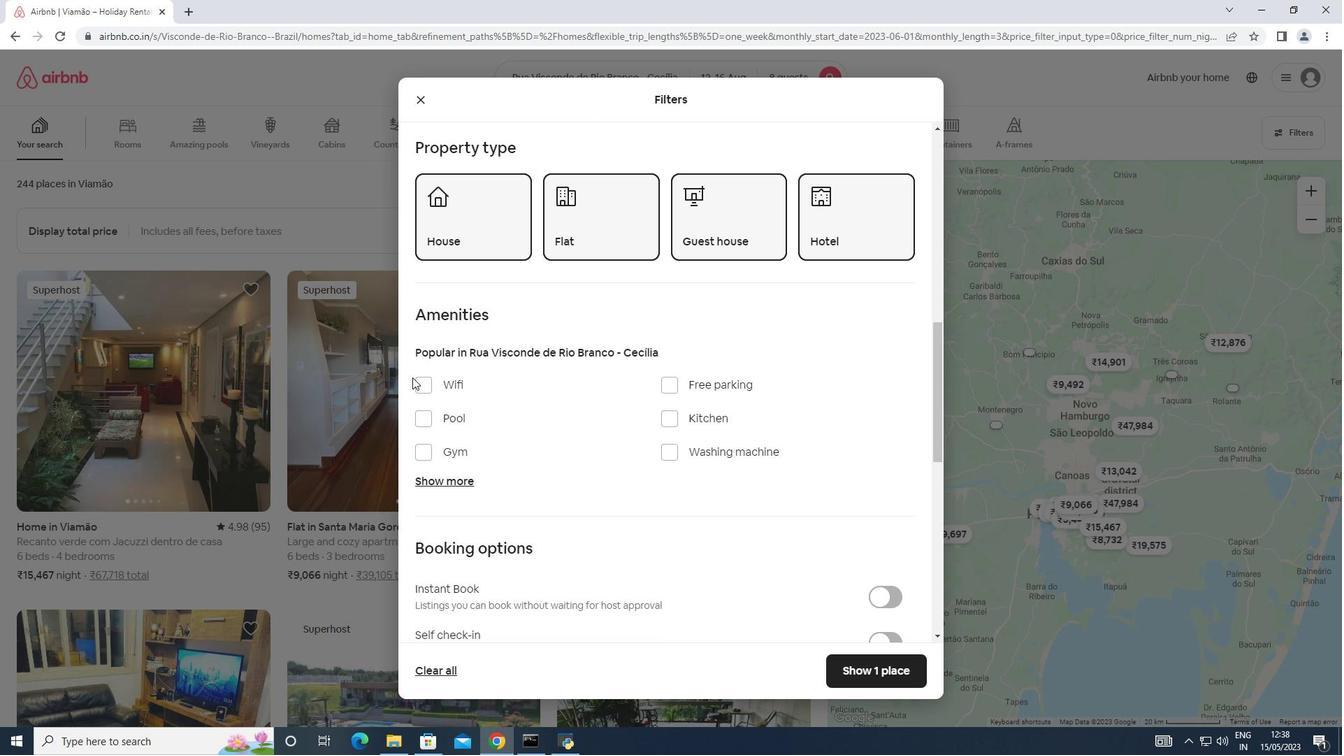 
Action: Mouse pressed left at (426, 381)
Screenshot: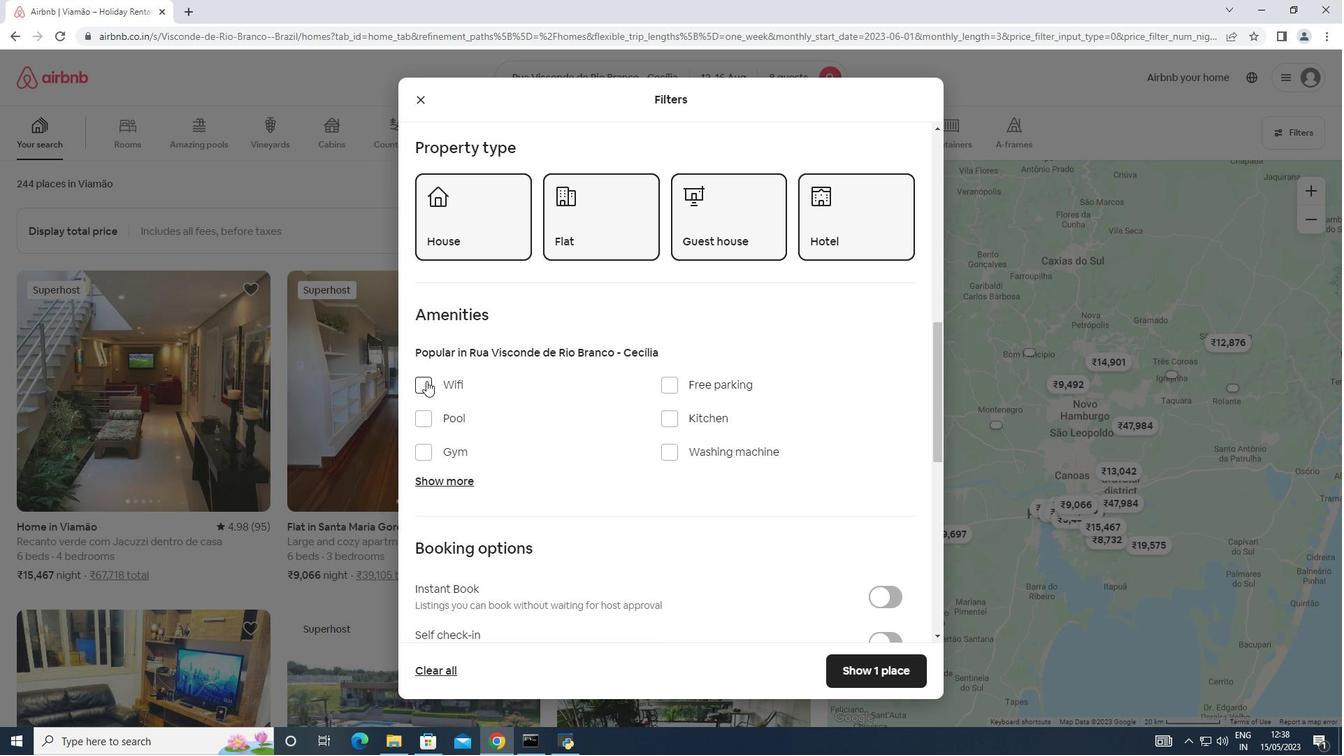 
Action: Mouse moved to (455, 480)
Screenshot: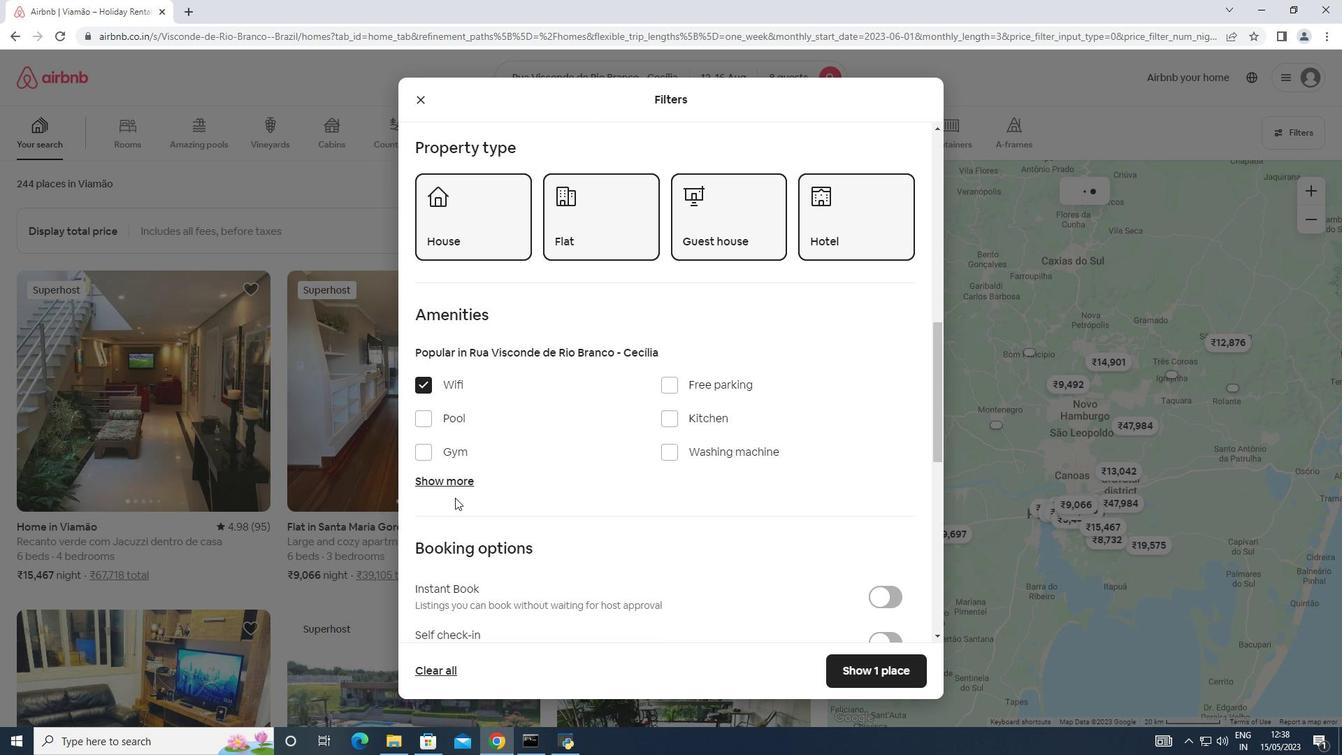 
Action: Mouse pressed left at (455, 480)
Screenshot: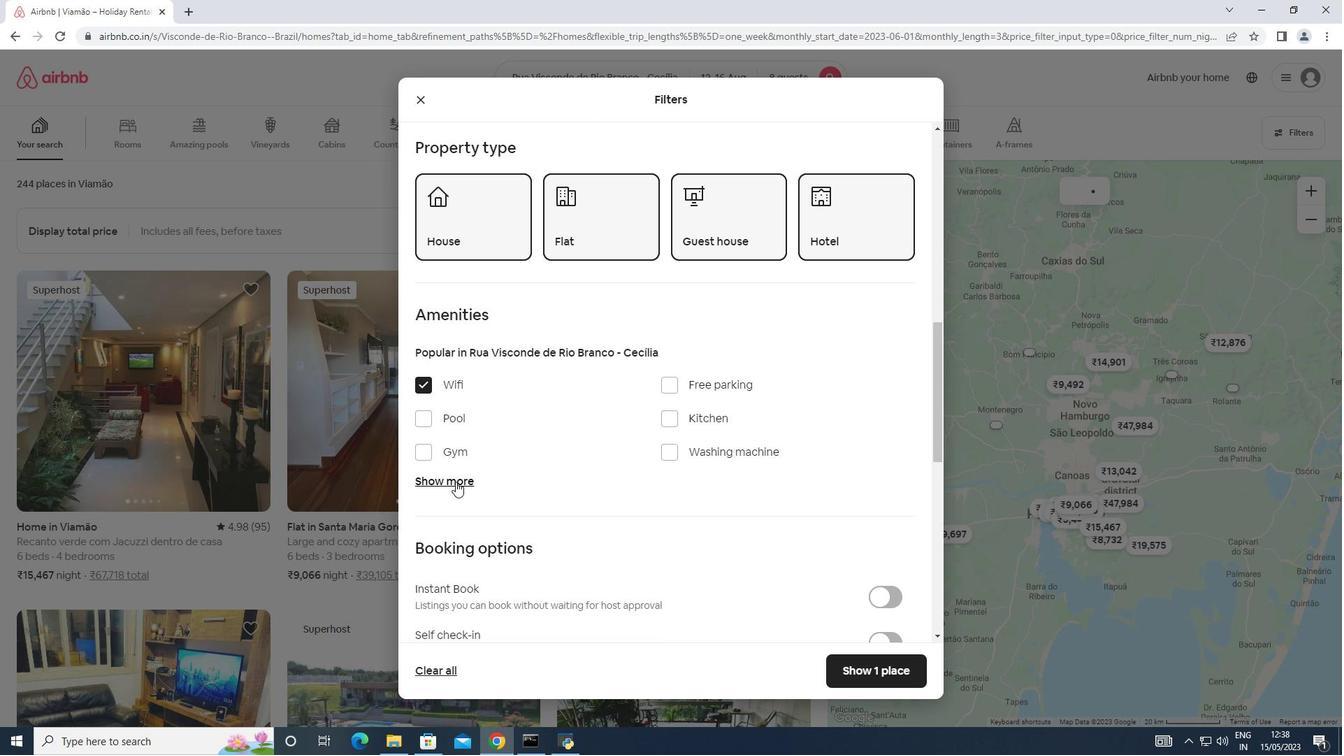 
Action: Mouse moved to (646, 574)
Screenshot: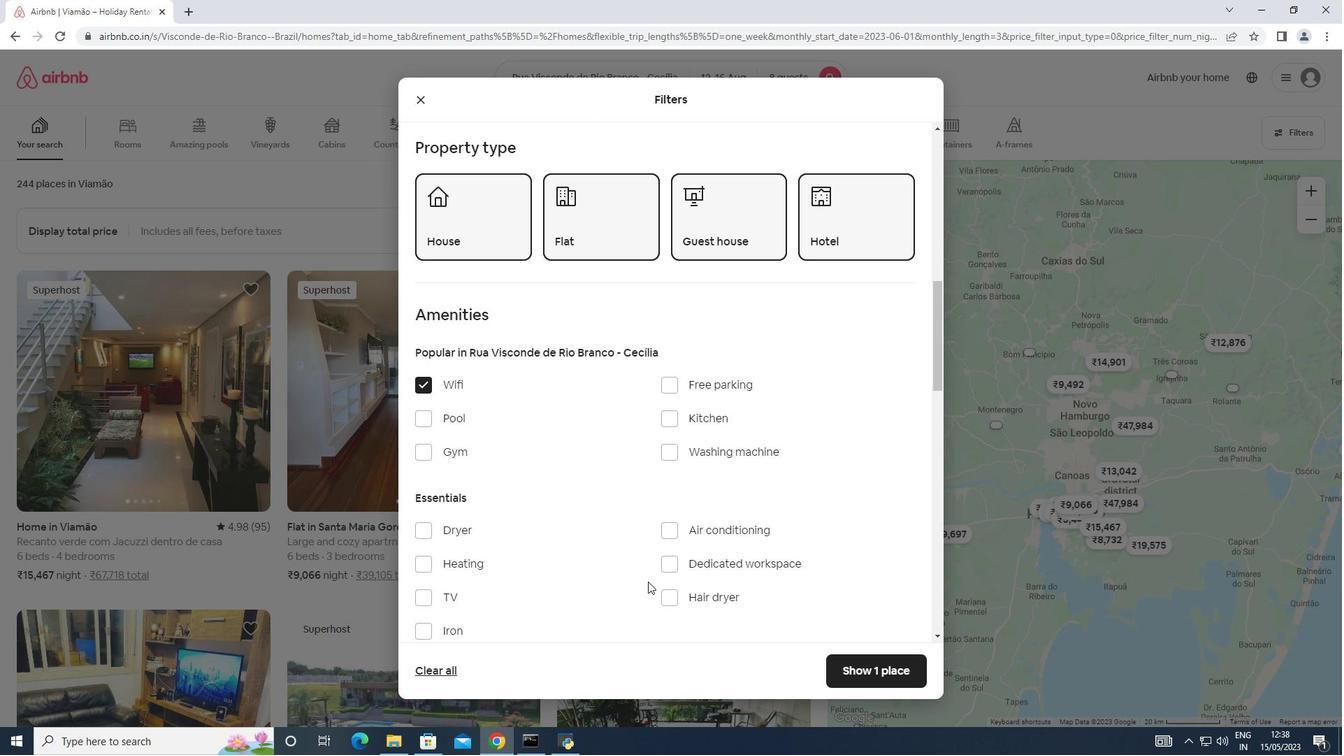 
Action: Mouse scrolled (646, 573) with delta (0, 0)
Screenshot: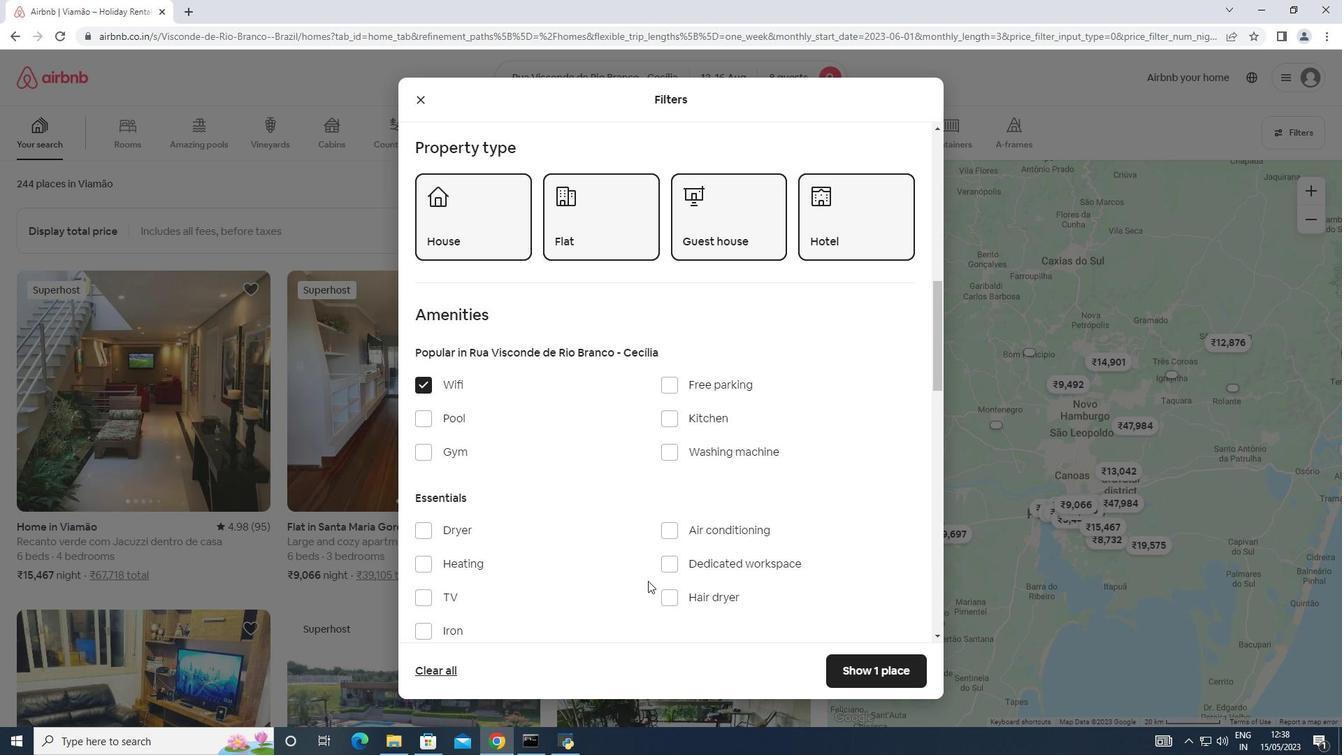 
Action: Mouse moved to (429, 530)
Screenshot: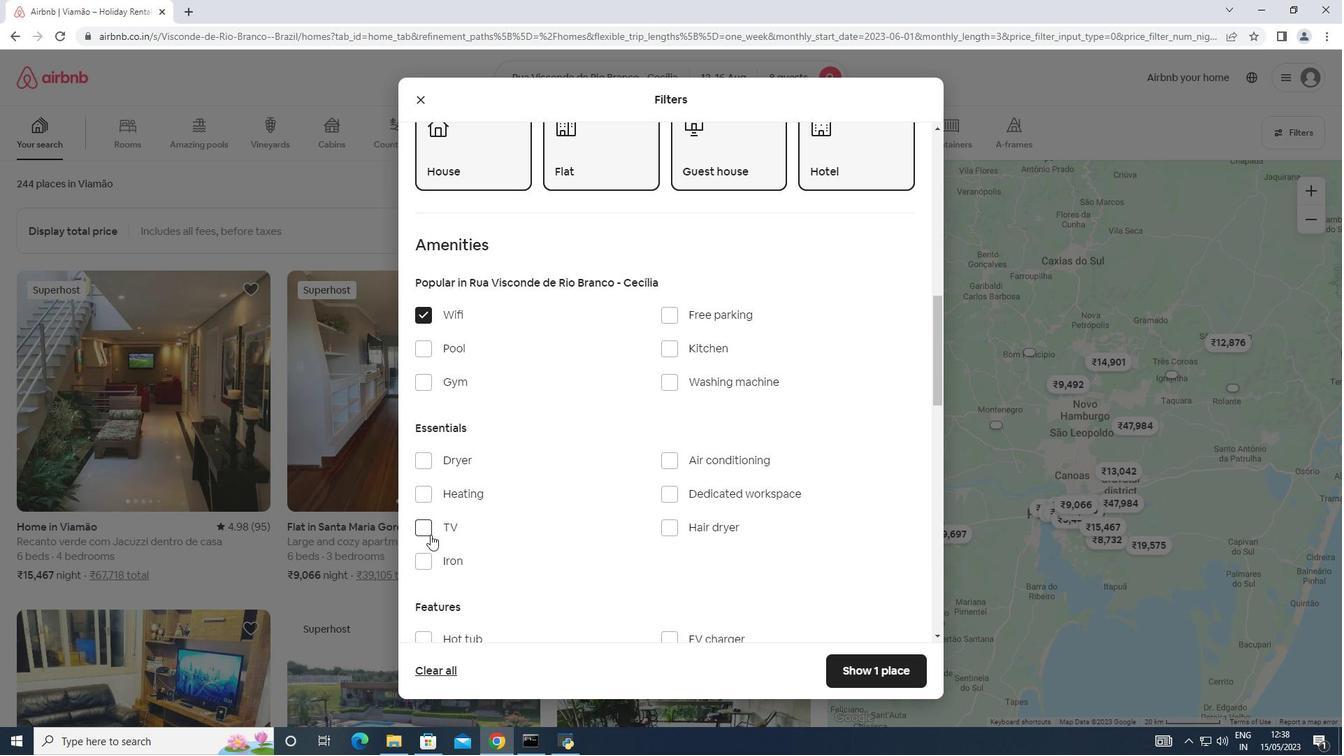 
Action: Mouse pressed left at (429, 530)
Screenshot: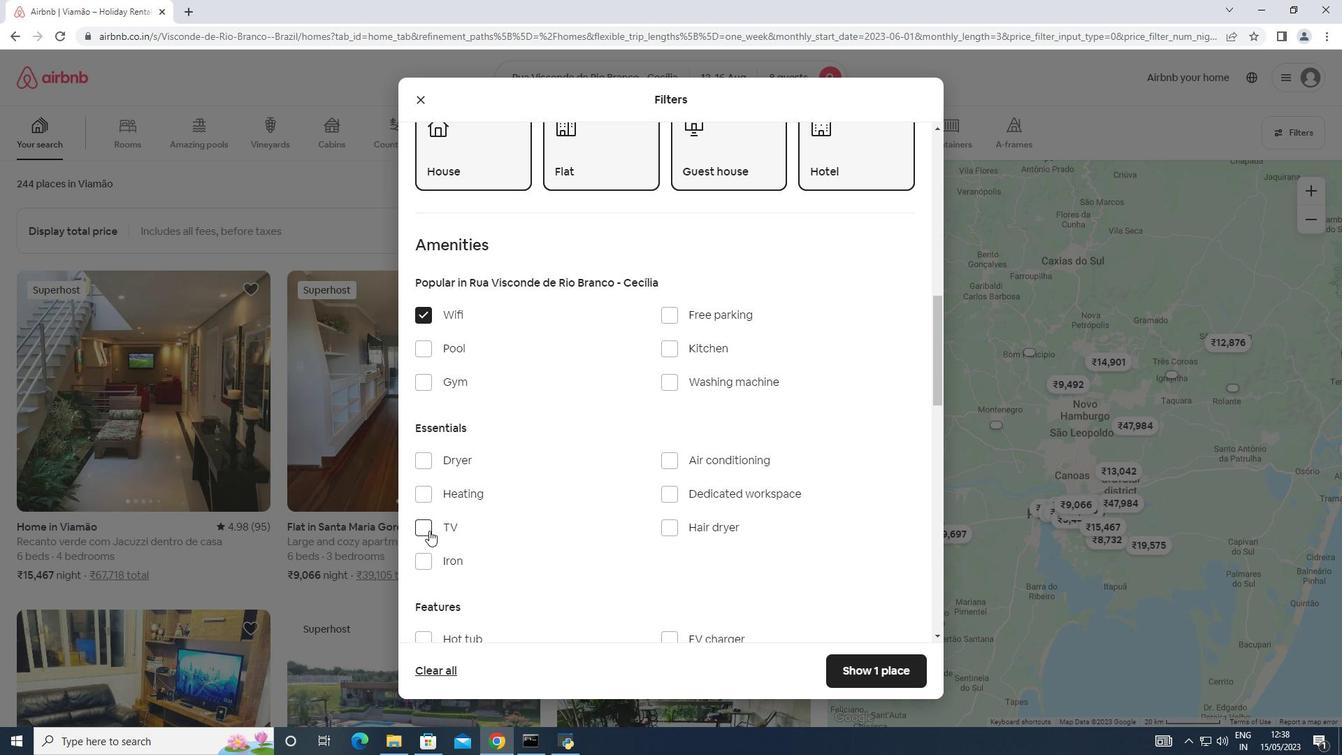 
Action: Mouse moved to (671, 315)
Screenshot: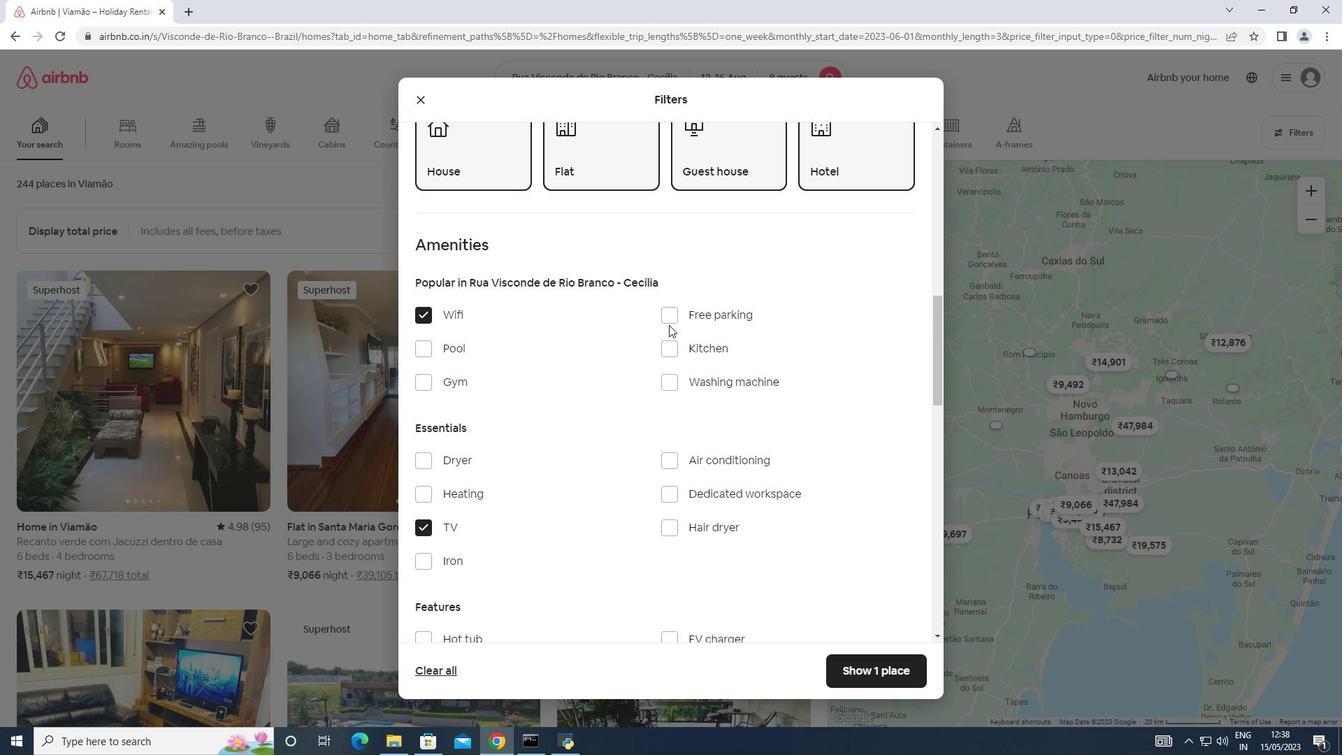 
Action: Mouse pressed left at (671, 315)
Screenshot: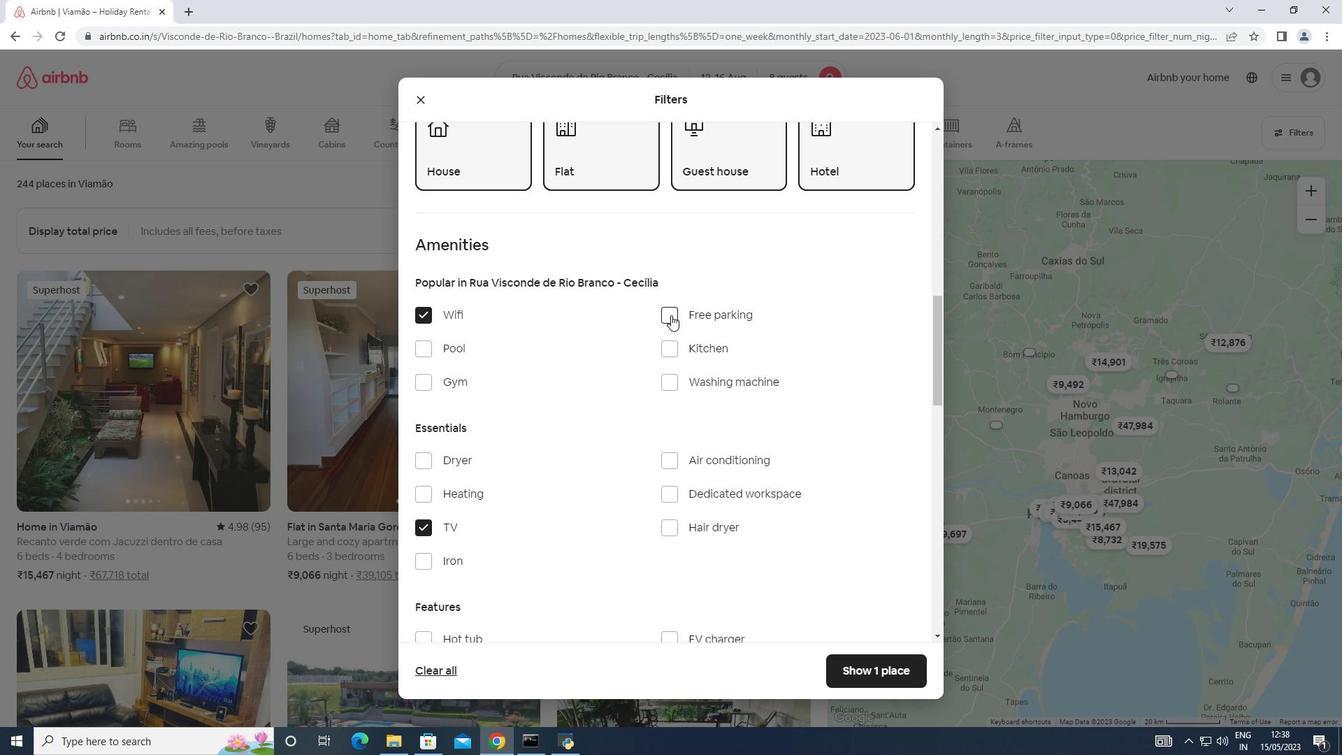 
Action: Mouse moved to (425, 381)
Screenshot: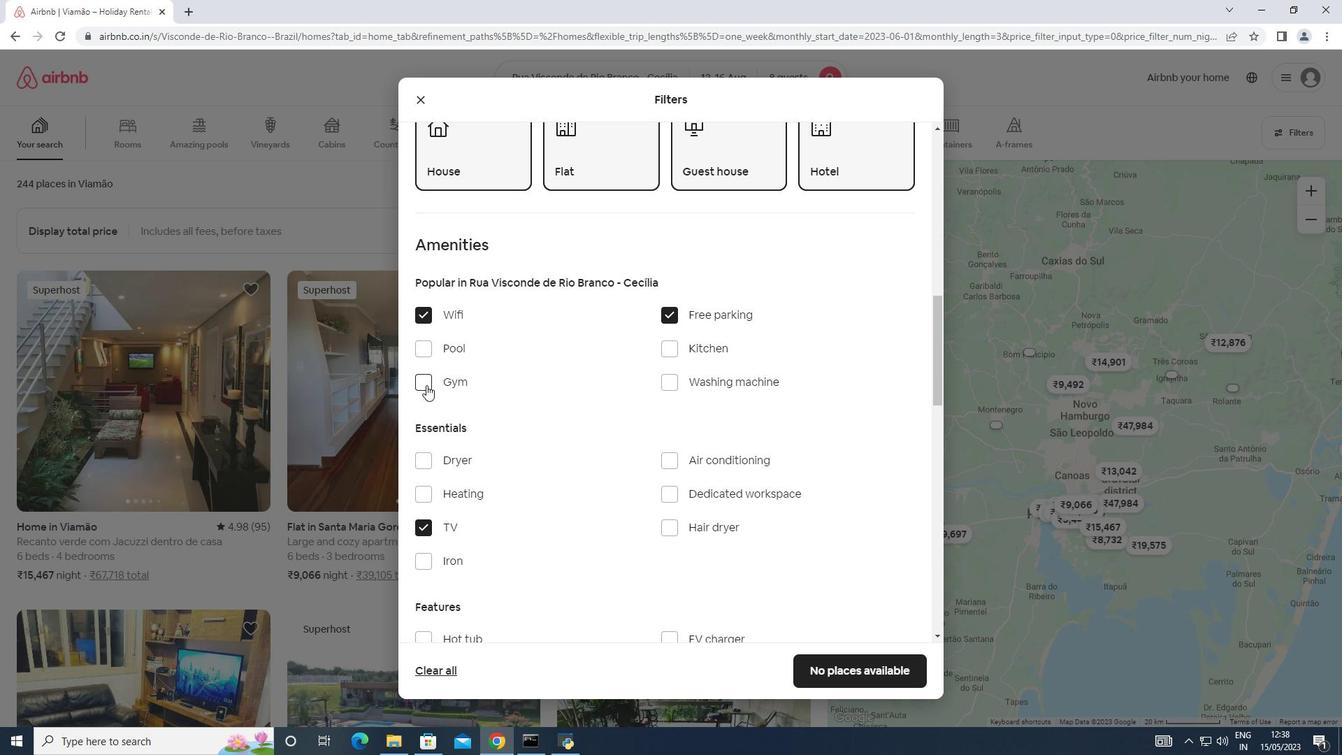 
Action: Mouse pressed left at (425, 381)
Screenshot: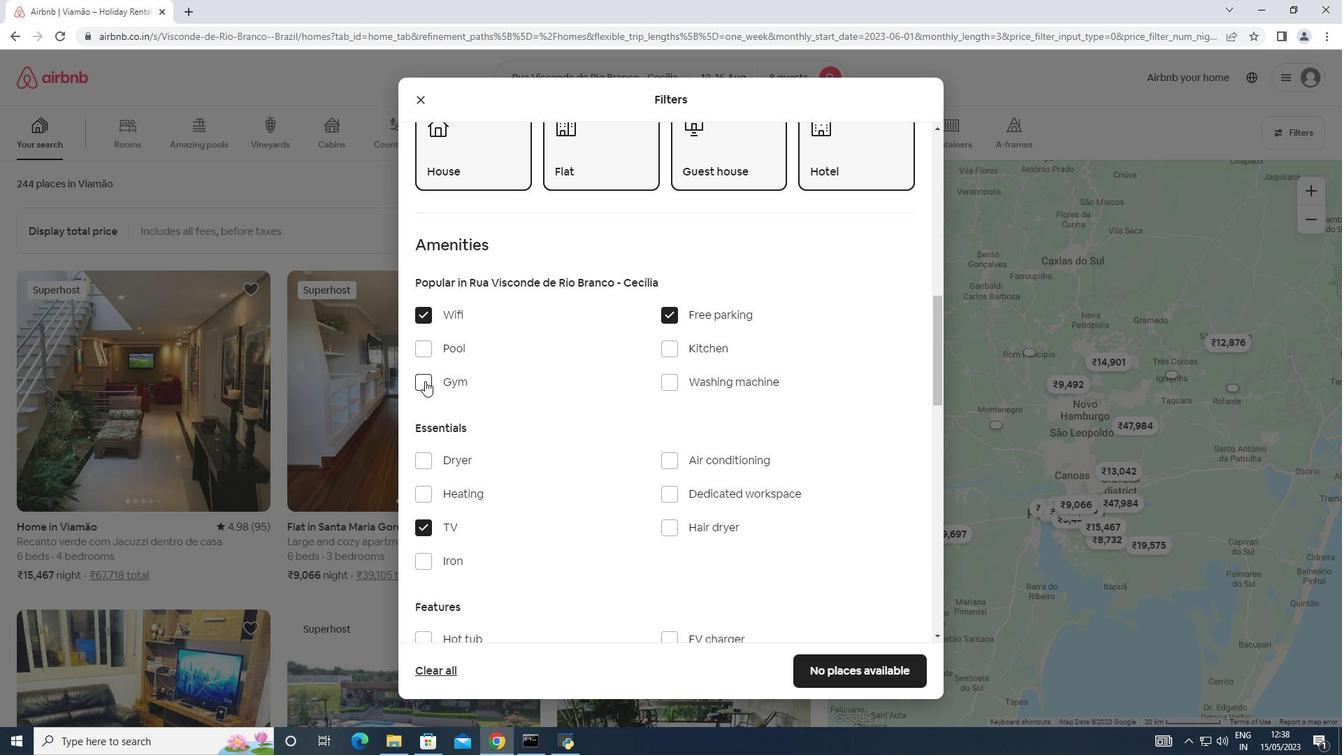 
Action: Mouse moved to (606, 430)
Screenshot: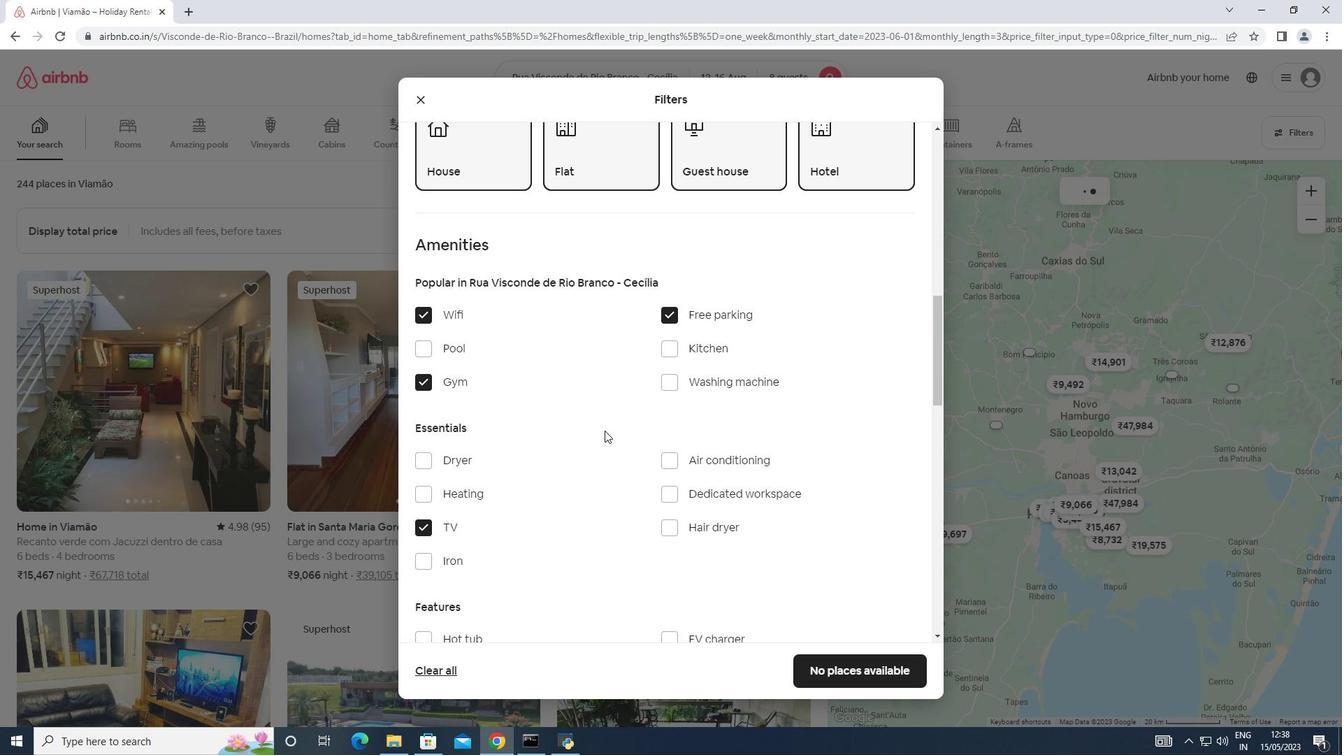 
Action: Mouse scrolled (606, 429) with delta (0, 0)
Screenshot: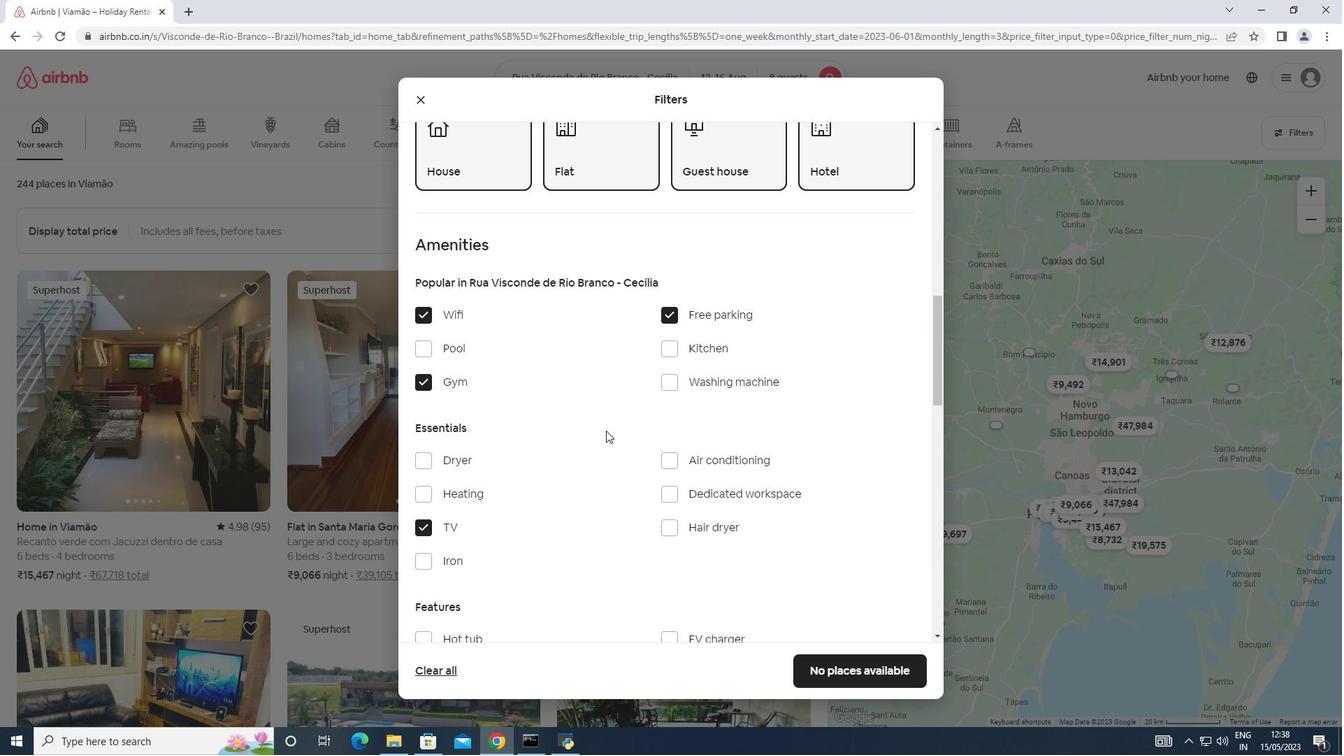 
Action: Mouse moved to (611, 428)
Screenshot: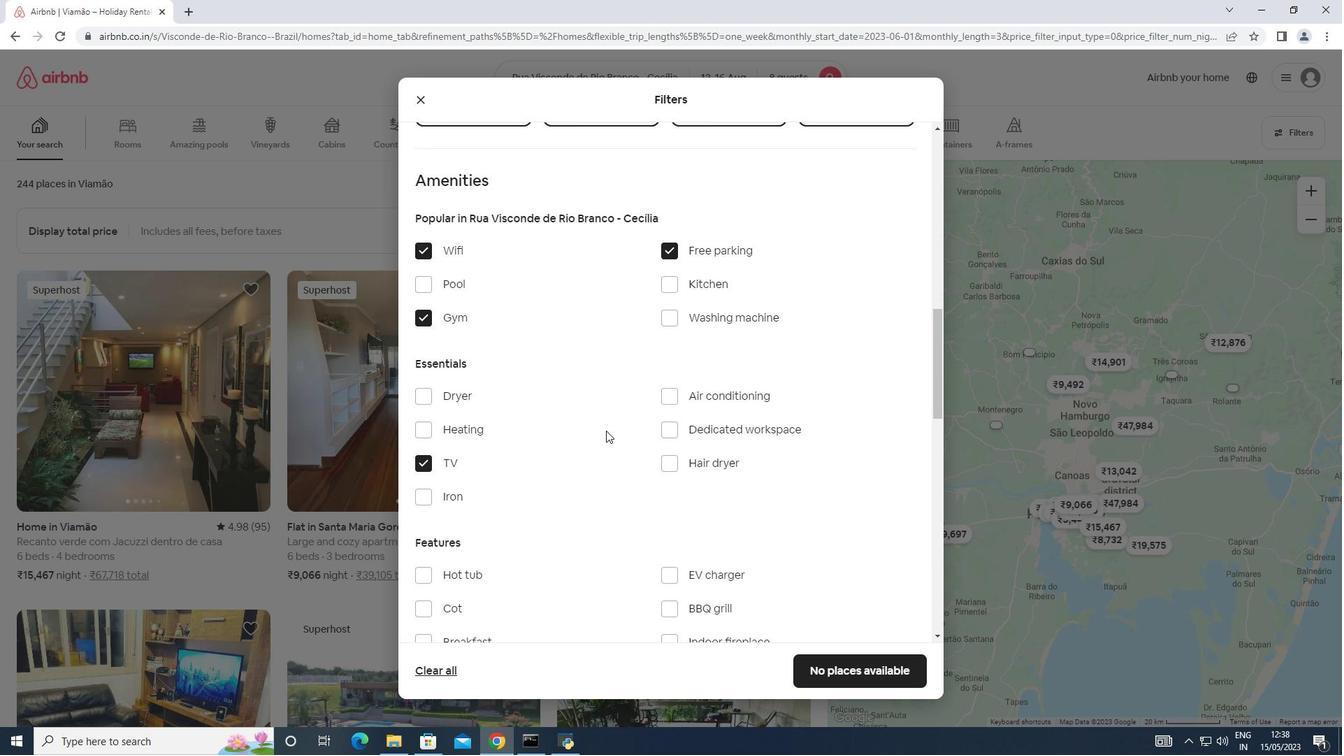 
Action: Mouse scrolled (611, 427) with delta (0, 0)
Screenshot: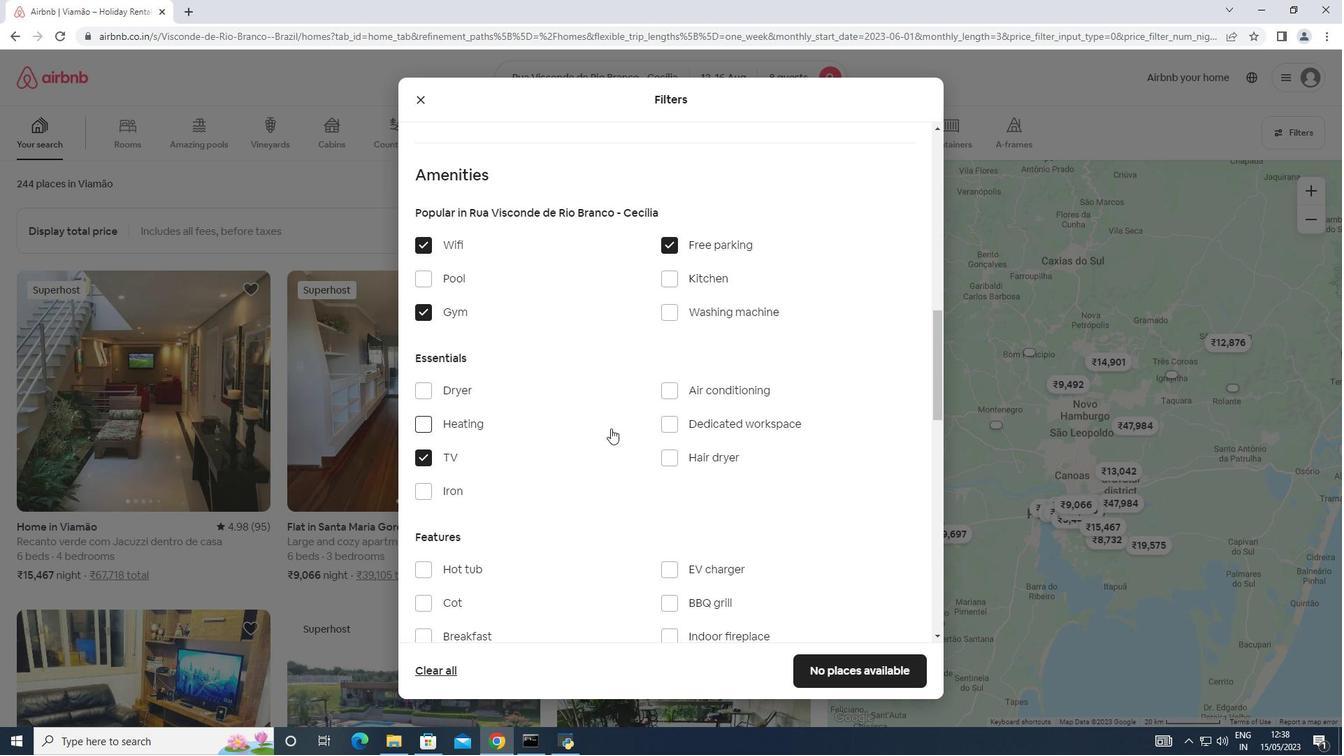 
Action: Mouse scrolled (611, 427) with delta (0, 0)
Screenshot: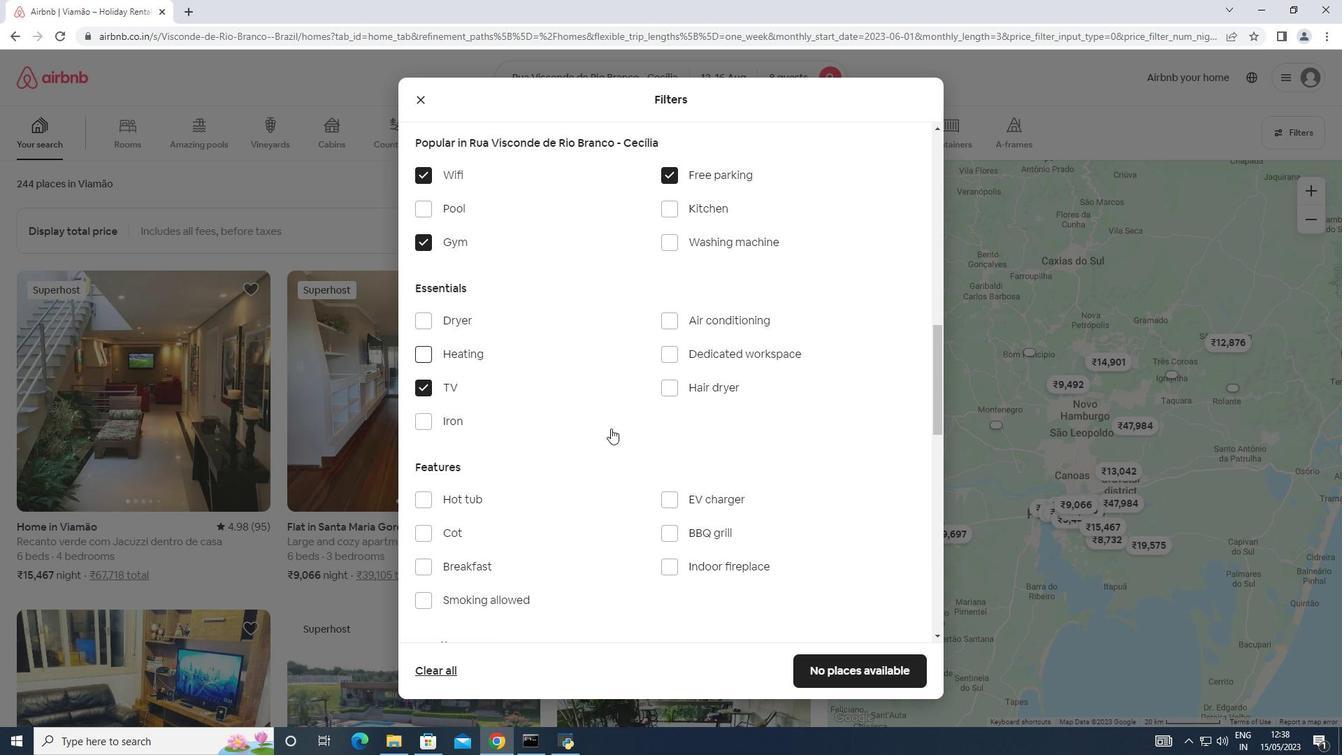 
Action: Mouse scrolled (611, 427) with delta (0, 0)
Screenshot: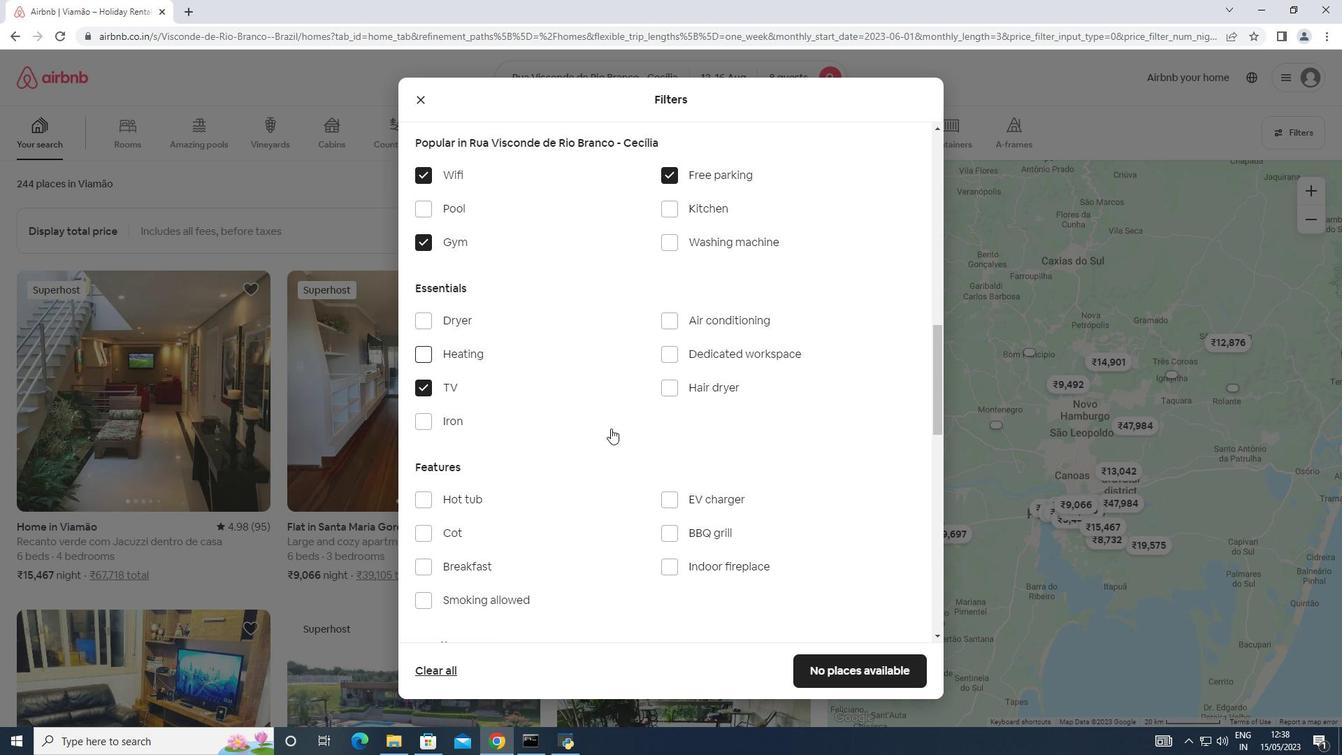 
Action: Mouse moved to (422, 427)
Screenshot: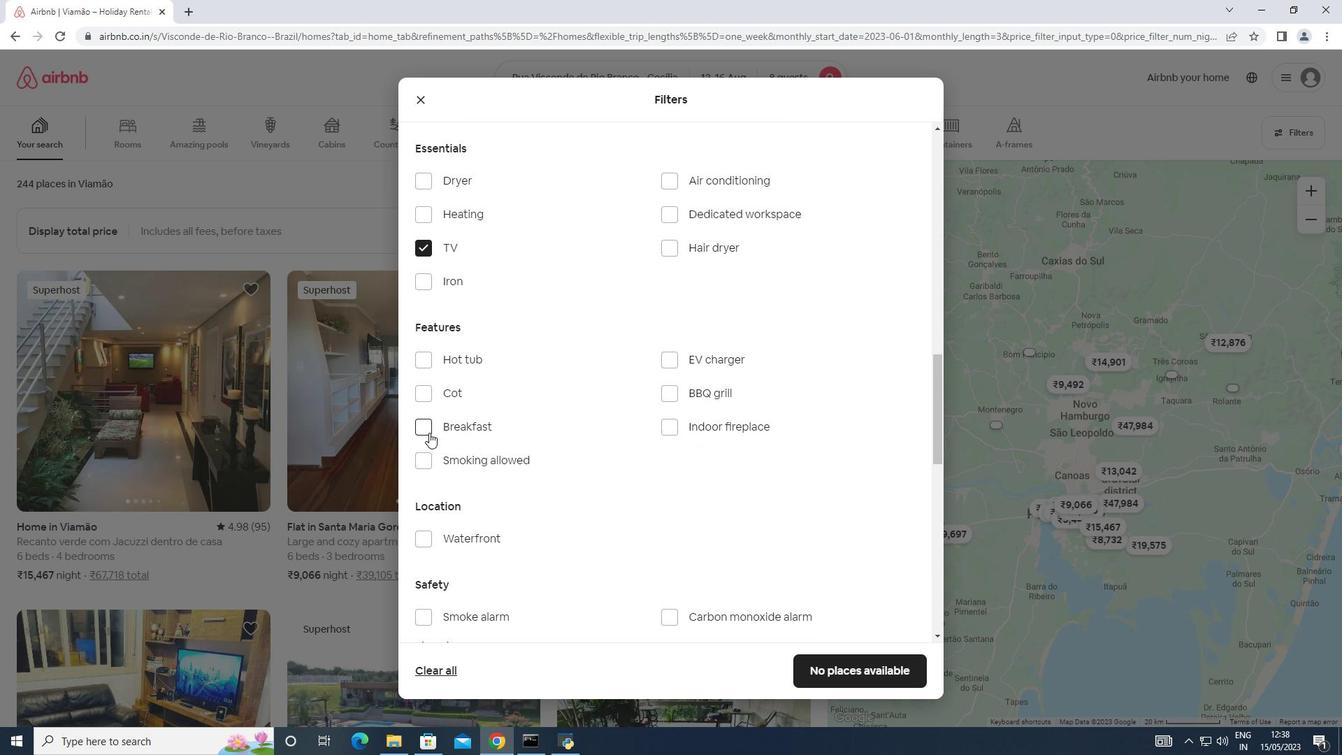 
Action: Mouse pressed left at (422, 427)
Screenshot: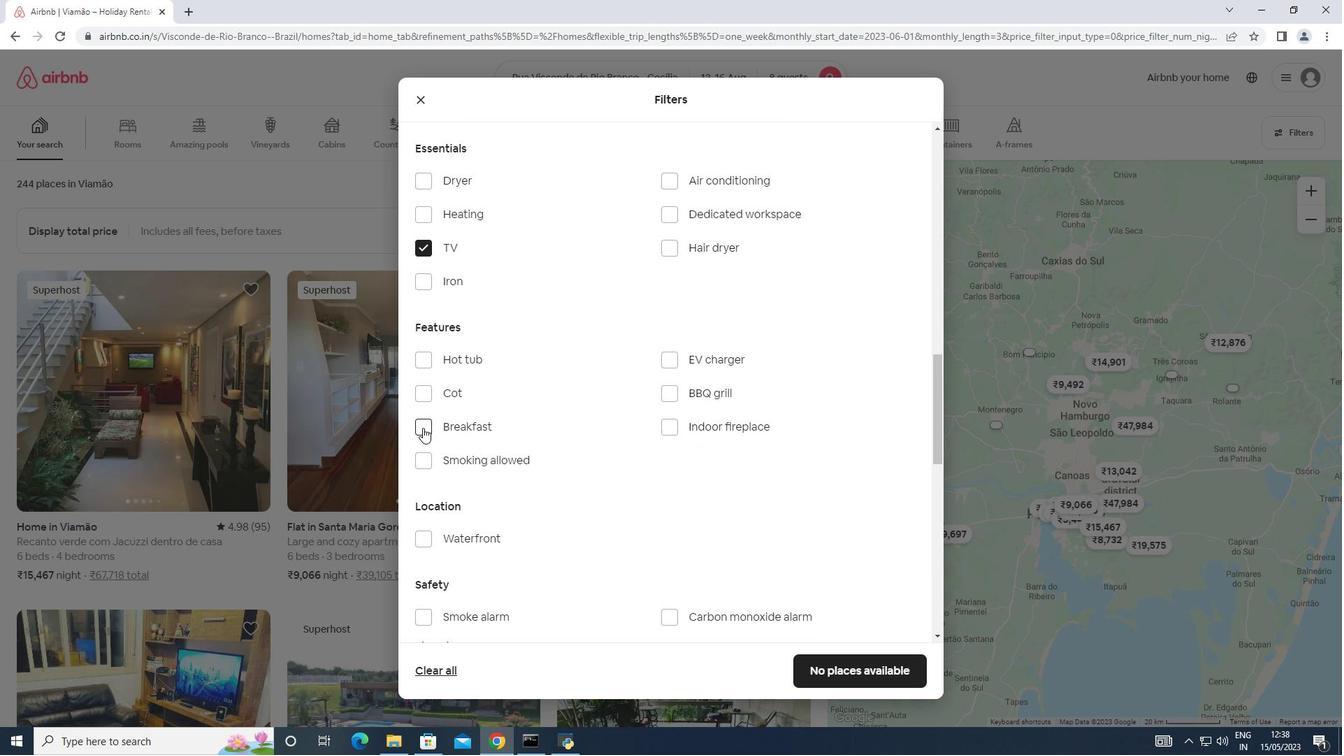 
Action: Mouse moved to (615, 462)
Screenshot: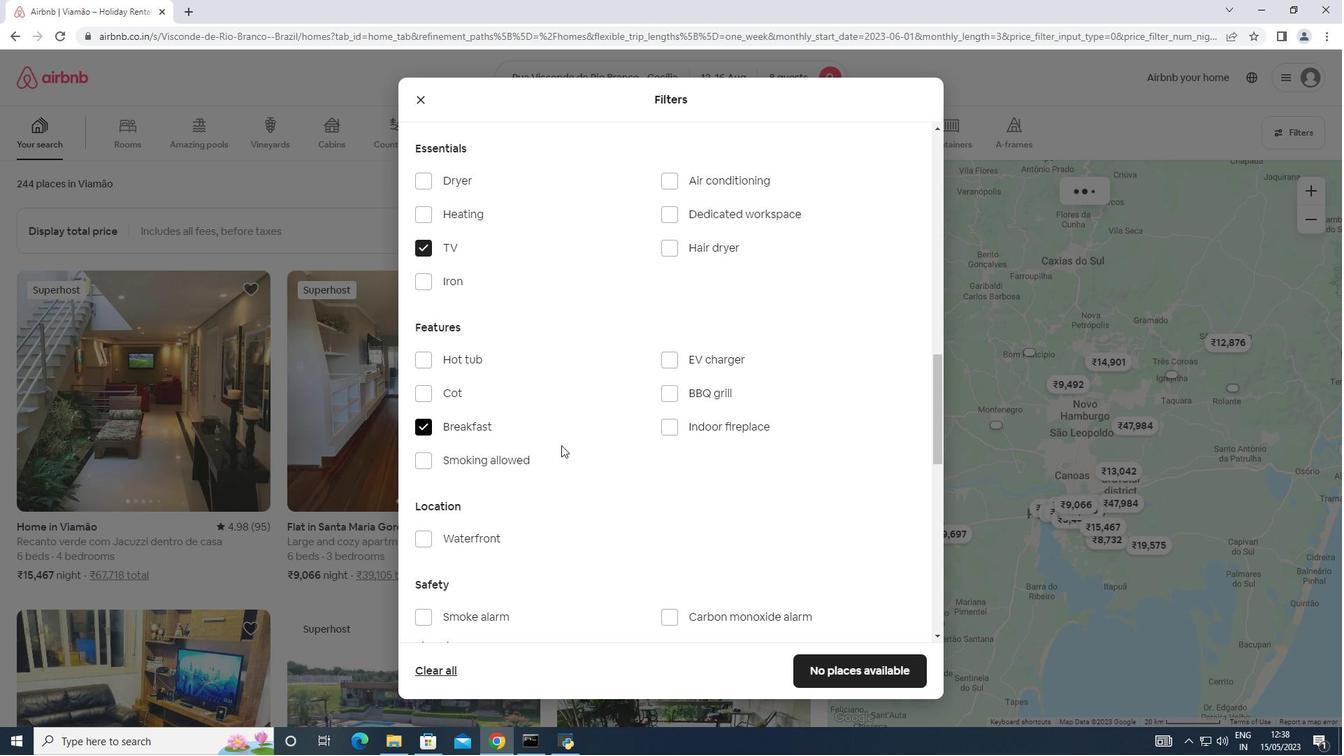 
Action: Mouse scrolled (615, 461) with delta (0, 0)
Screenshot: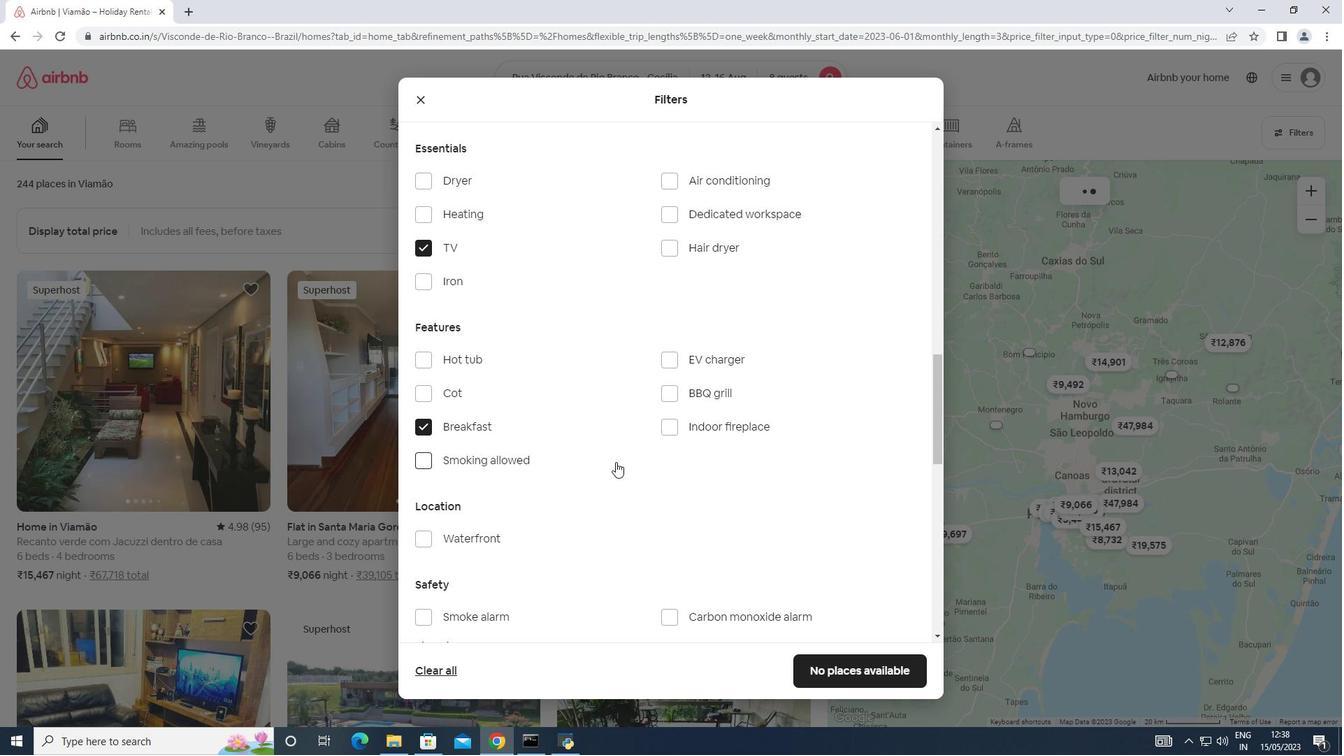 
Action: Mouse scrolled (615, 461) with delta (0, 0)
Screenshot: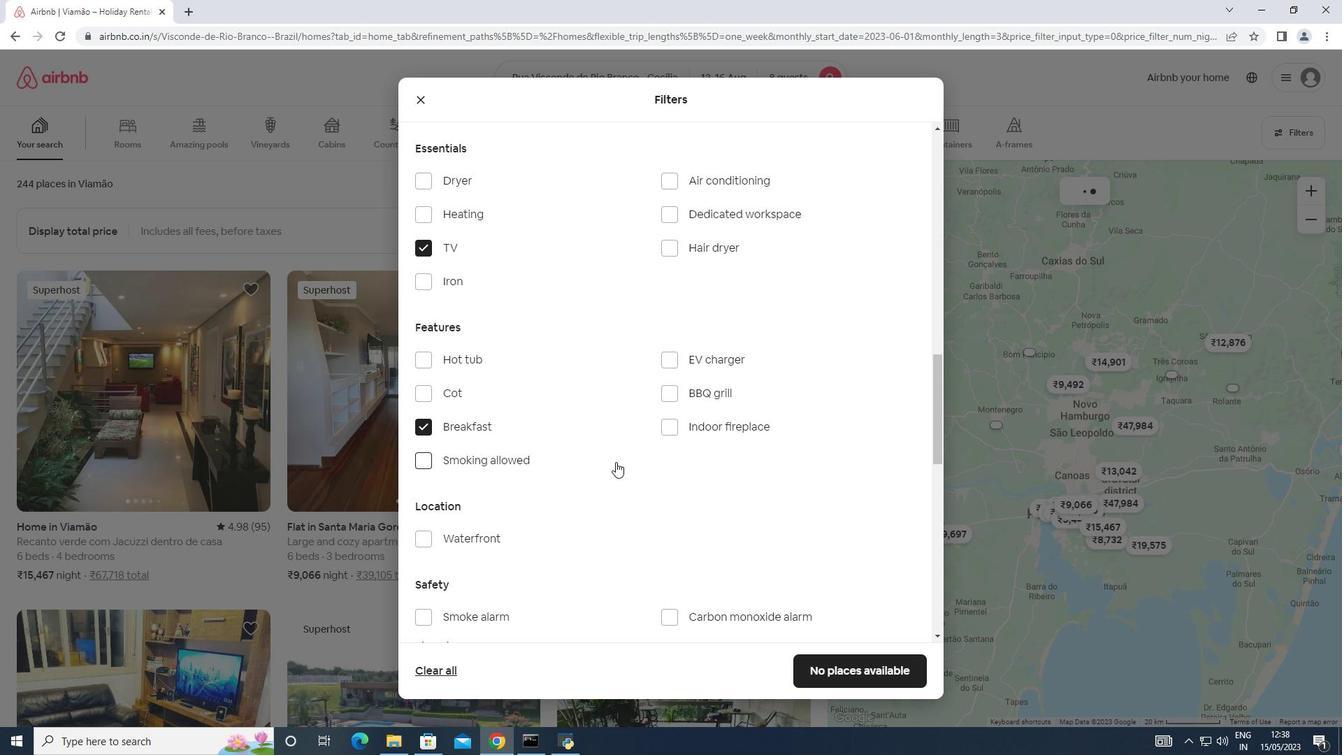 
Action: Mouse scrolled (615, 461) with delta (0, 0)
Screenshot: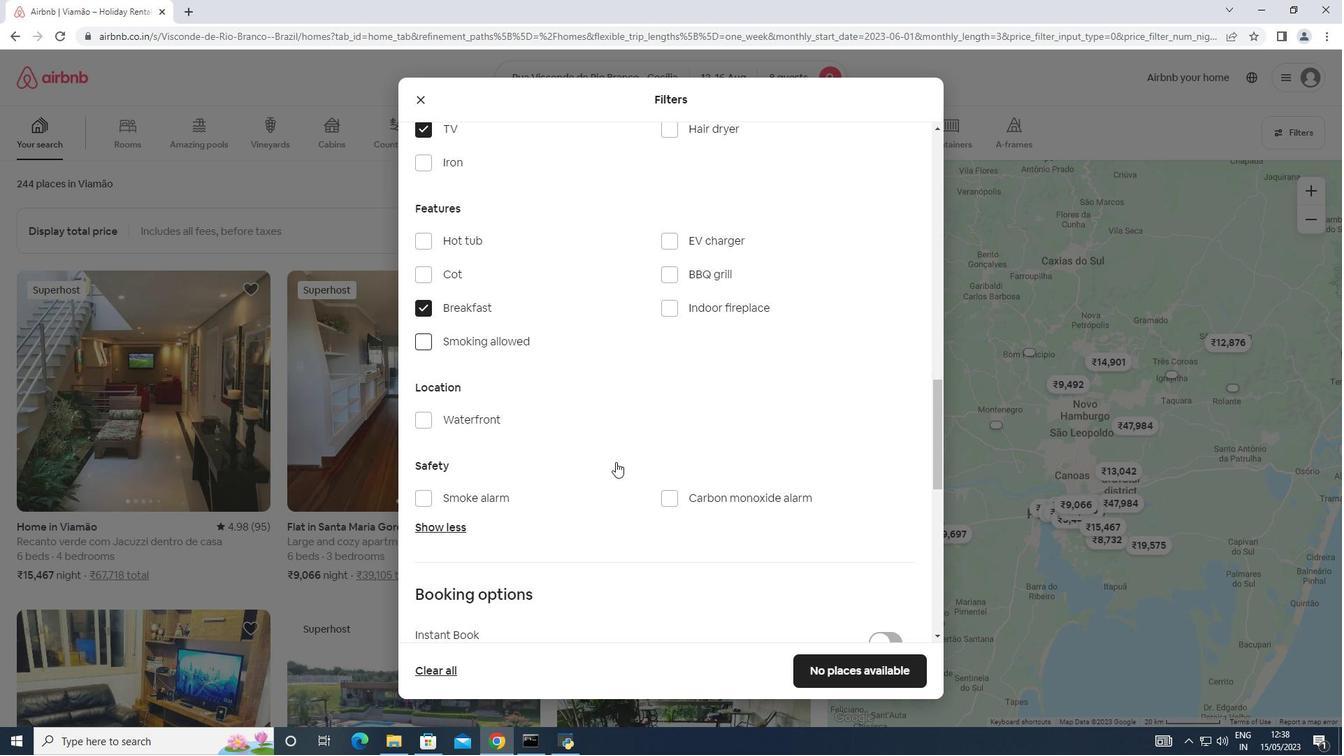 
Action: Mouse scrolled (615, 461) with delta (0, 0)
Screenshot: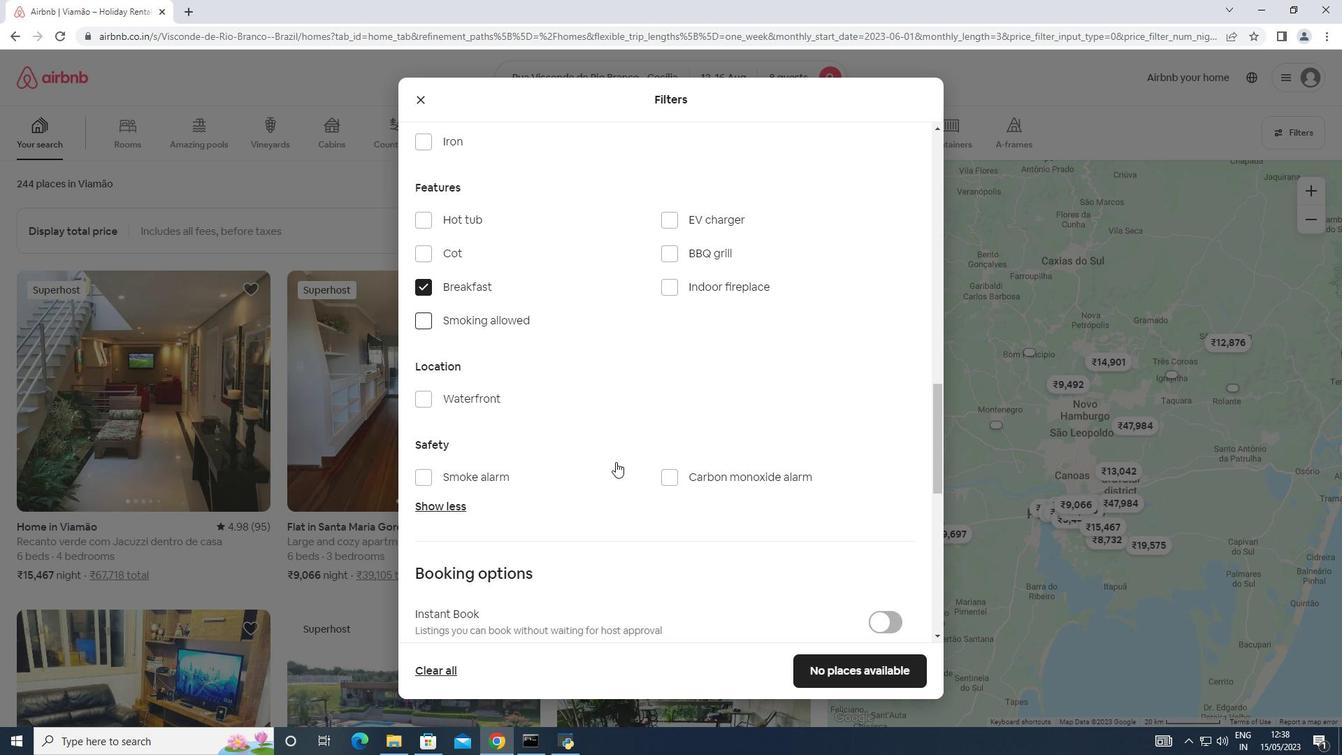 
Action: Mouse moved to (618, 464)
Screenshot: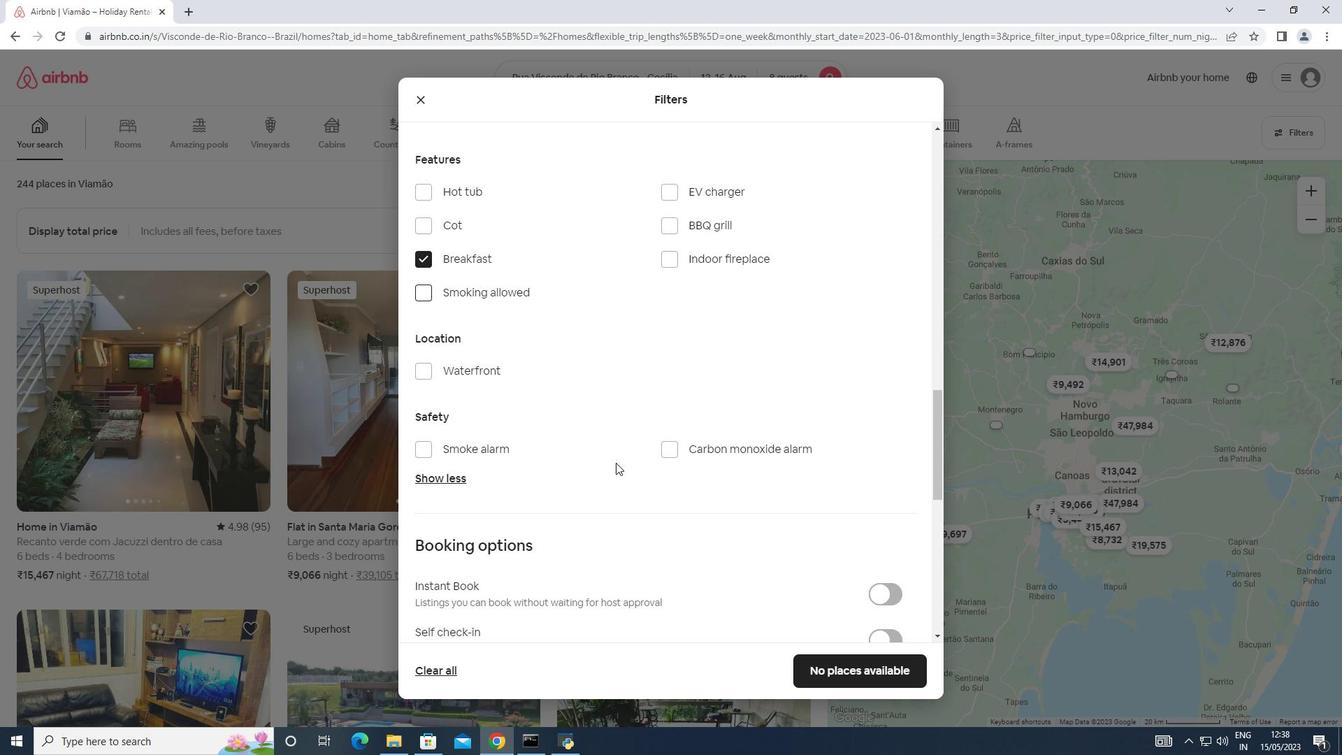 
Action: Mouse scrolled (618, 463) with delta (0, 0)
Screenshot: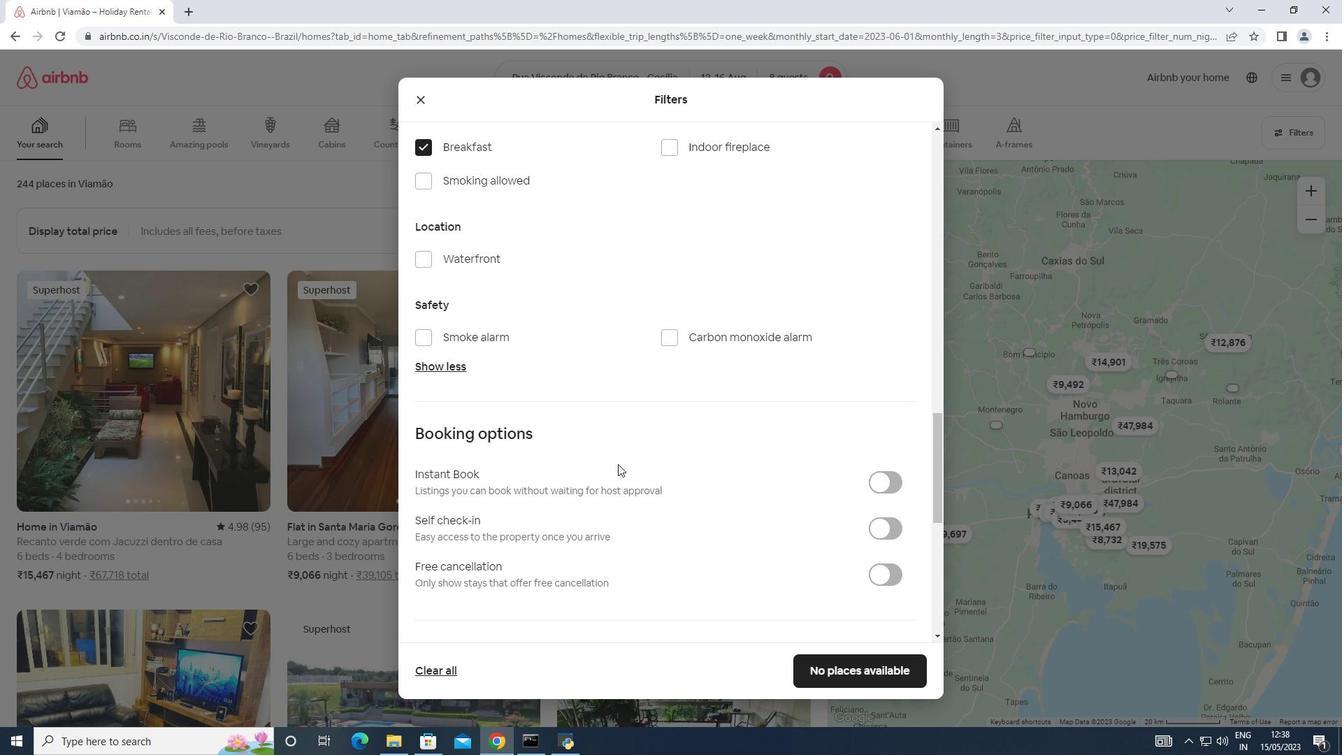 
Action: Mouse scrolled (618, 463) with delta (0, 0)
Screenshot: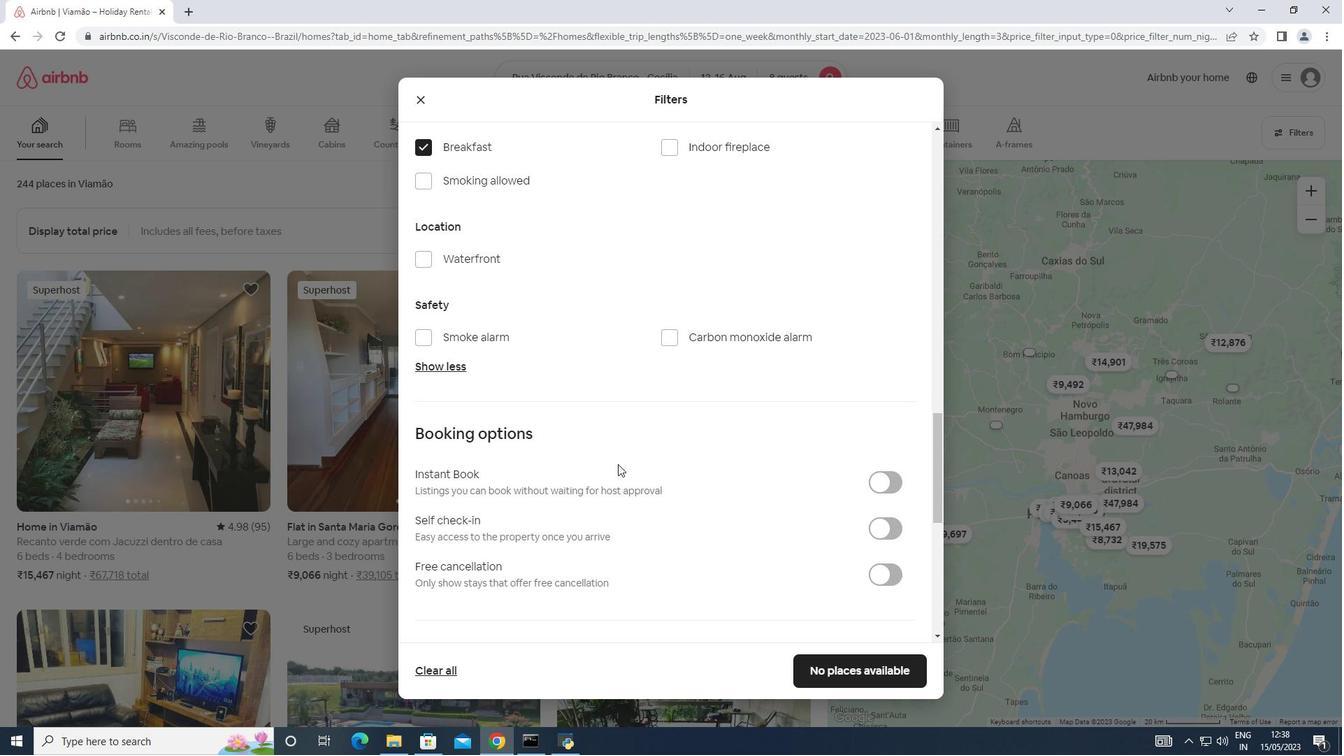 
Action: Mouse moved to (871, 390)
Screenshot: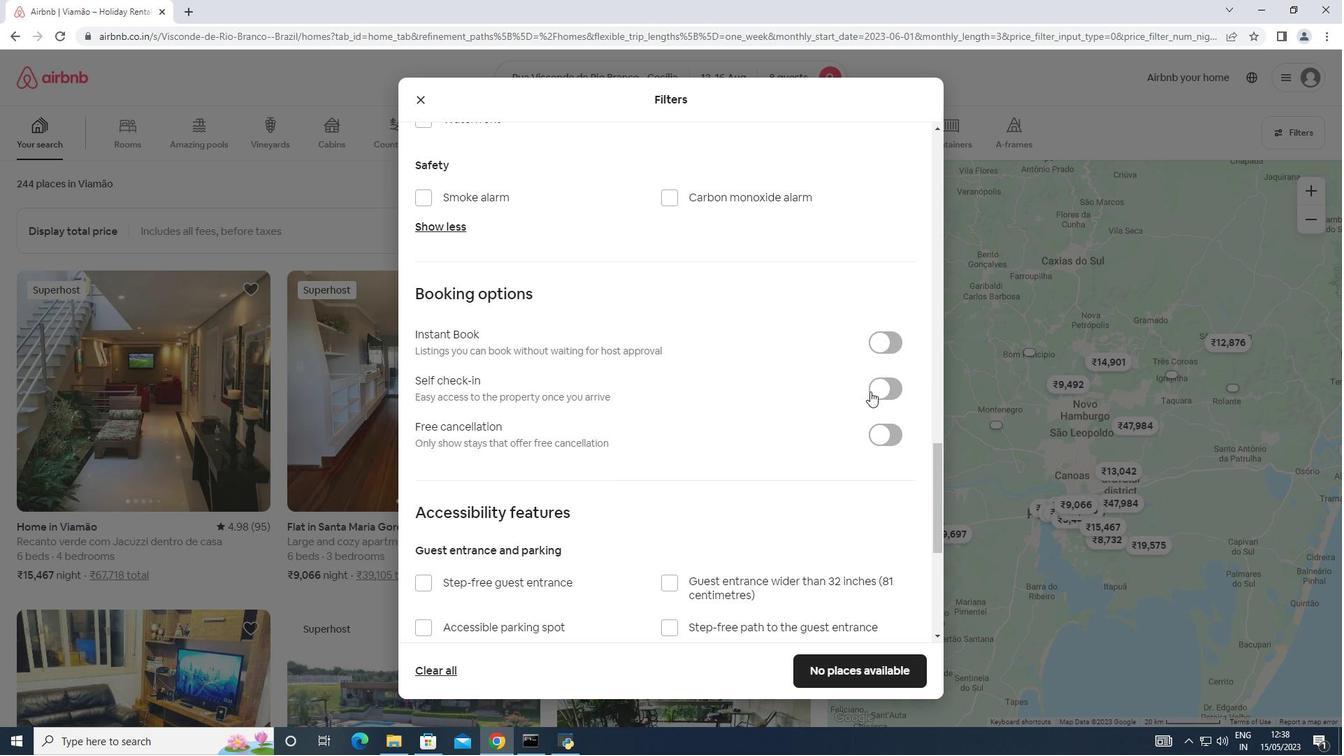 
Action: Mouse pressed left at (871, 390)
Screenshot: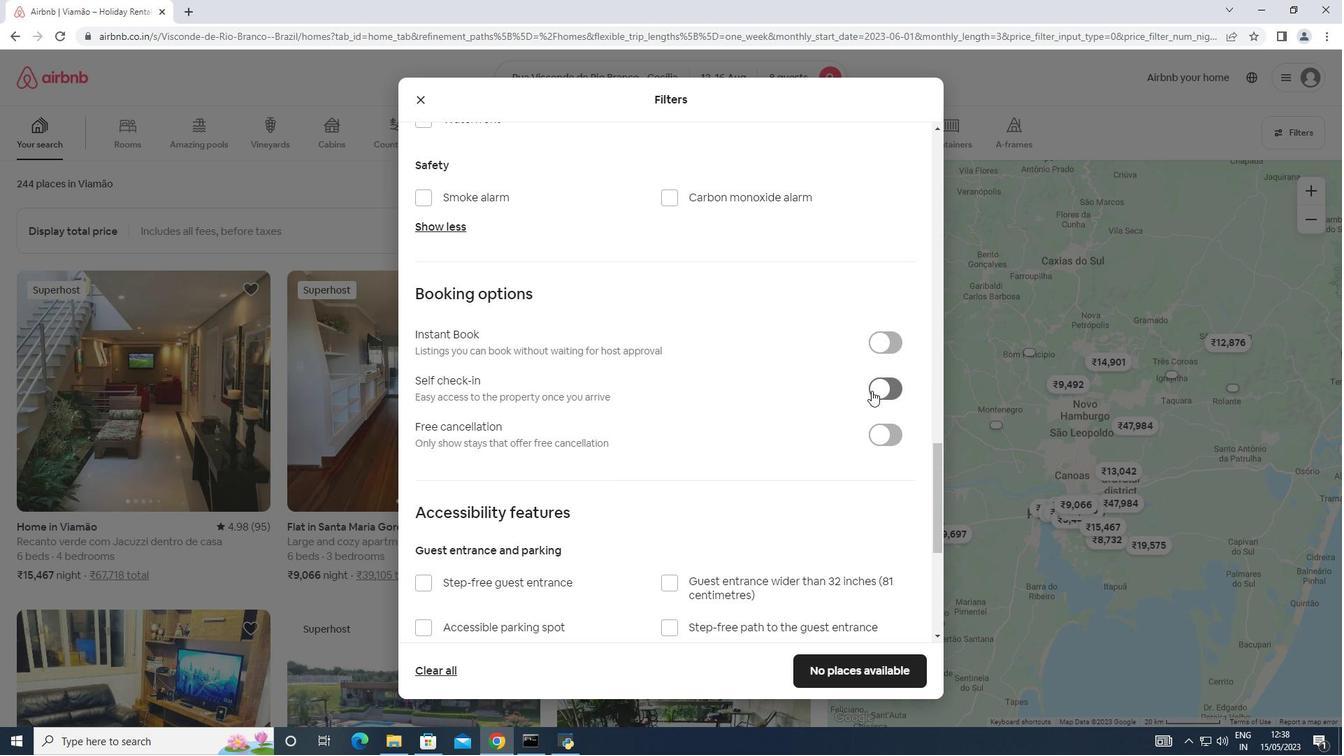 
Action: Mouse moved to (685, 506)
Screenshot: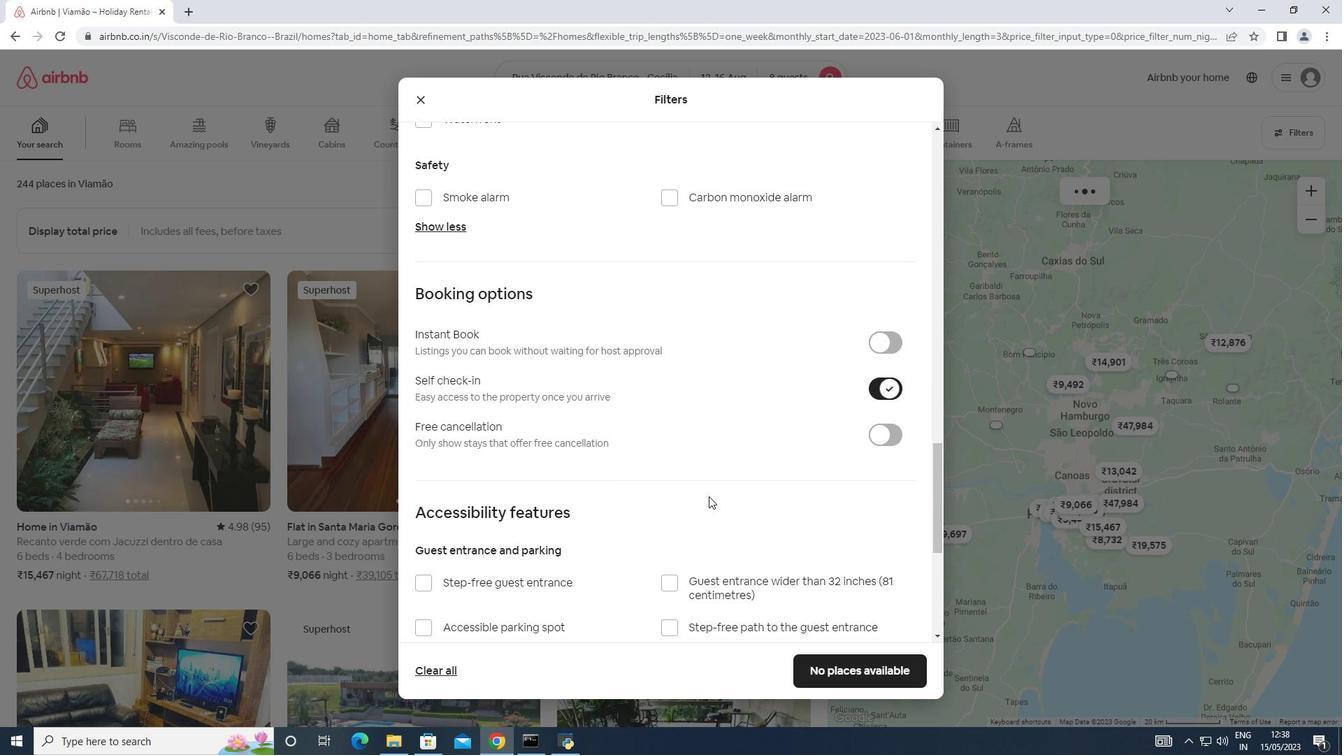 
Action: Mouse scrolled (685, 506) with delta (0, 0)
Screenshot: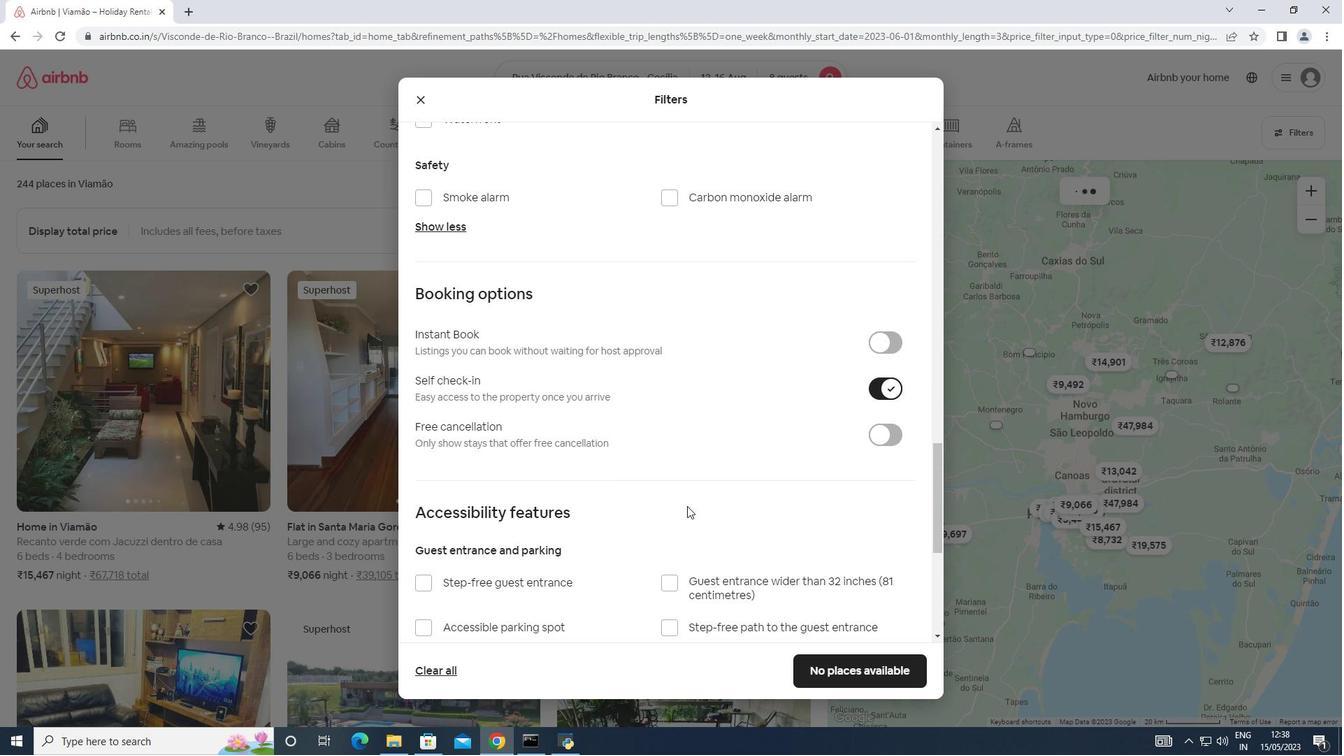 
Action: Mouse scrolled (685, 506) with delta (0, 0)
Screenshot: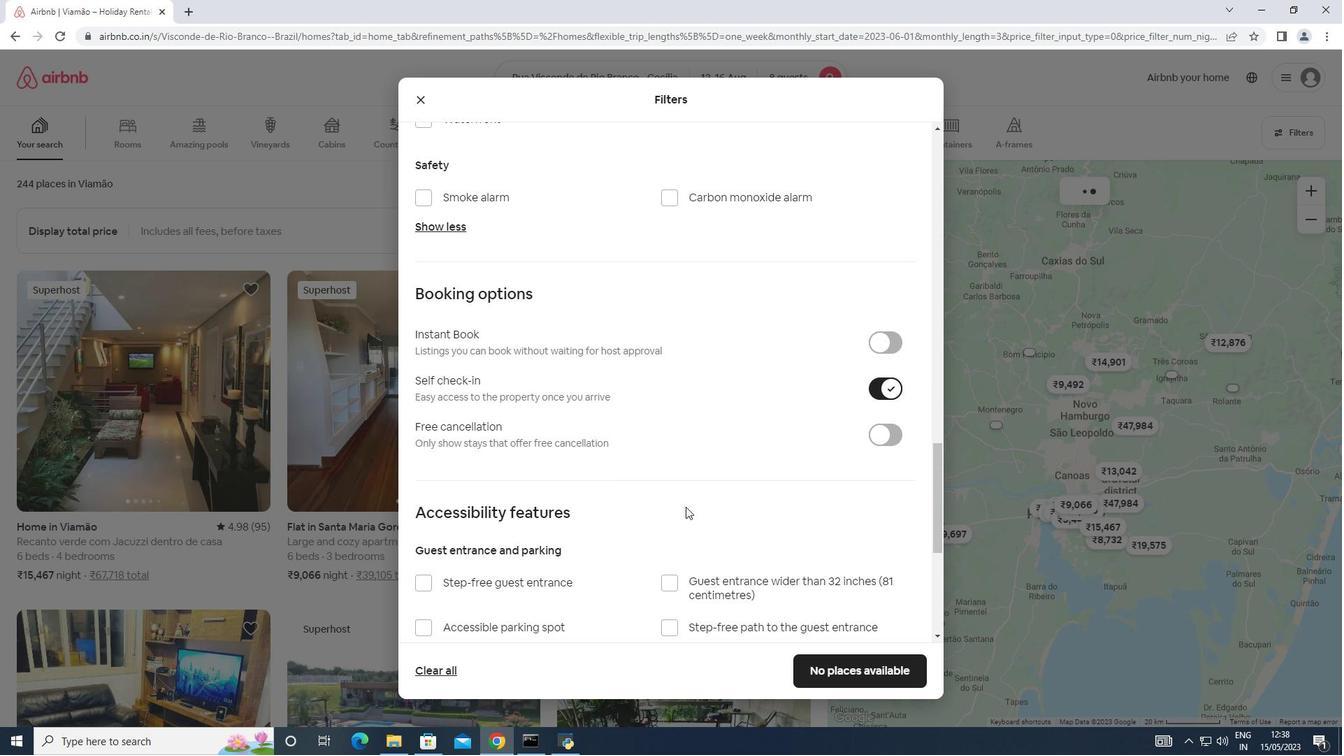 
Action: Mouse scrolled (685, 506) with delta (0, 0)
Screenshot: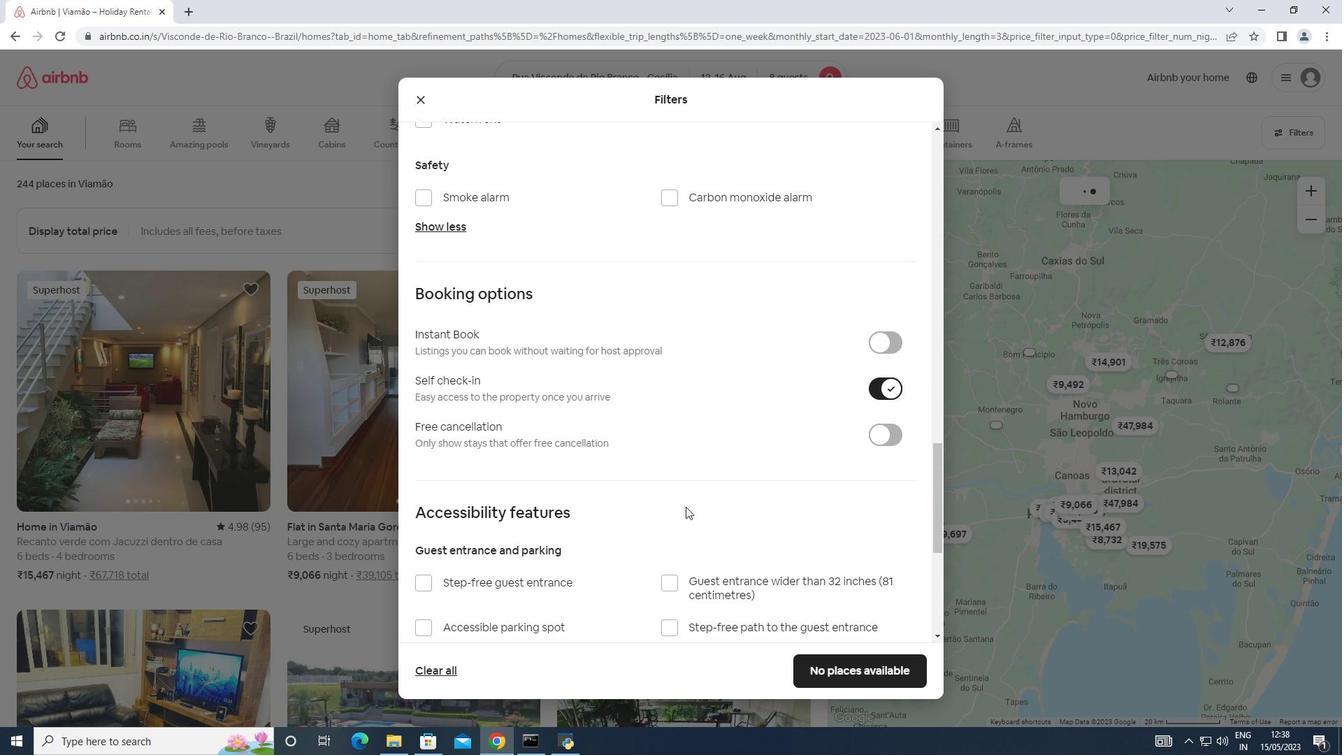 
Action: Mouse scrolled (685, 506) with delta (0, 0)
Screenshot: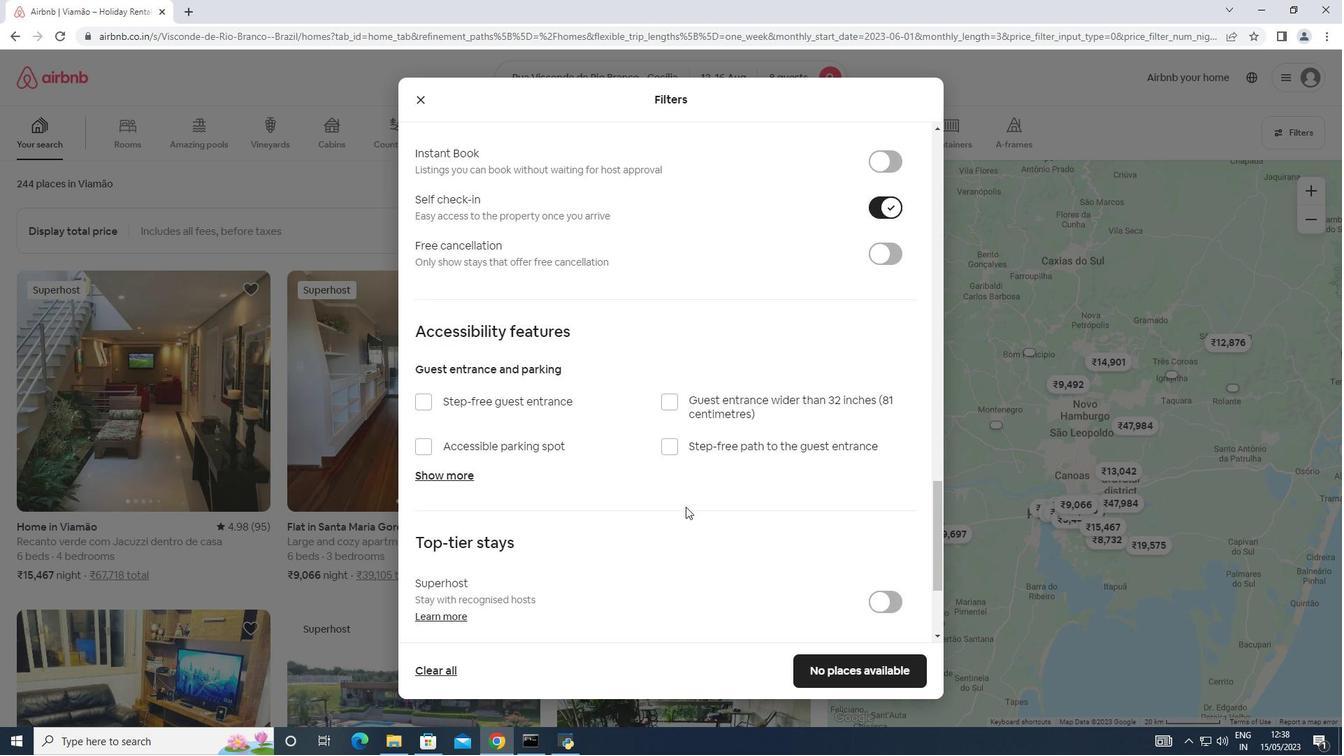 
Action: Mouse scrolled (685, 506) with delta (0, 0)
Screenshot: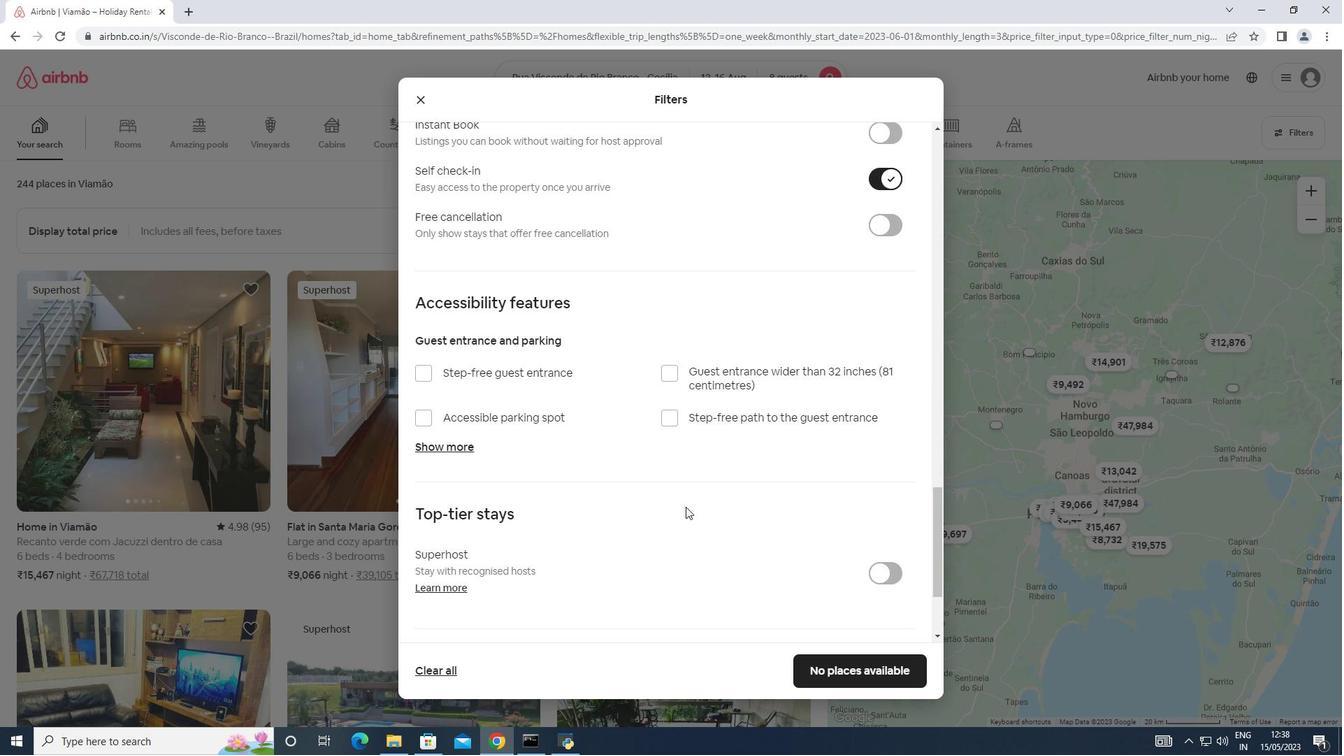 
Action: Mouse scrolled (685, 506) with delta (0, 0)
Screenshot: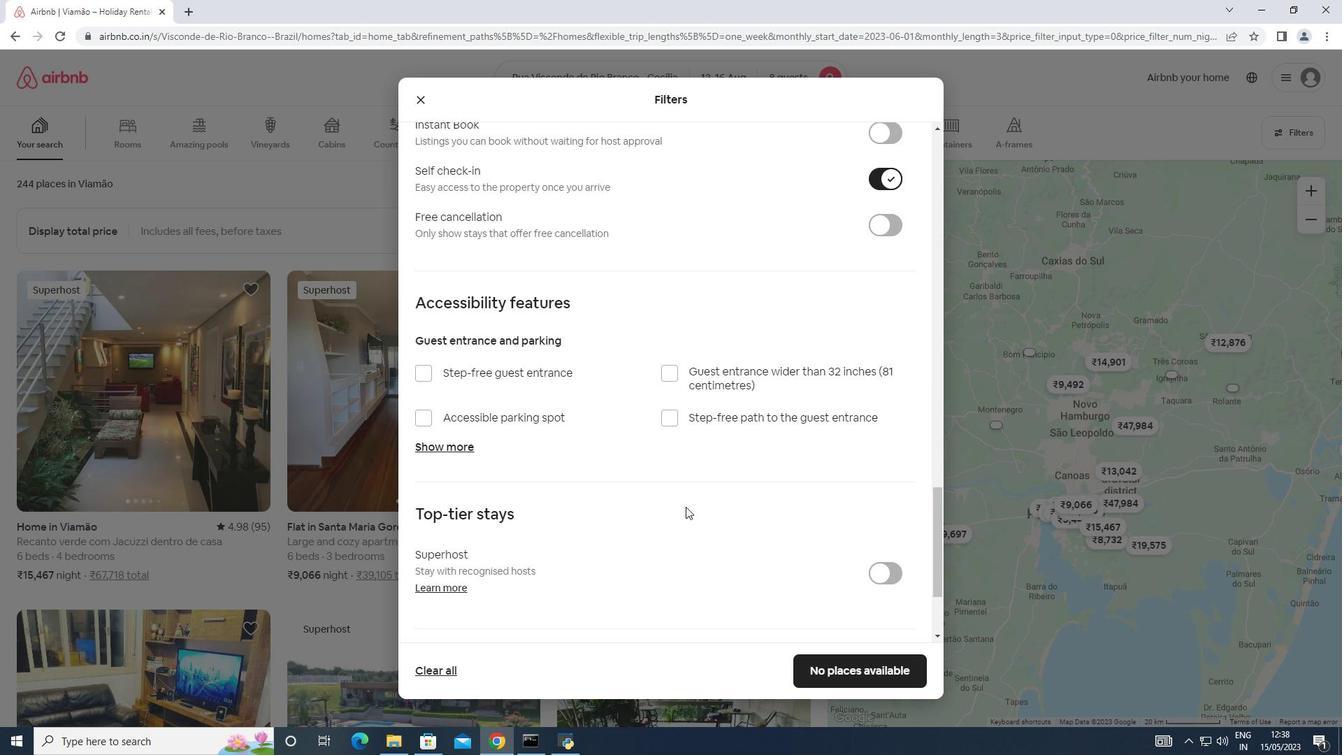 
Action: Mouse moved to (685, 506)
Screenshot: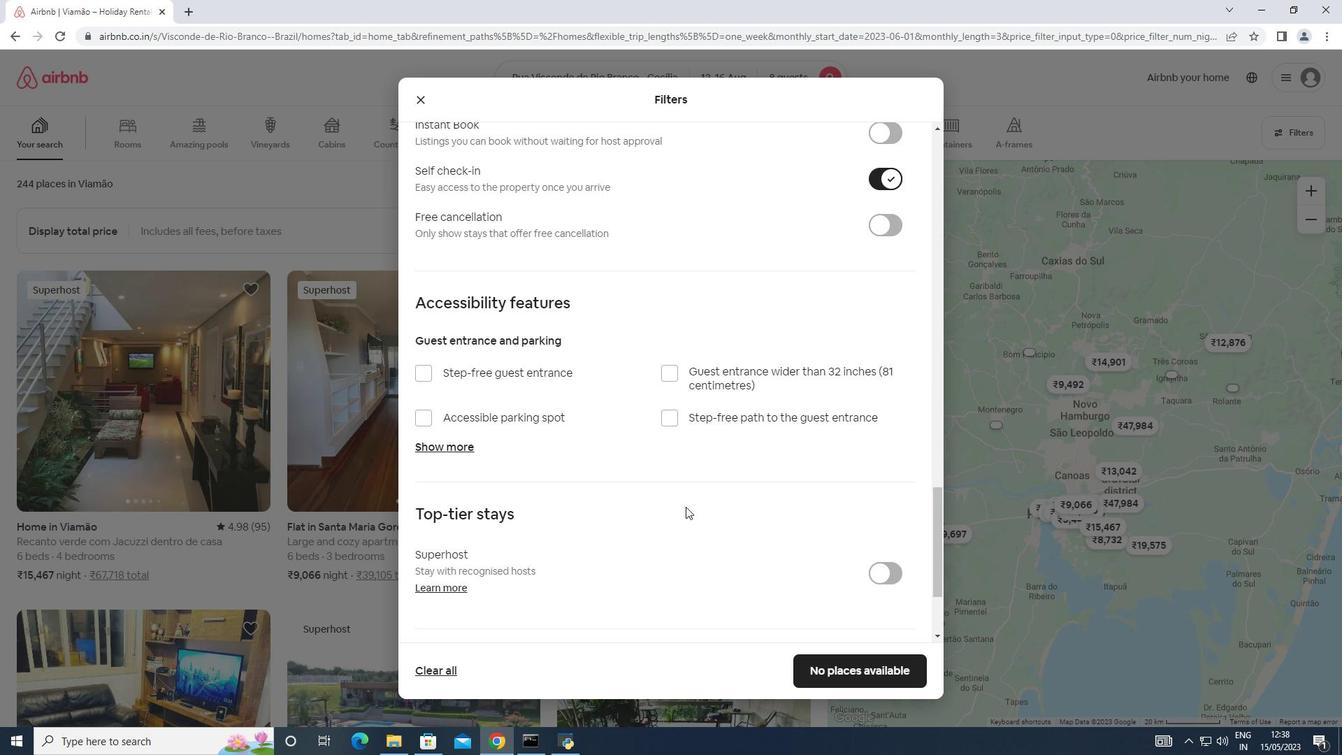 
Action: Mouse scrolled (685, 506) with delta (0, 0)
Screenshot: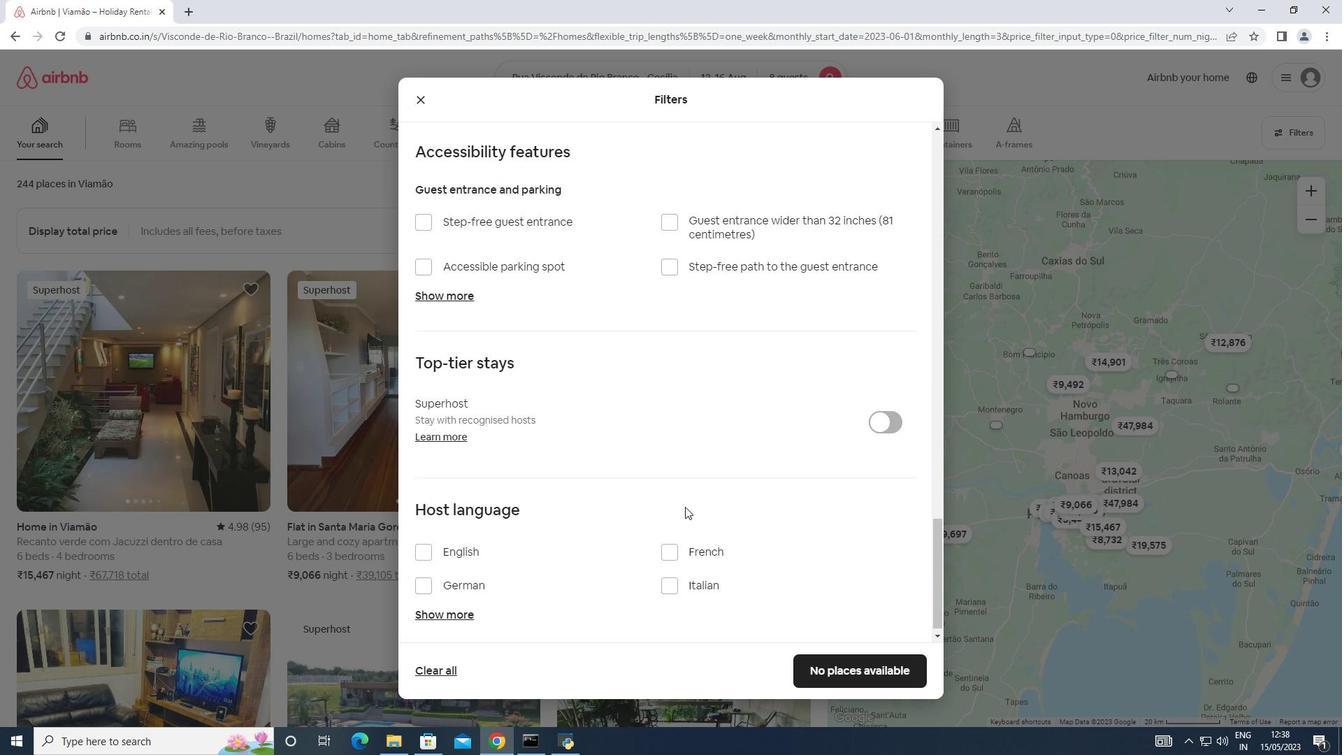 
Action: Mouse scrolled (685, 506) with delta (0, 0)
Screenshot: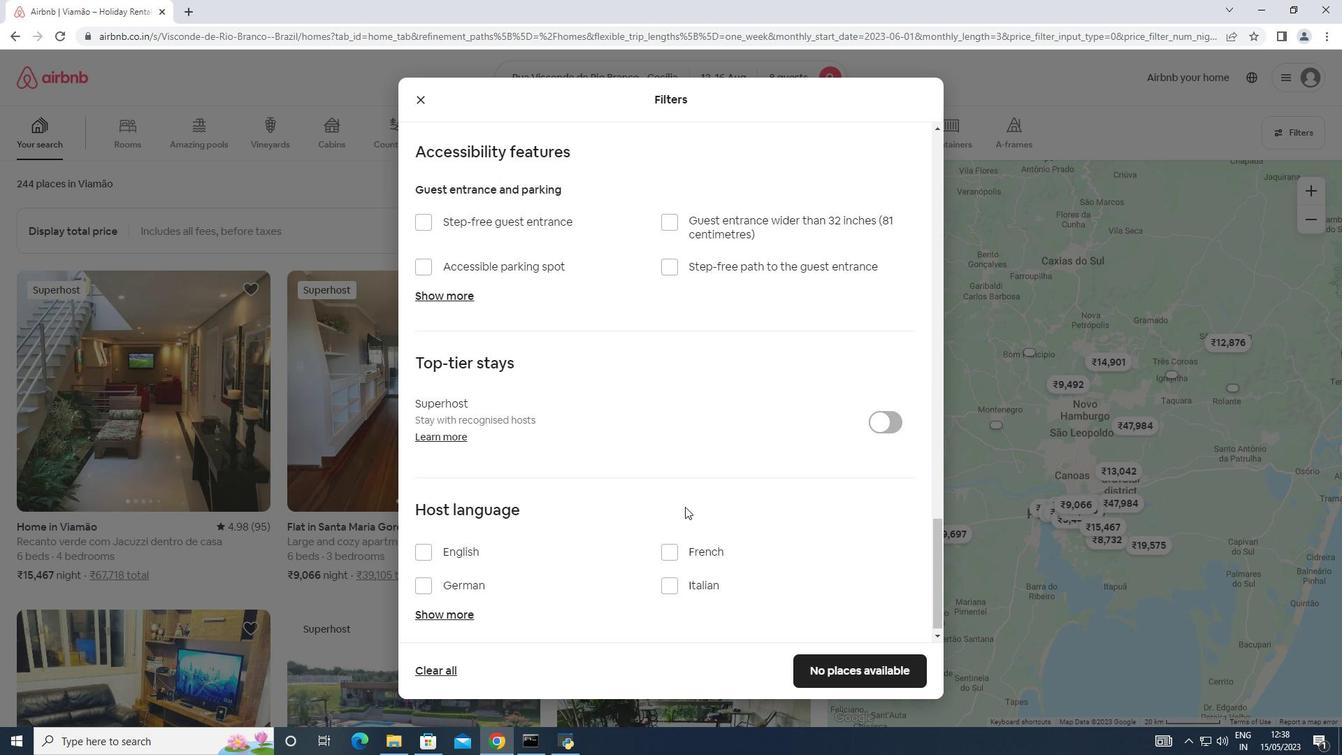 
Action: Mouse moved to (690, 502)
Screenshot: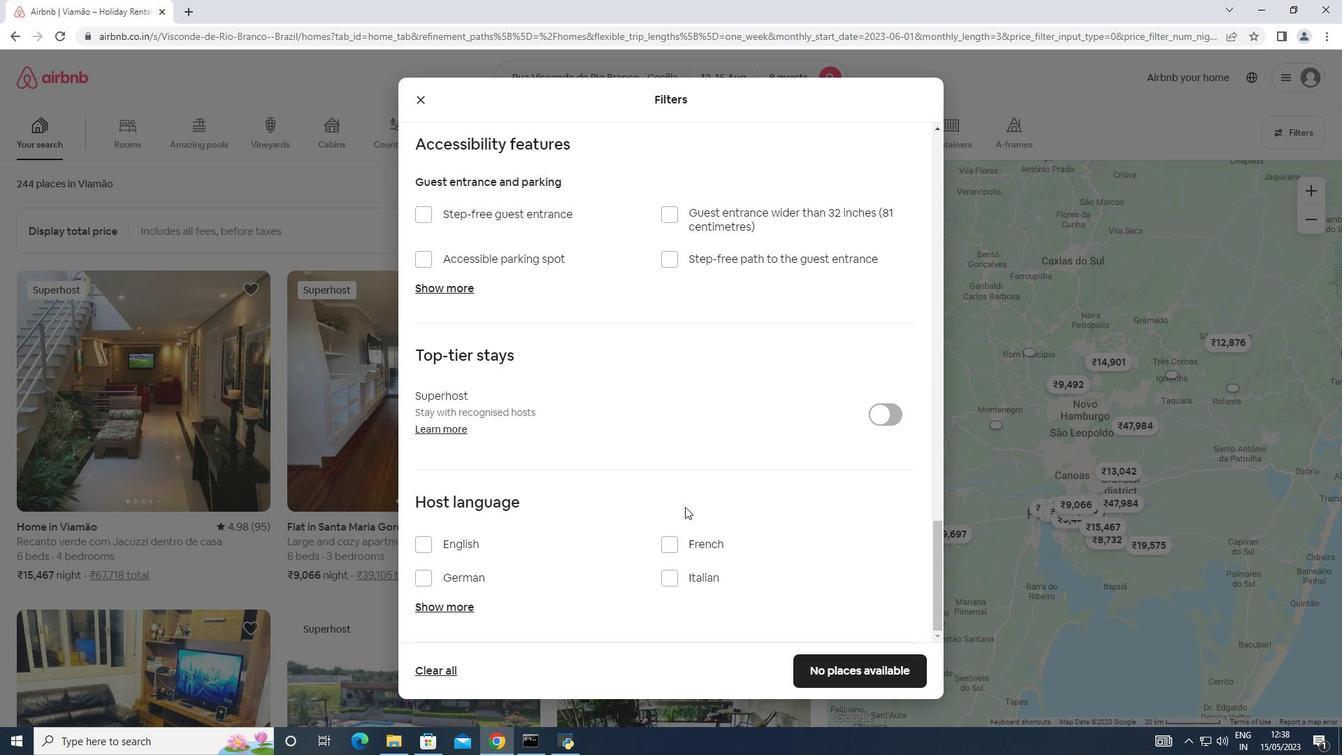 
Action: Mouse scrolled (690, 501) with delta (0, 0)
Screenshot: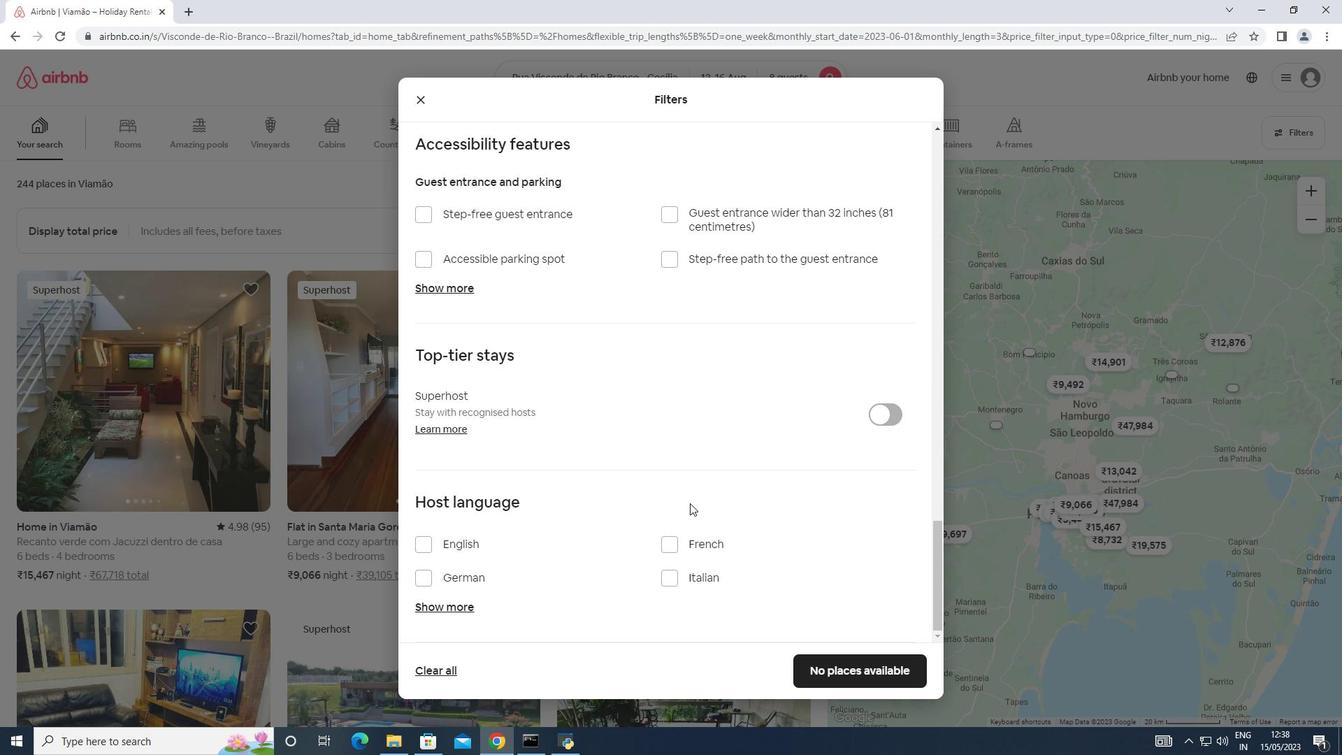
Action: Mouse scrolled (690, 501) with delta (0, 0)
Screenshot: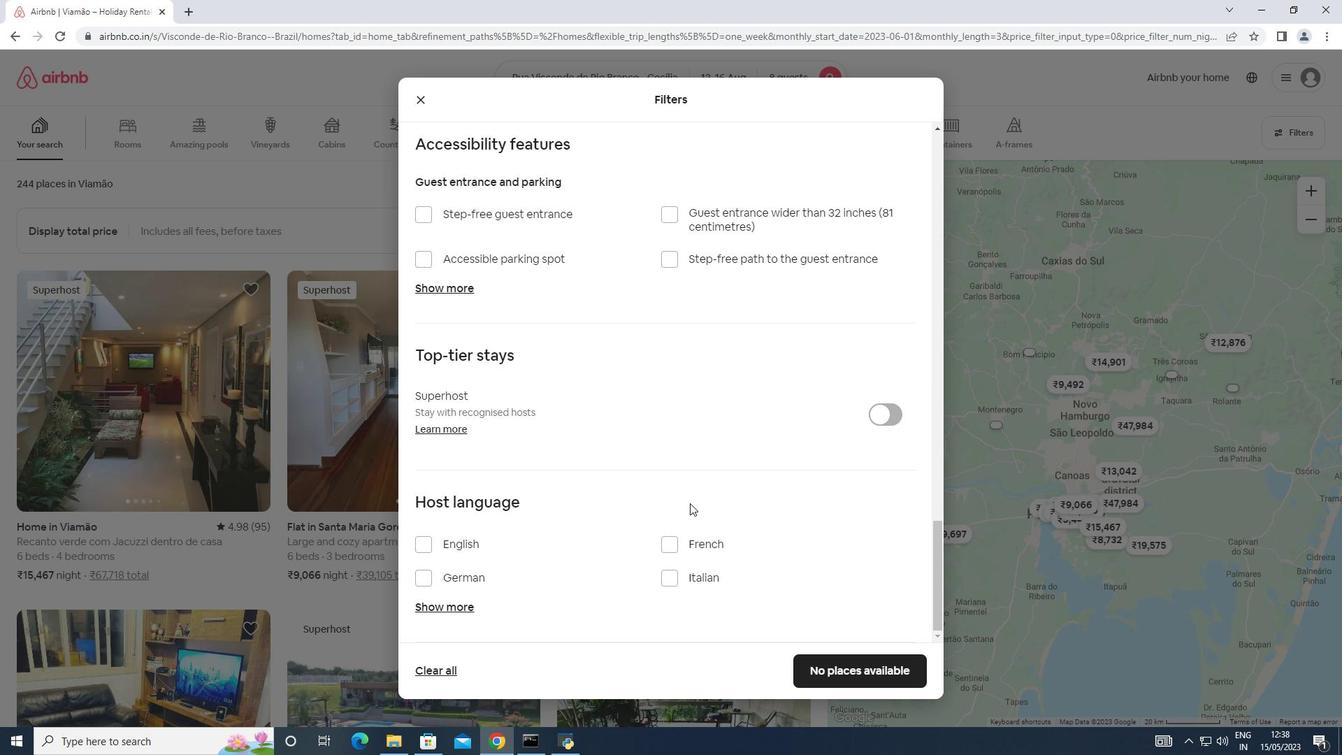 
Action: Mouse moved to (430, 550)
Screenshot: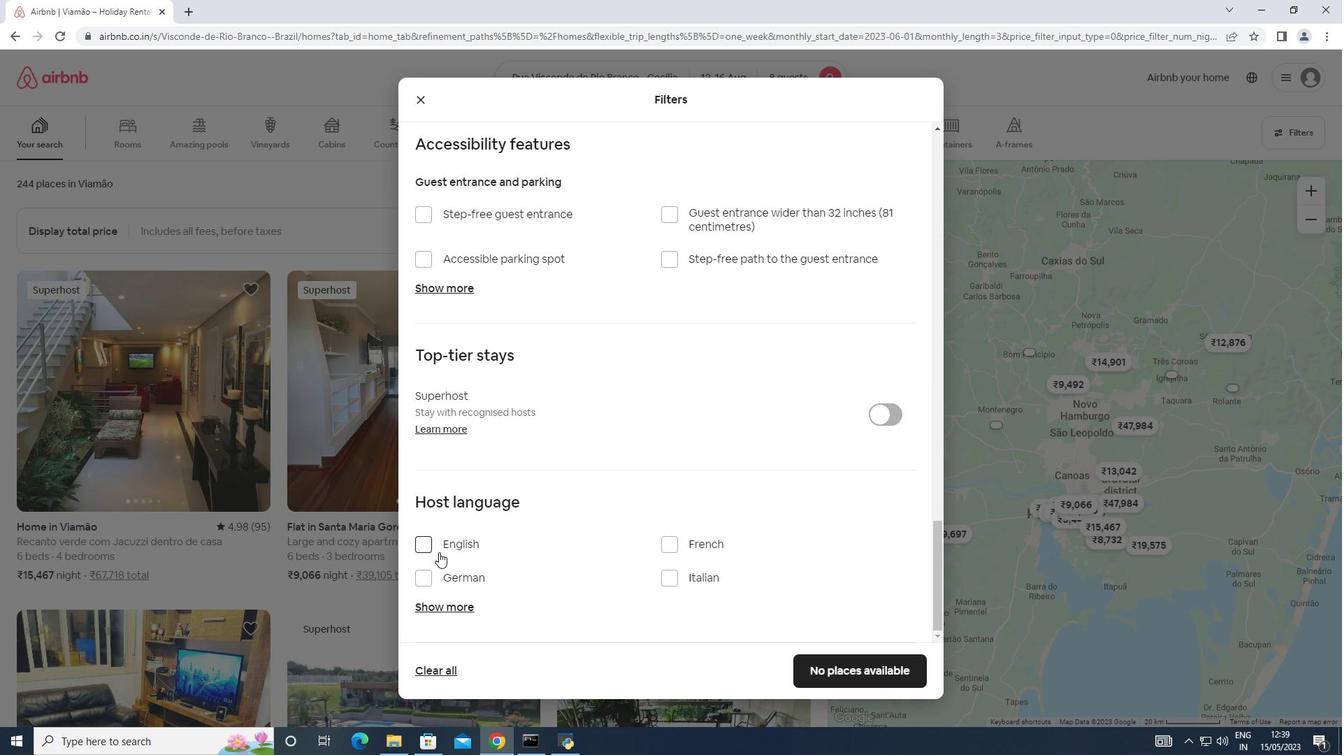 
Action: Mouse pressed left at (430, 550)
Screenshot: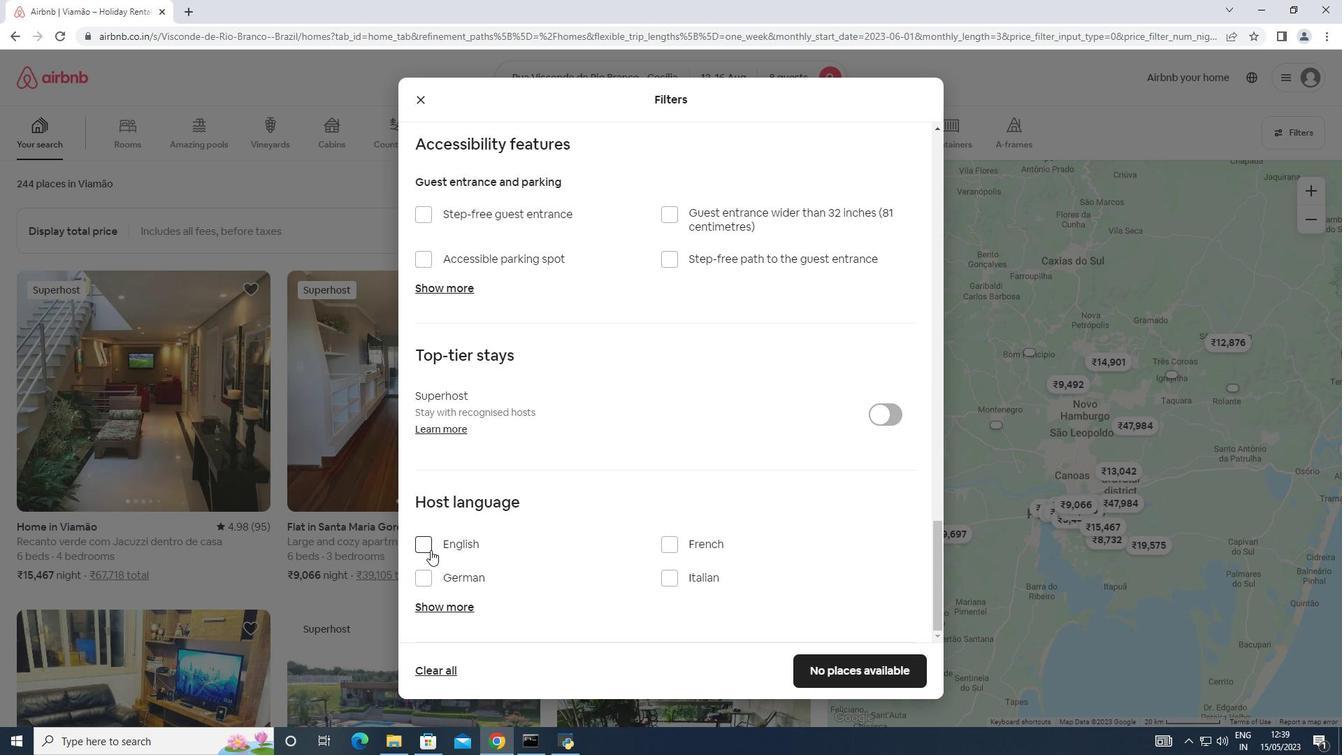 
Action: Mouse moved to (824, 668)
Screenshot: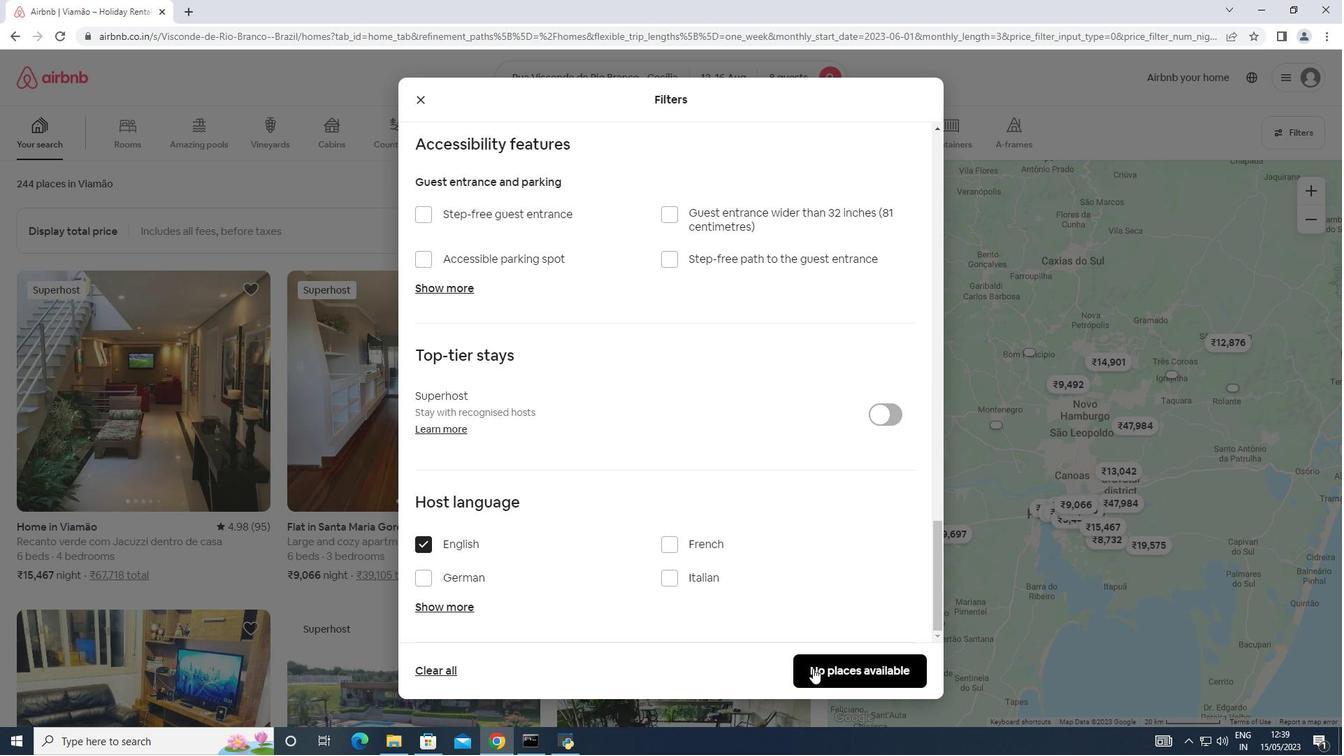 
Action: Mouse pressed left at (824, 668)
Screenshot: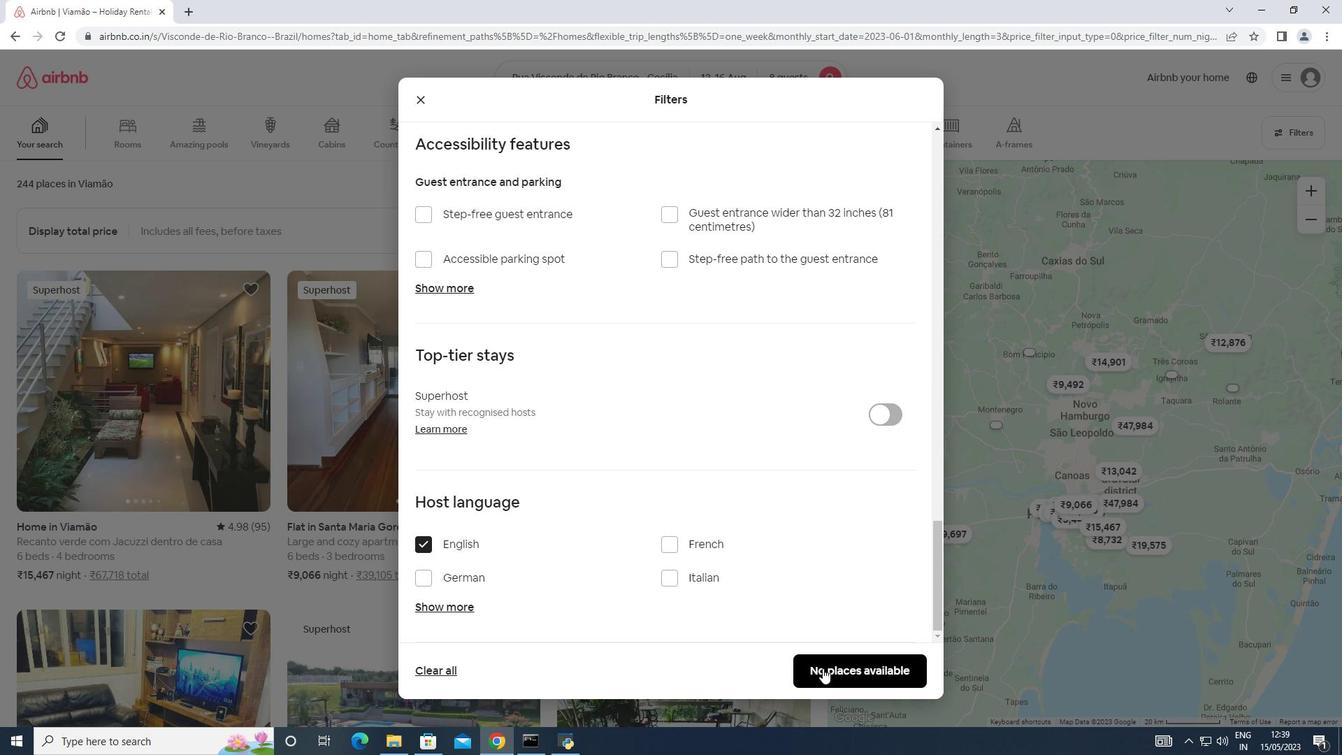 
Action: Mouse moved to (824, 668)
Screenshot: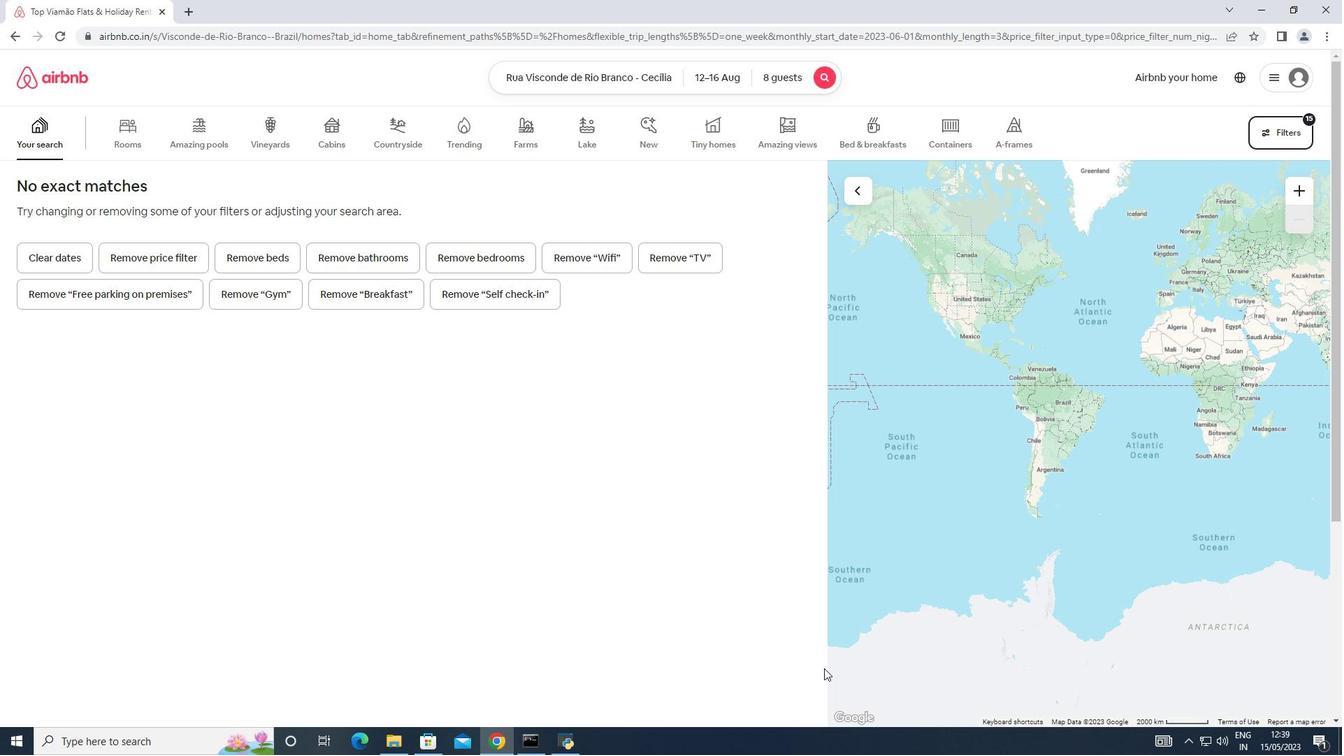 
